 Task: Find connections with filter location Beveren with filter topic #Economywith filter profile language Spanish with filter current company Comviva with filter school IT Jobs For Women with filter industry Professional Training and Coaching with filter service category Virtual Assistance with filter keywords title Administrative Assistant
Action: Mouse moved to (627, 111)
Screenshot: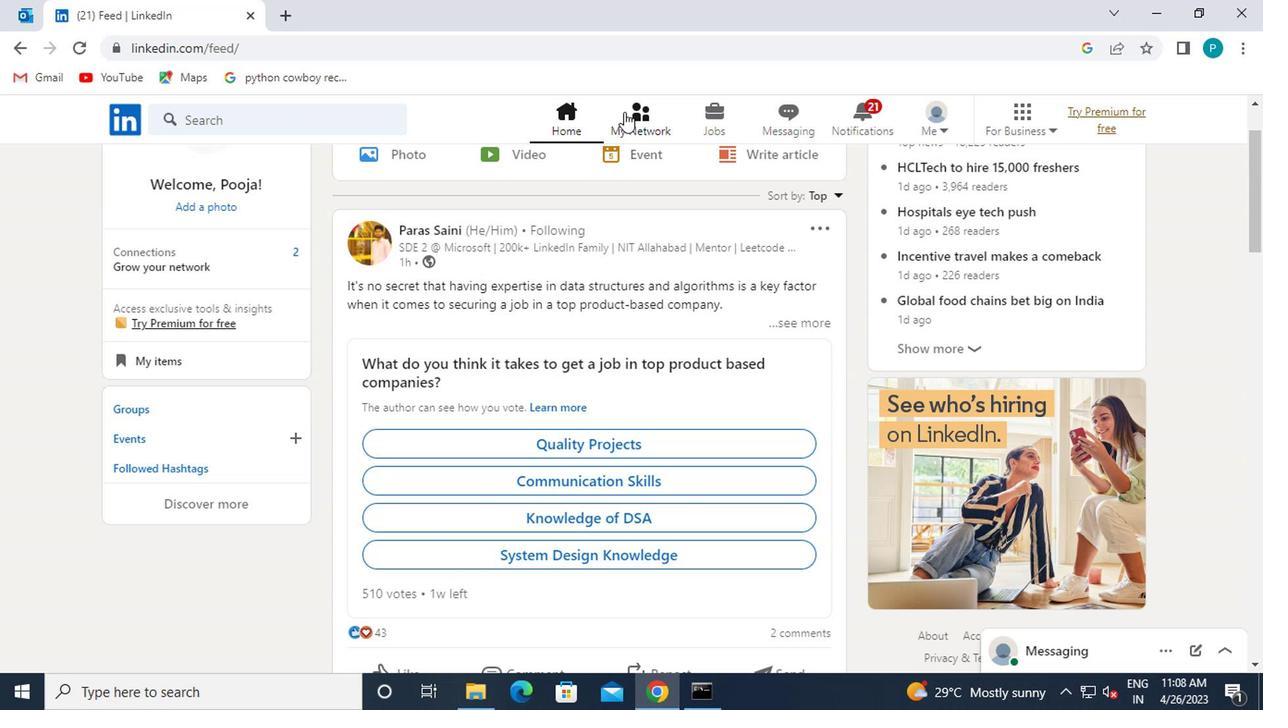 
Action: Mouse pressed left at (627, 111)
Screenshot: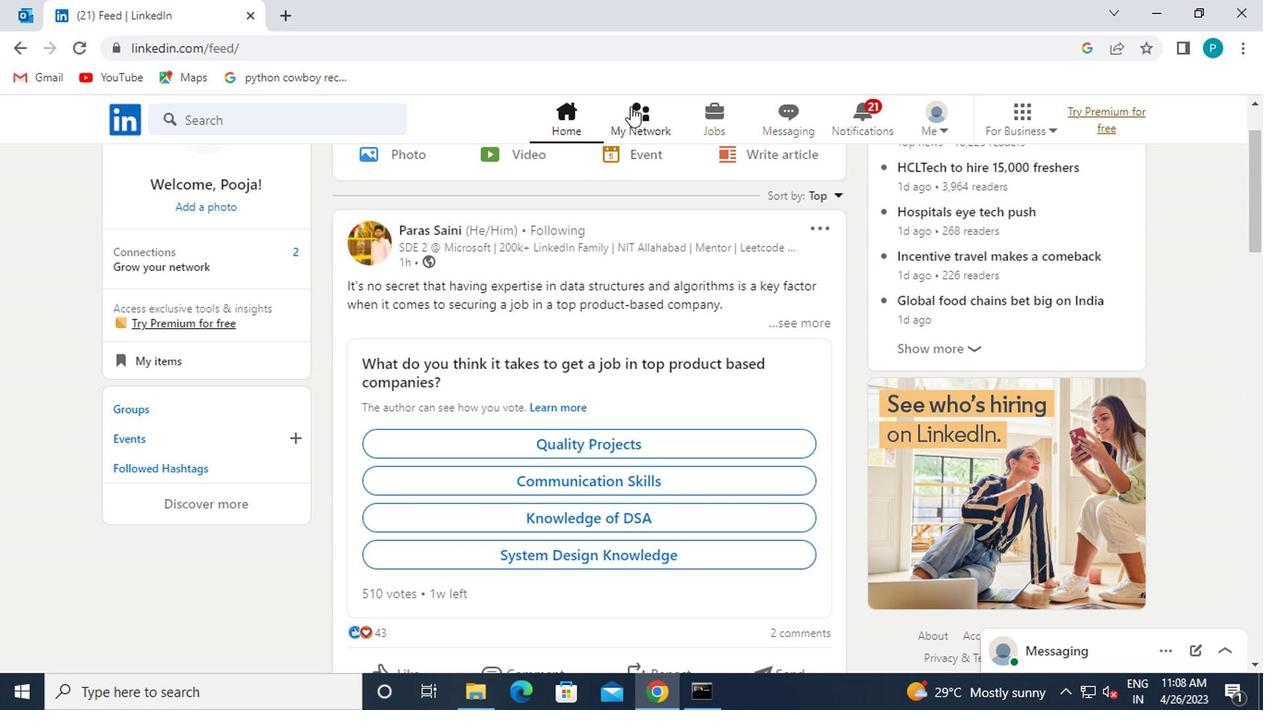 
Action: Mouse moved to (147, 236)
Screenshot: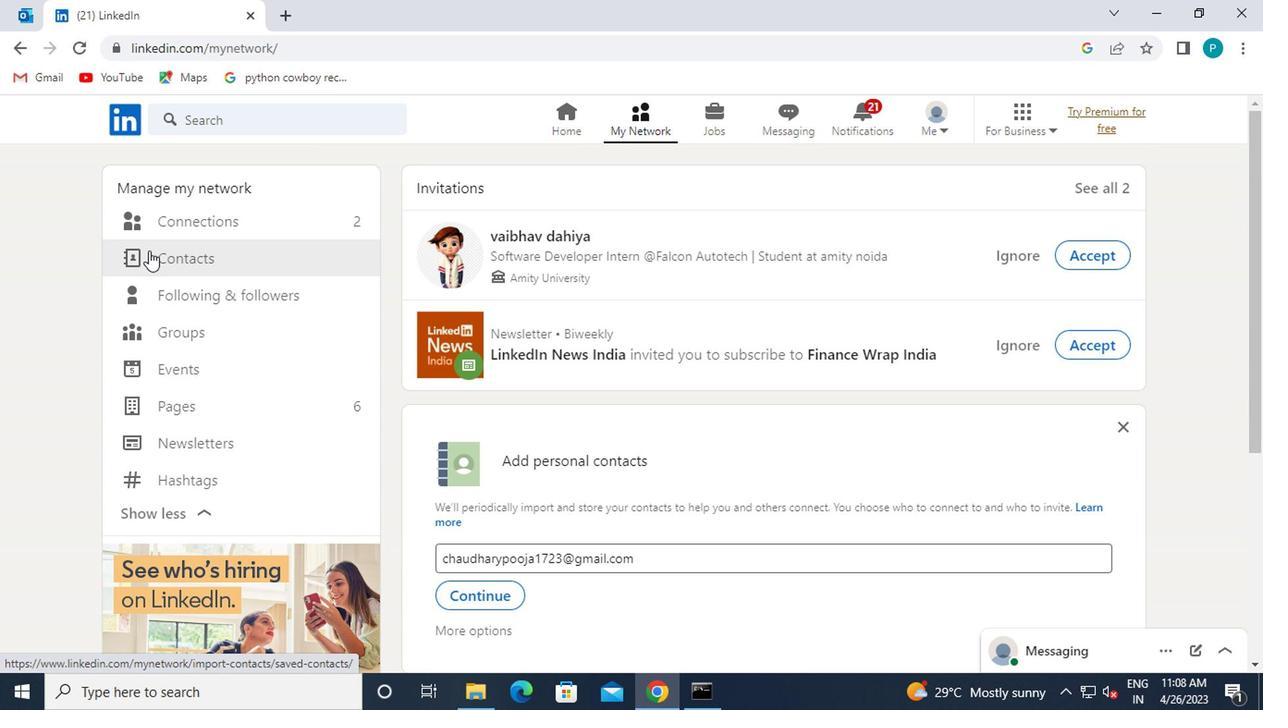 
Action: Mouse pressed left at (147, 236)
Screenshot: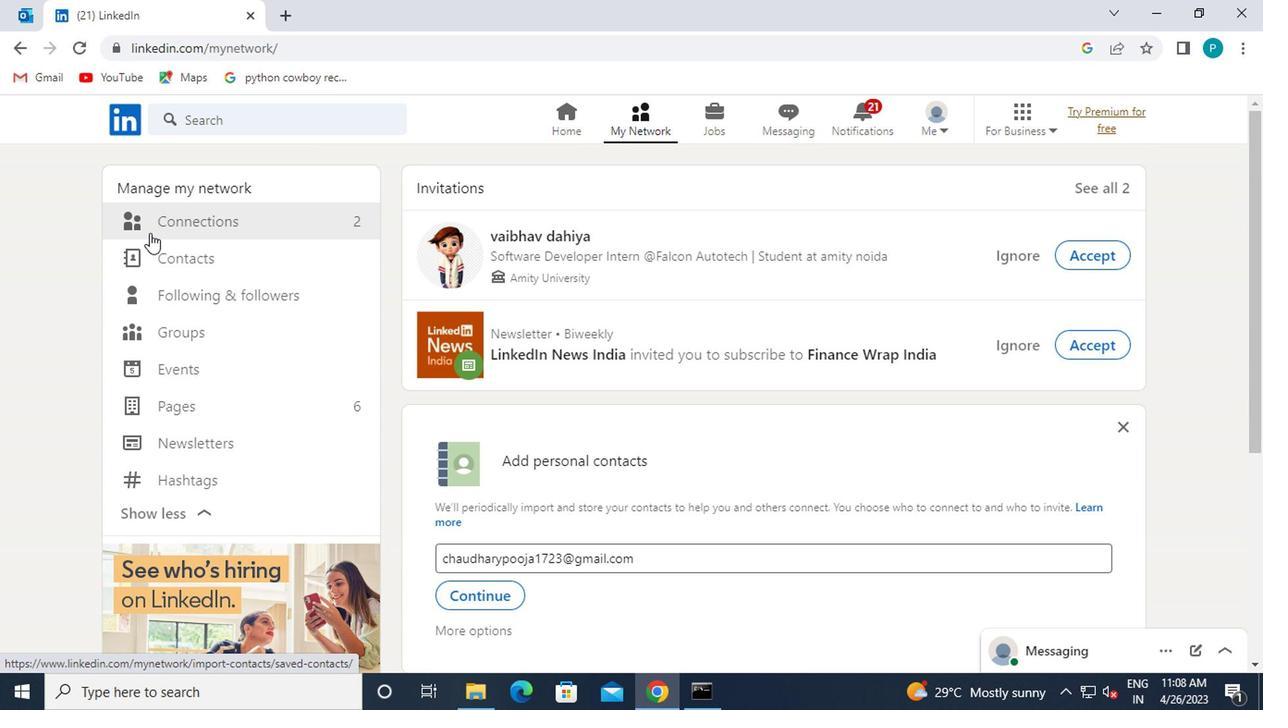 
Action: Mouse moved to (151, 234)
Screenshot: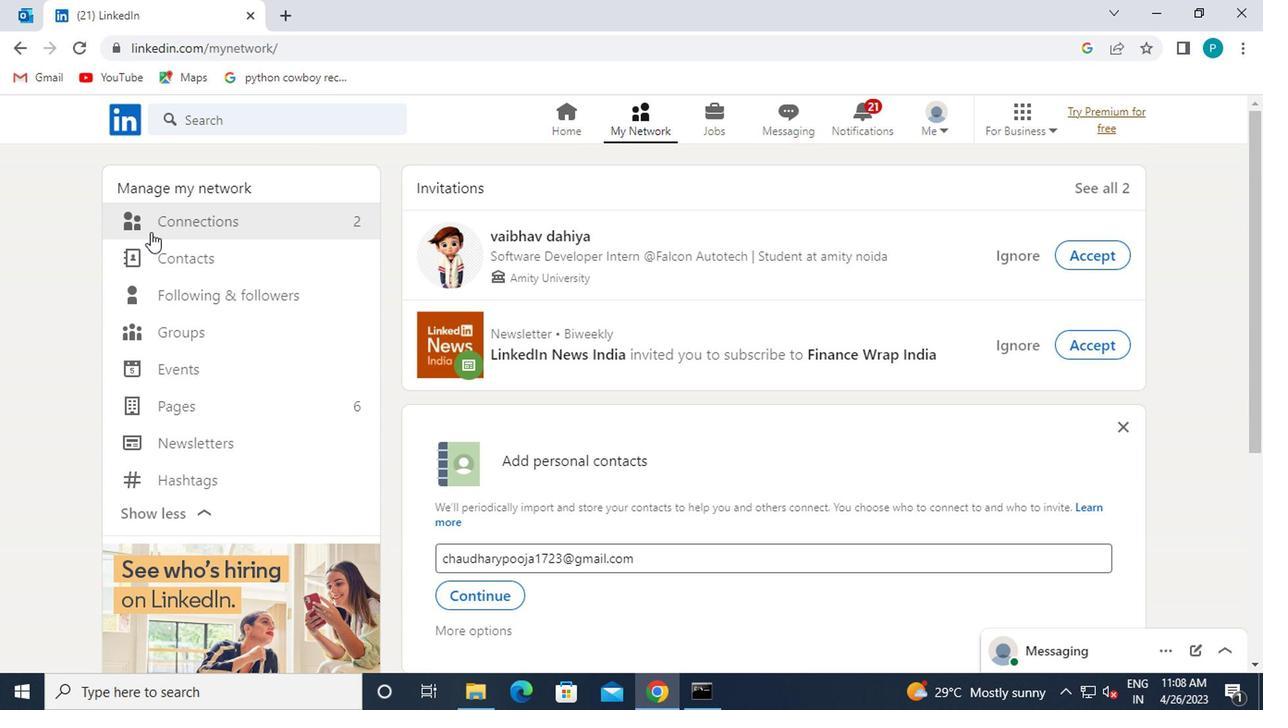 
Action: Mouse pressed left at (151, 234)
Screenshot: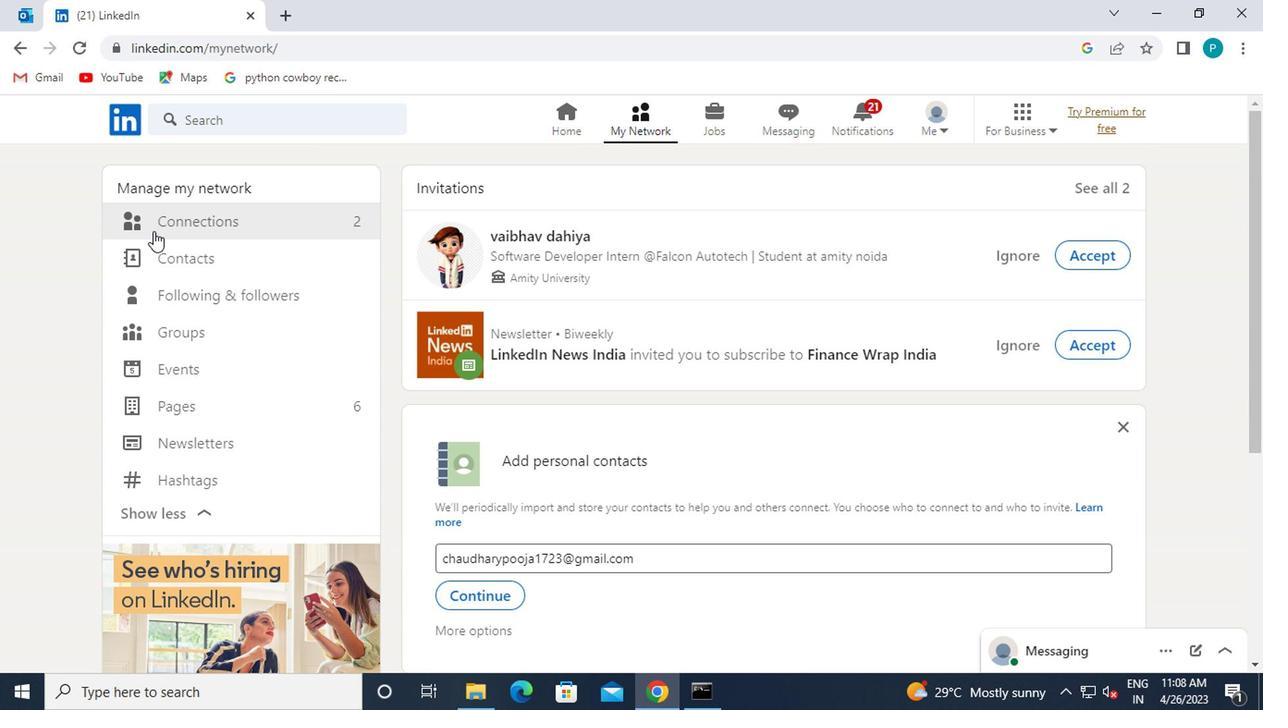
Action: Mouse moved to (770, 229)
Screenshot: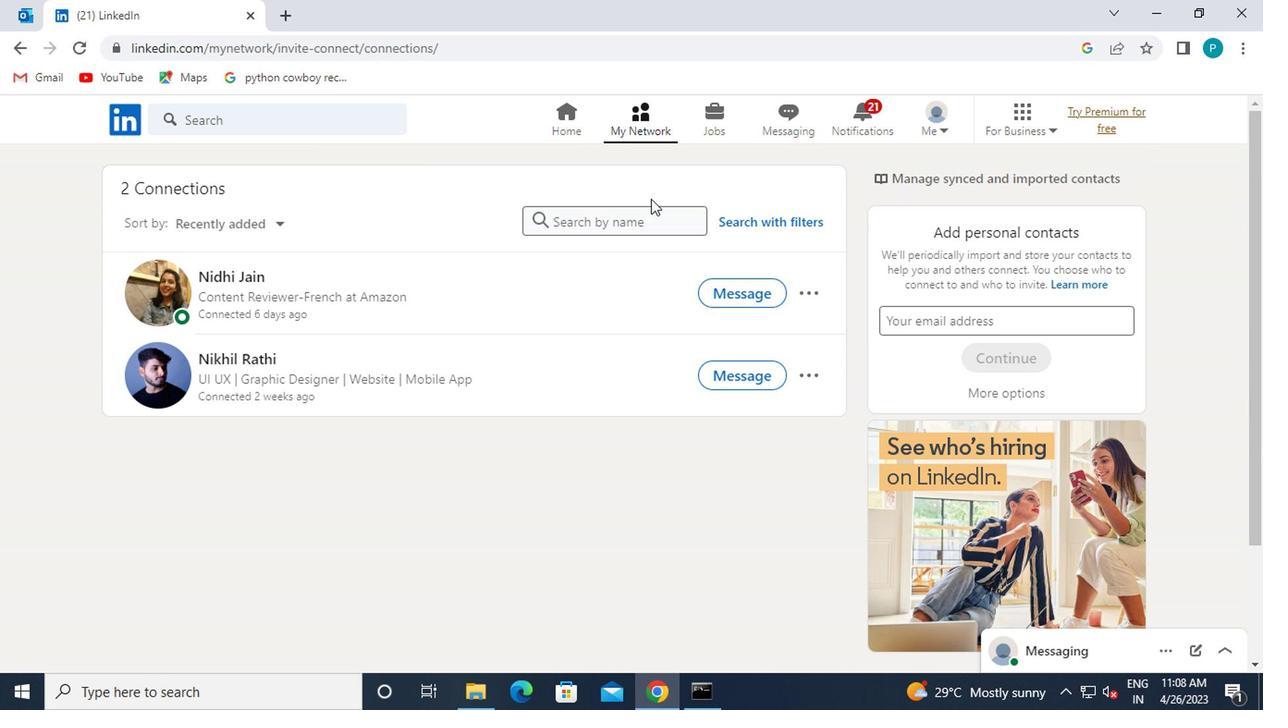 
Action: Mouse pressed left at (770, 229)
Screenshot: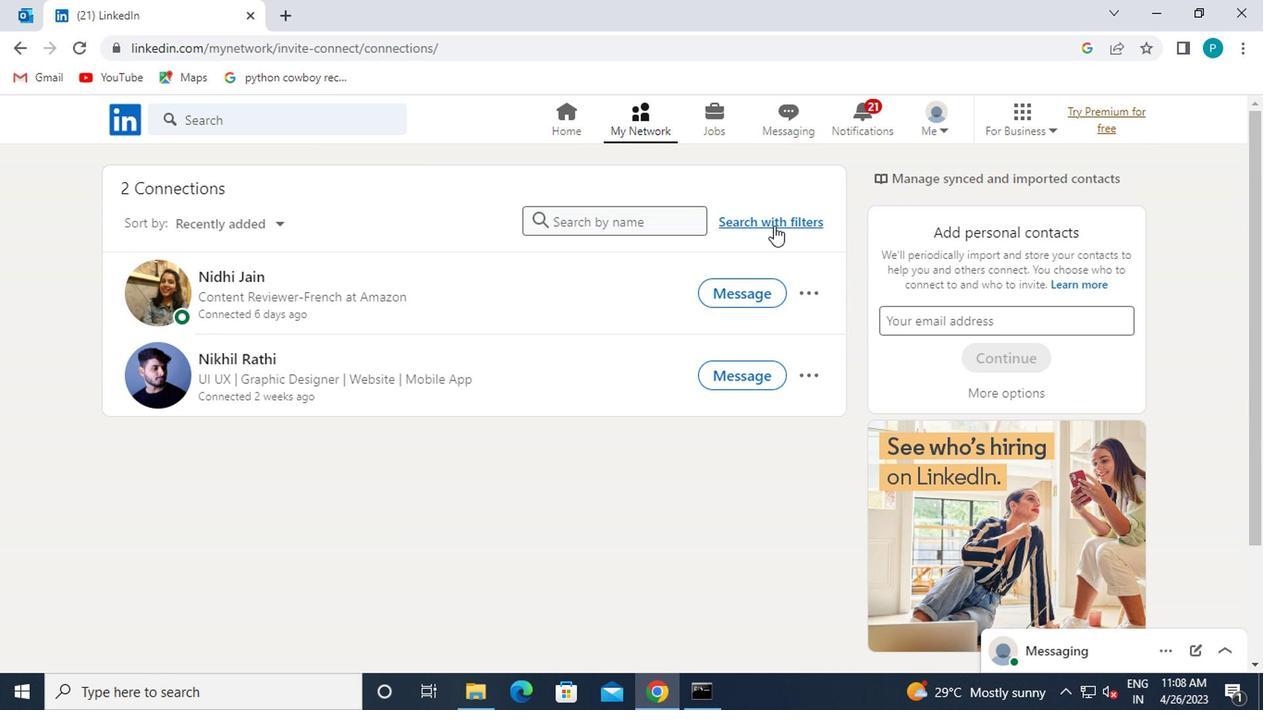 
Action: Mouse moved to (633, 168)
Screenshot: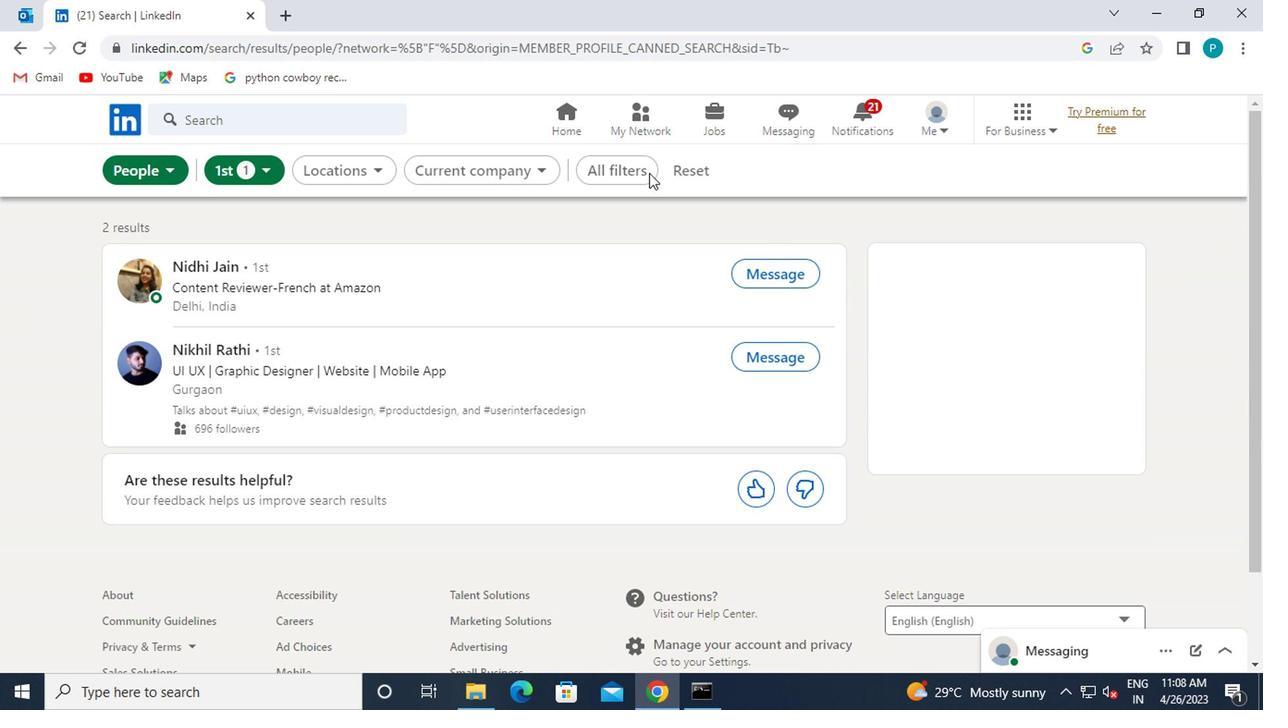 
Action: Mouse pressed left at (633, 168)
Screenshot: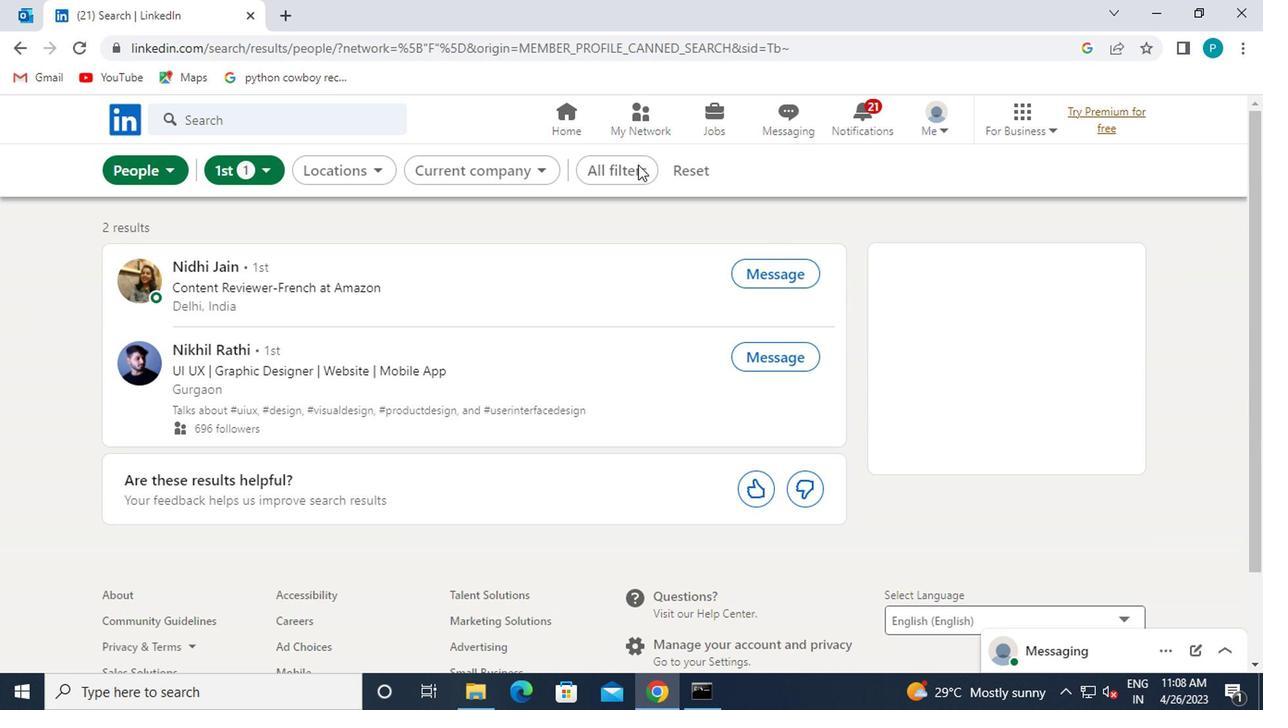 
Action: Mouse moved to (1029, 377)
Screenshot: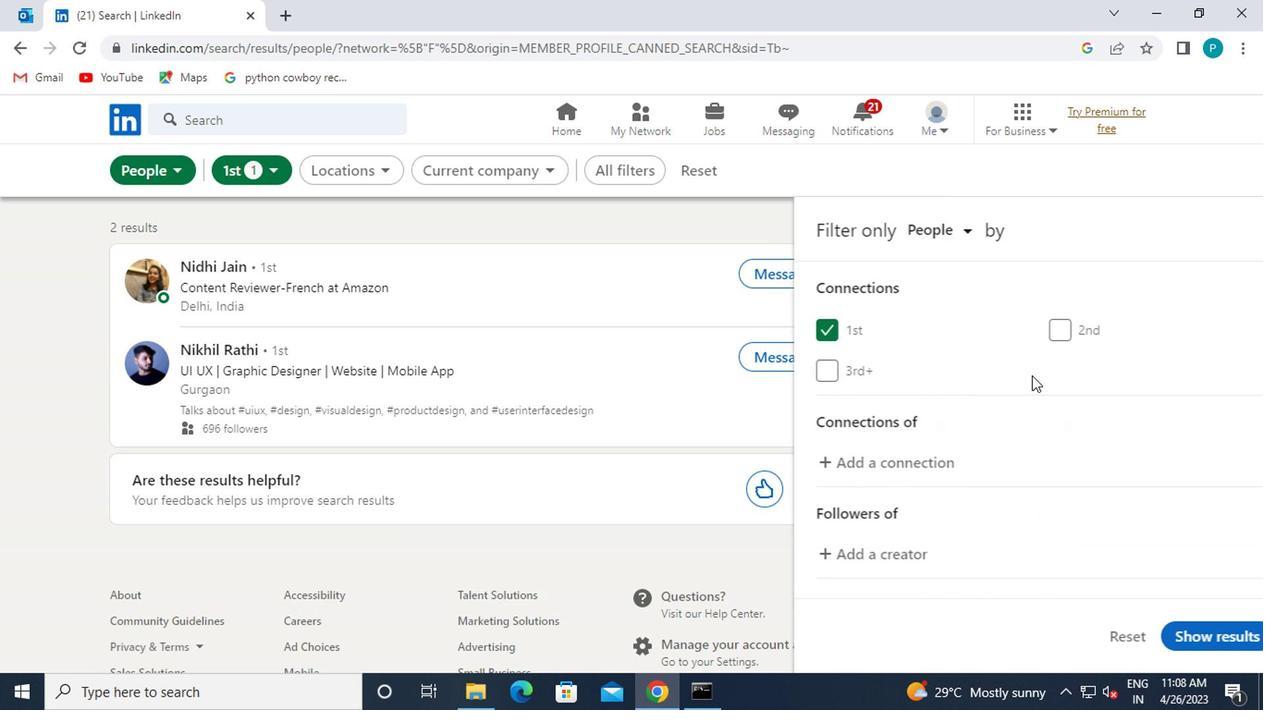 
Action: Mouse scrolled (1029, 376) with delta (0, 0)
Screenshot: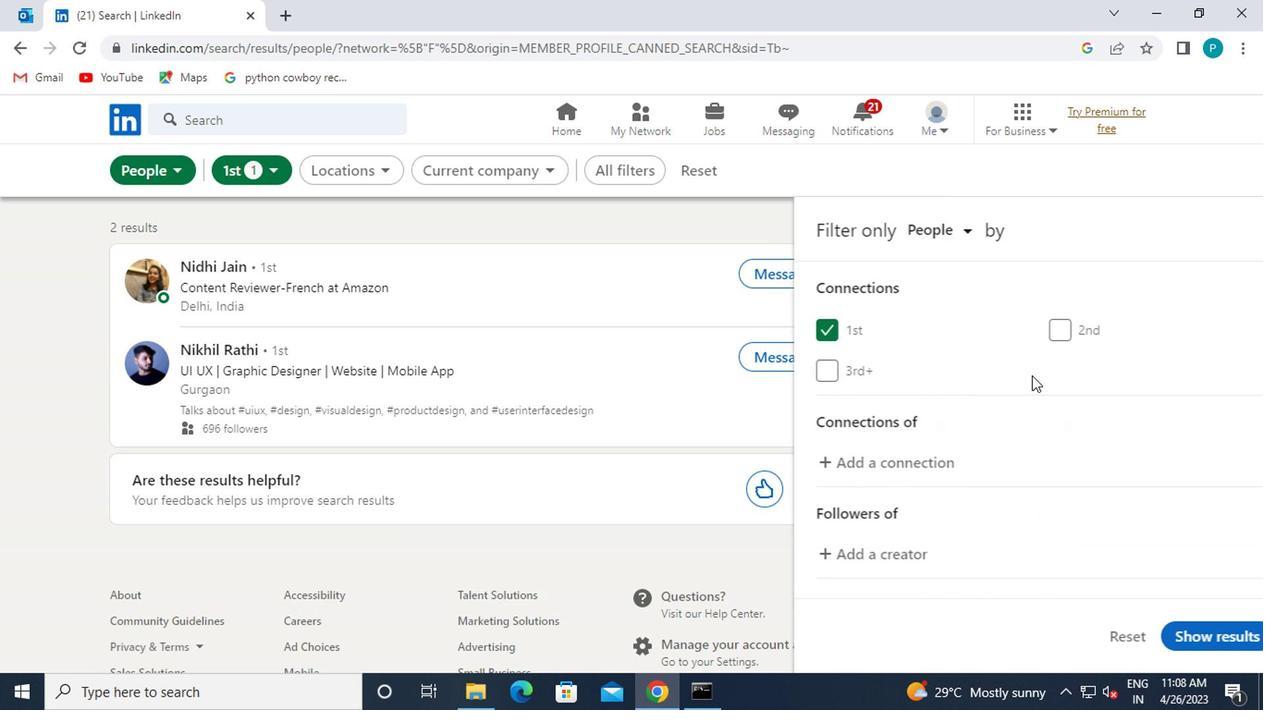 
Action: Mouse moved to (1029, 377)
Screenshot: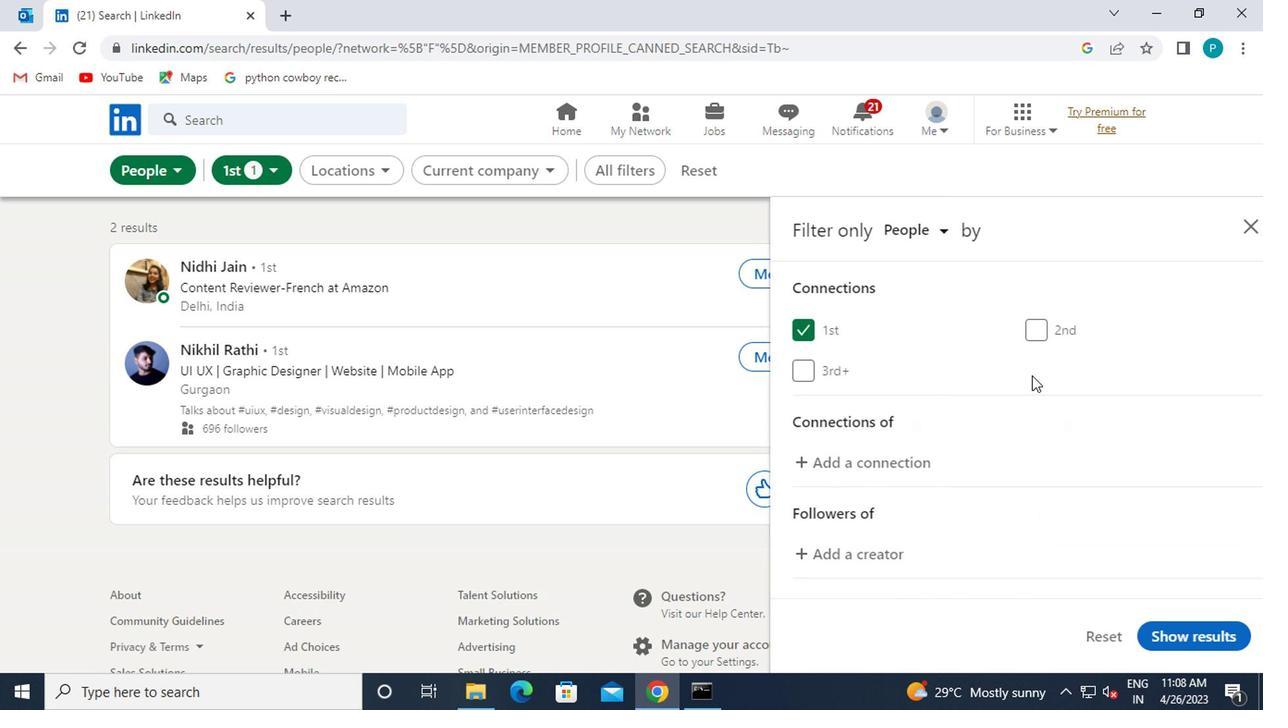 
Action: Mouse scrolled (1029, 376) with delta (0, 0)
Screenshot: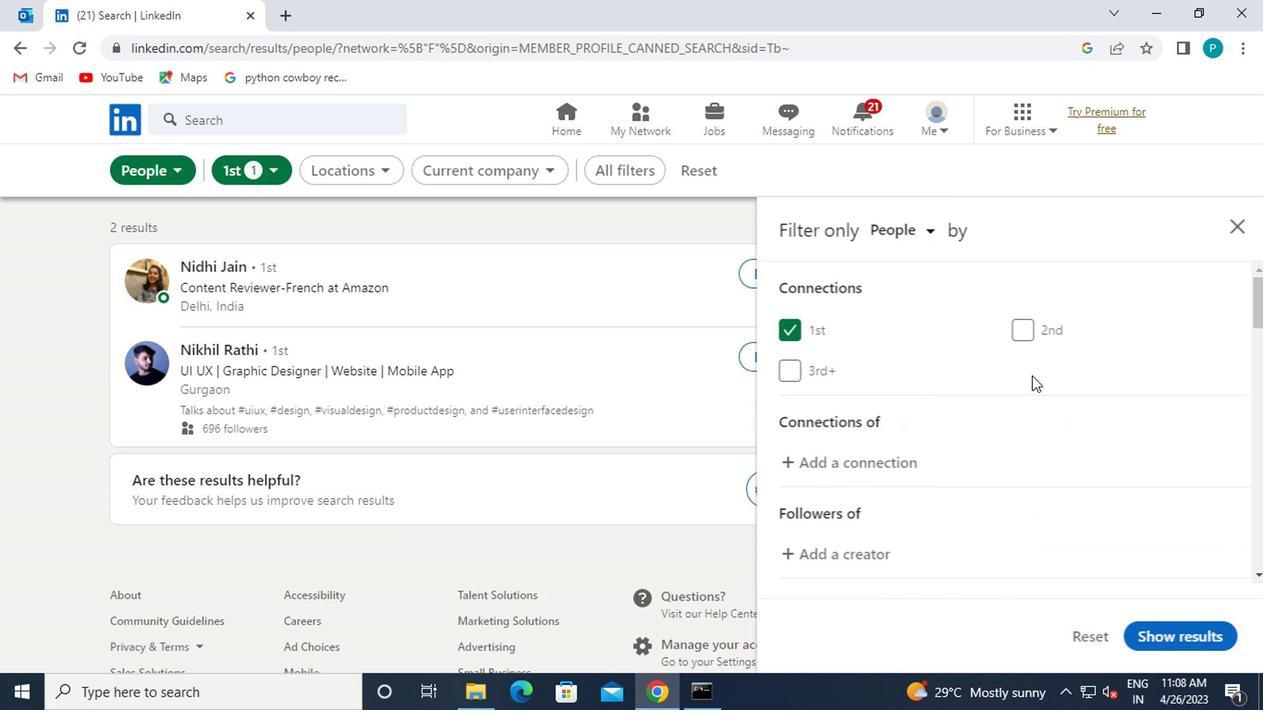 
Action: Mouse scrolled (1029, 376) with delta (0, 0)
Screenshot: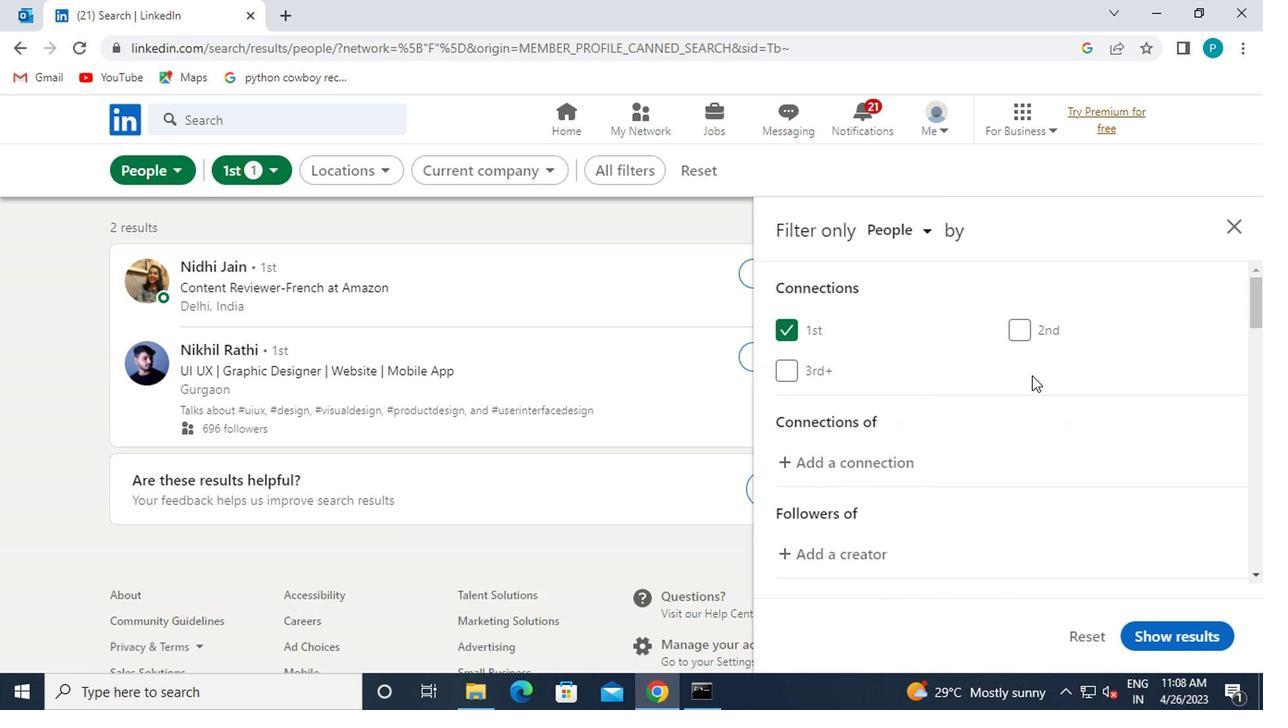 
Action: Mouse moved to (1032, 443)
Screenshot: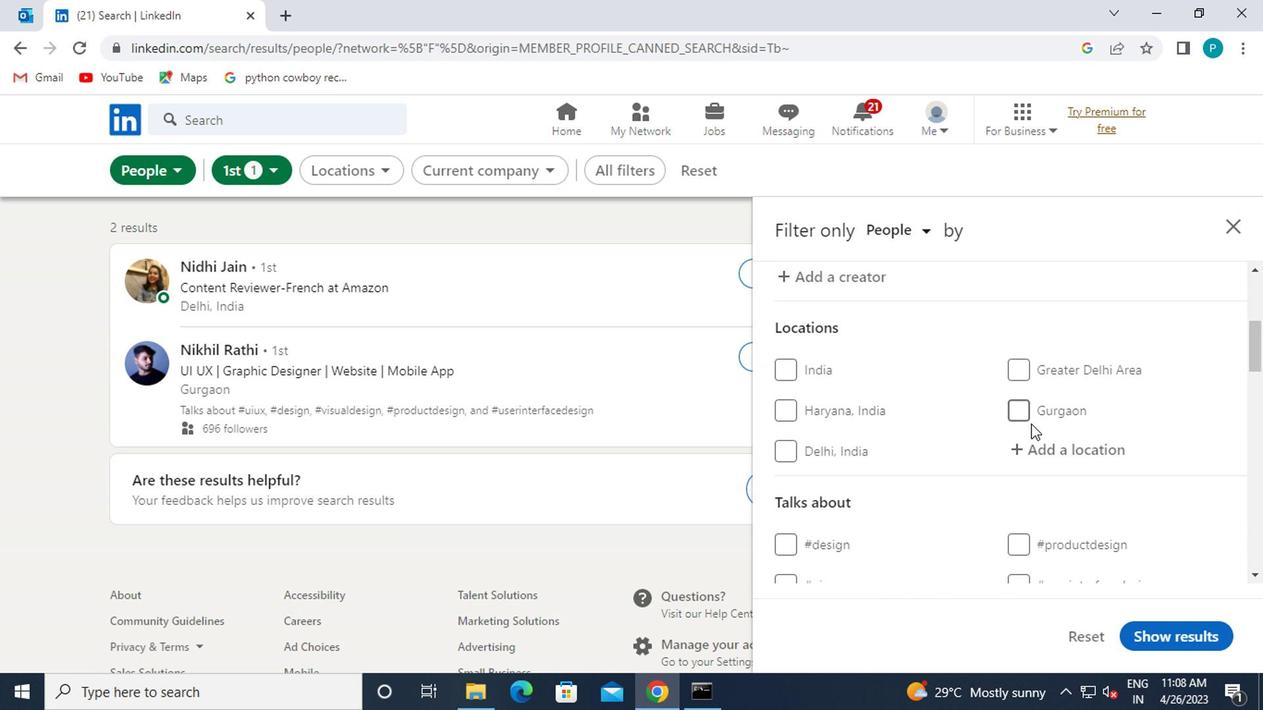 
Action: Mouse pressed left at (1032, 443)
Screenshot: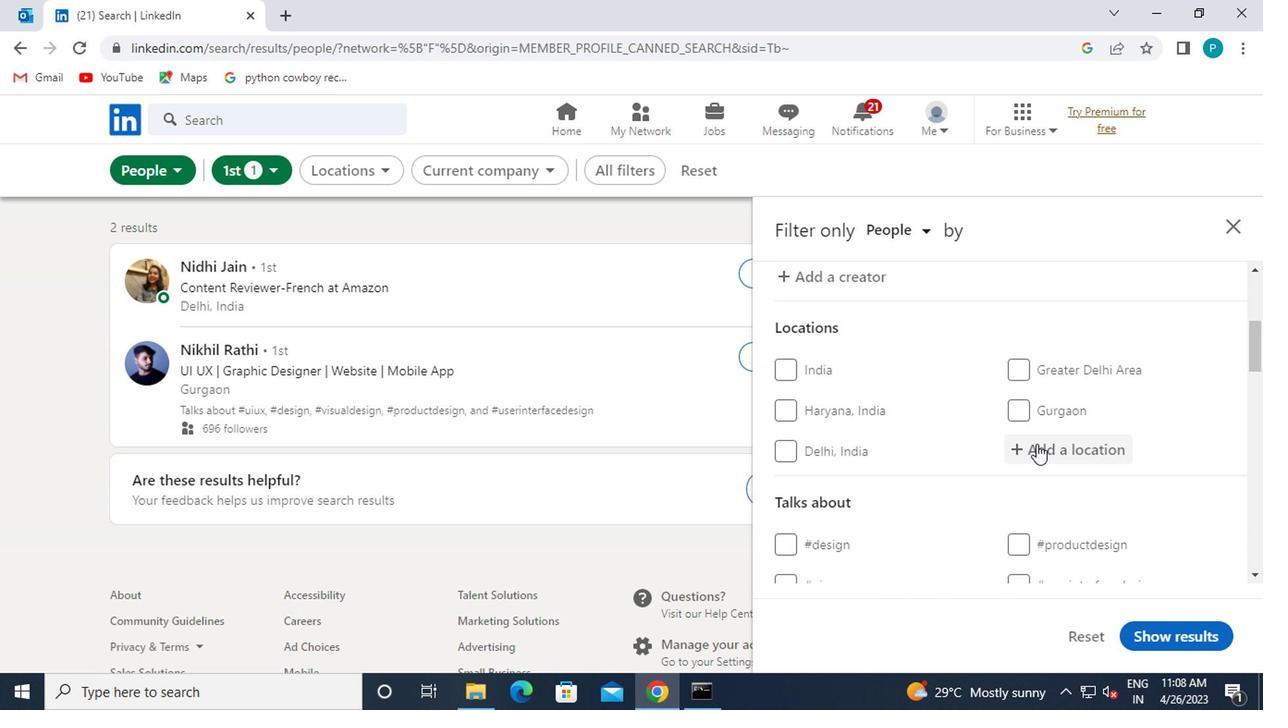 
Action: Mouse moved to (964, 377)
Screenshot: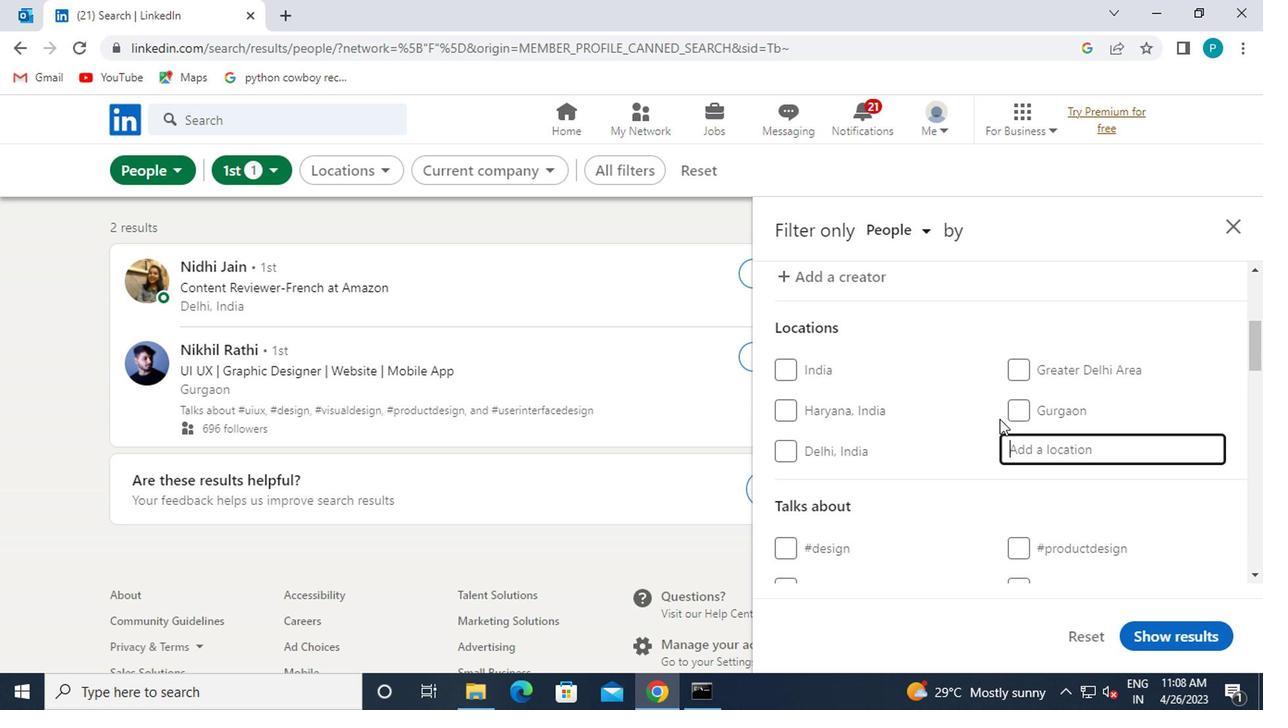 
Action: Key pressed <Key.caps_lock>b<Key.caps_lock>everen
Screenshot: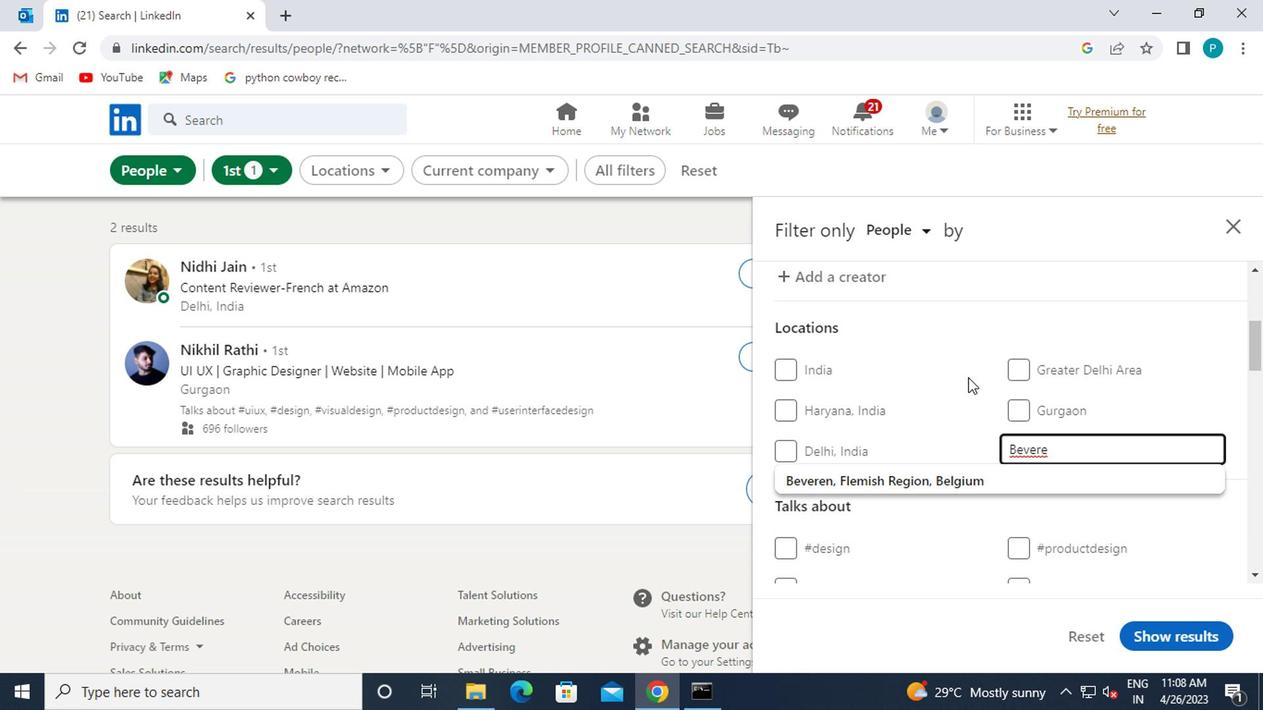 
Action: Mouse moved to (969, 467)
Screenshot: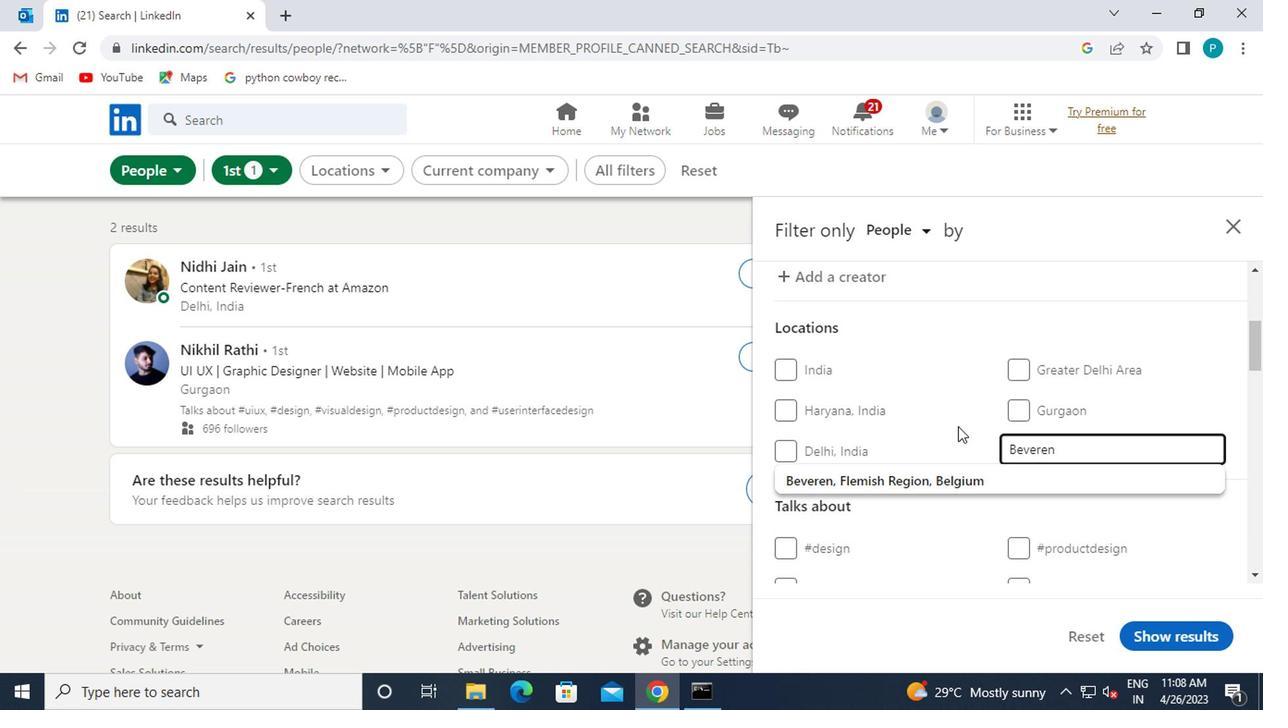 
Action: Mouse pressed left at (969, 467)
Screenshot: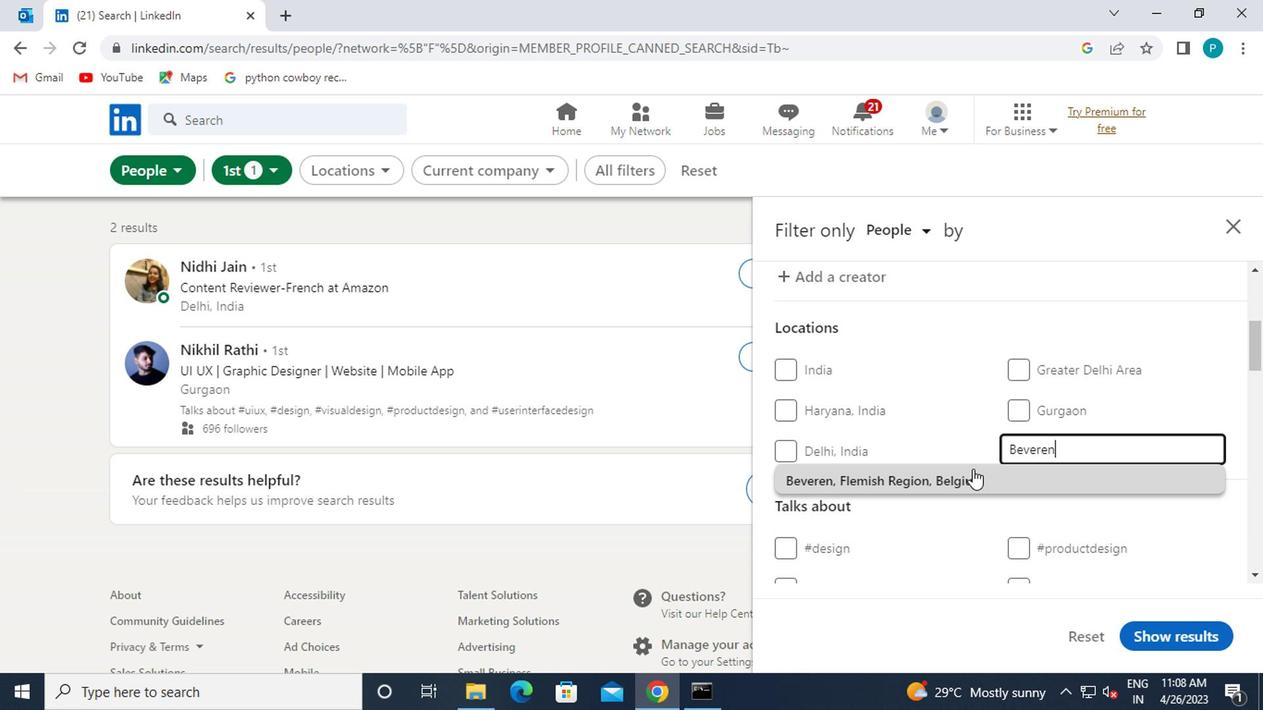 
Action: Mouse moved to (919, 458)
Screenshot: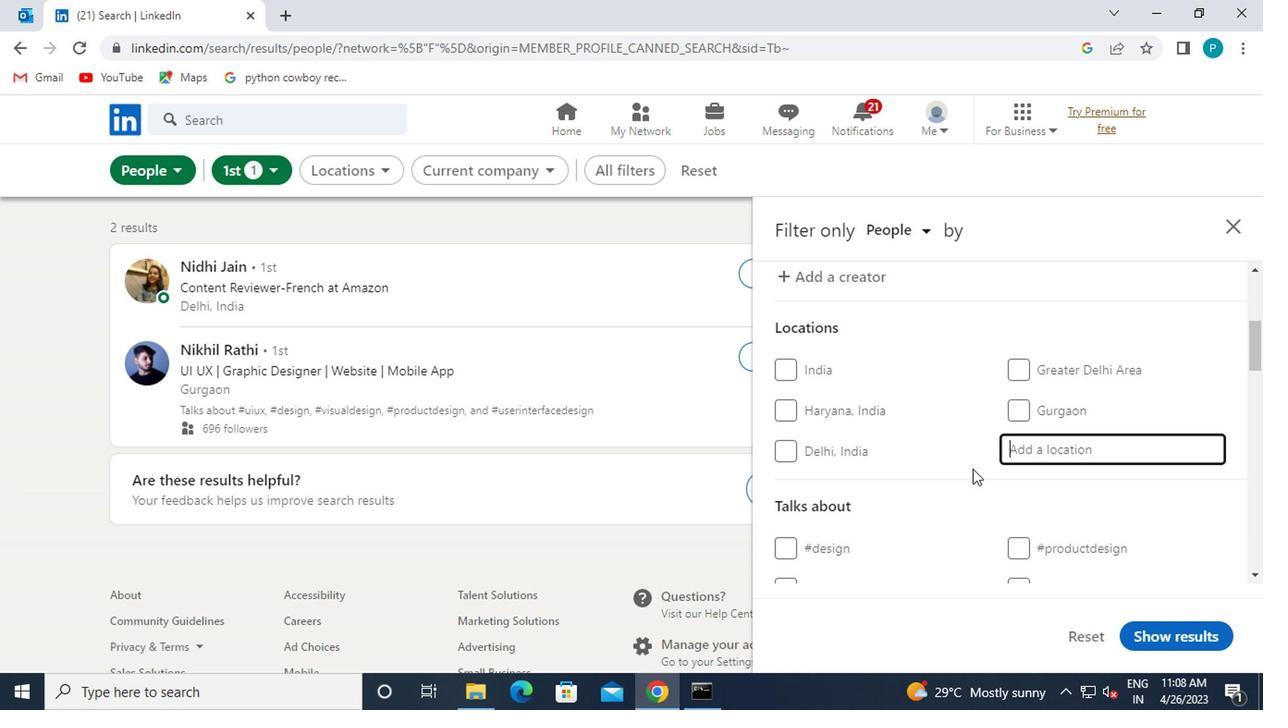
Action: Mouse scrolled (919, 458) with delta (0, 0)
Screenshot: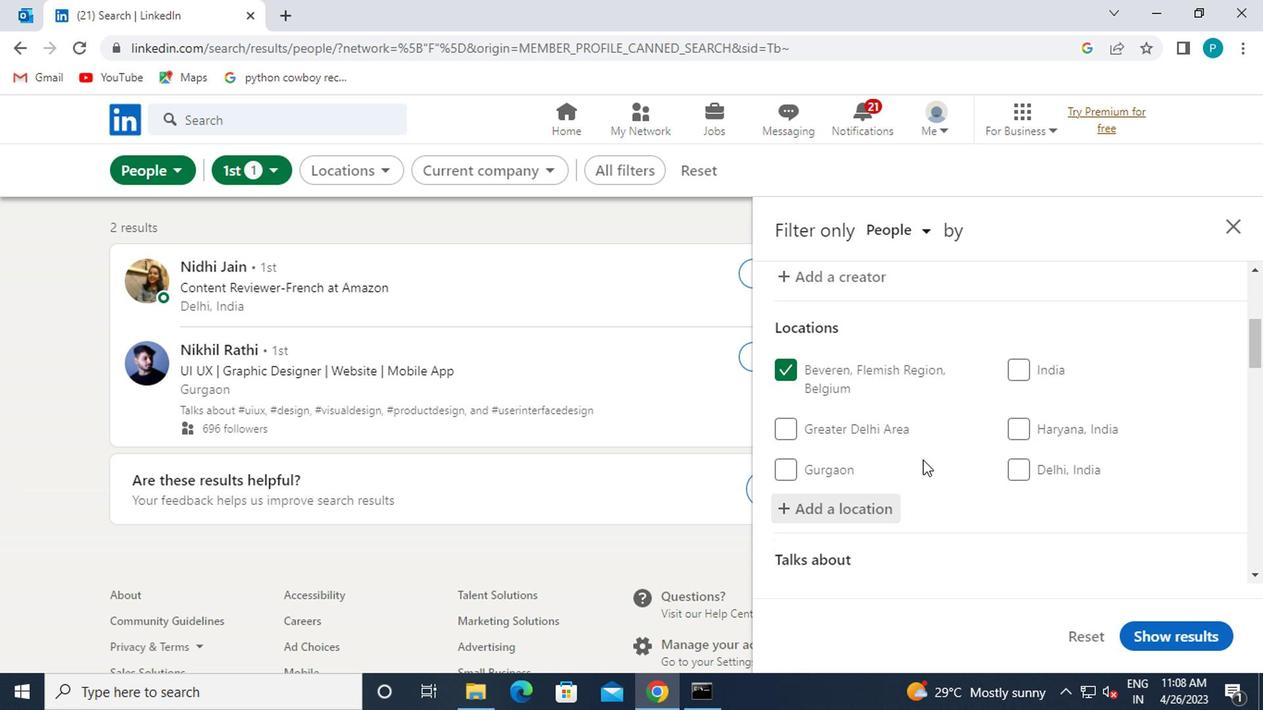 
Action: Mouse moved to (986, 461)
Screenshot: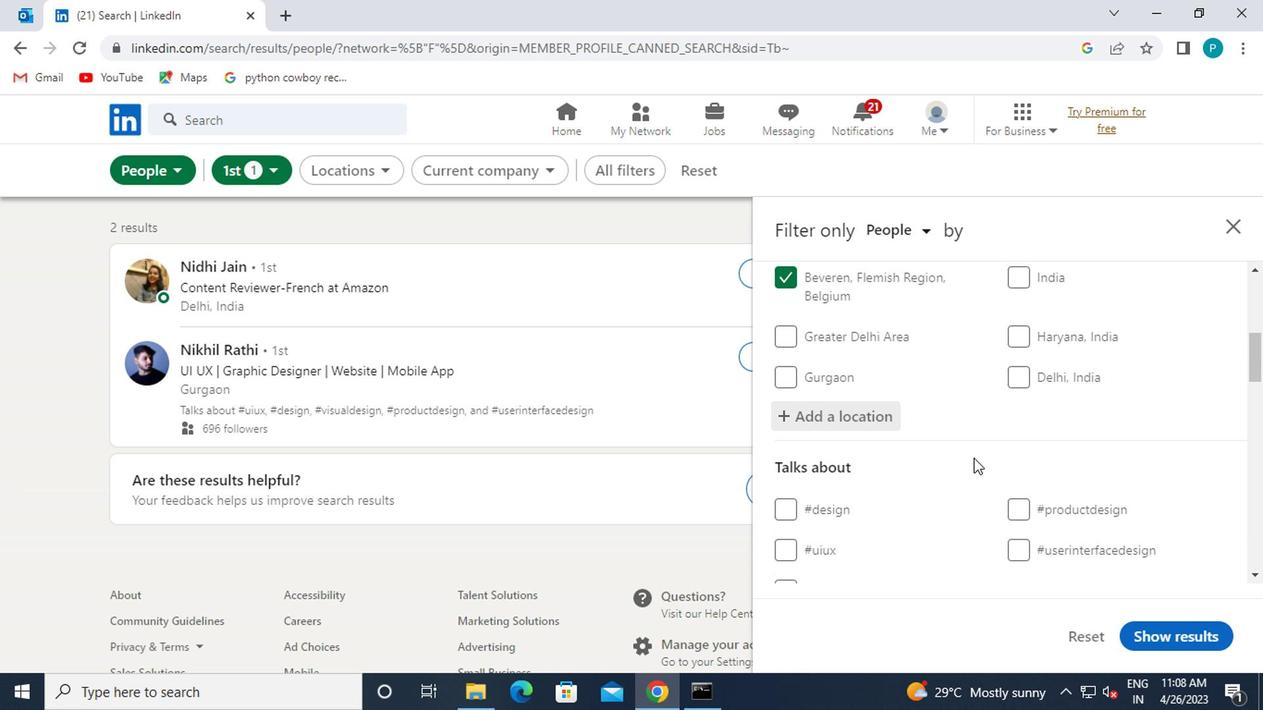 
Action: Mouse scrolled (986, 460) with delta (0, 0)
Screenshot: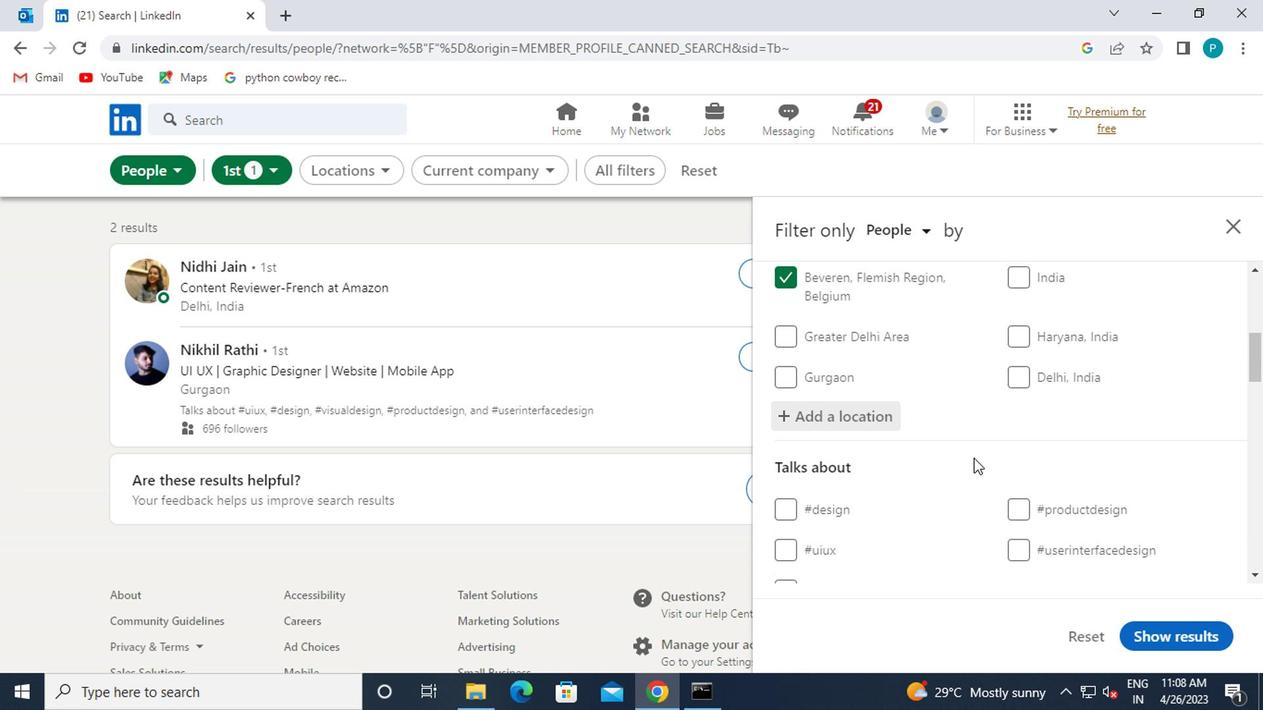 
Action: Mouse moved to (1064, 503)
Screenshot: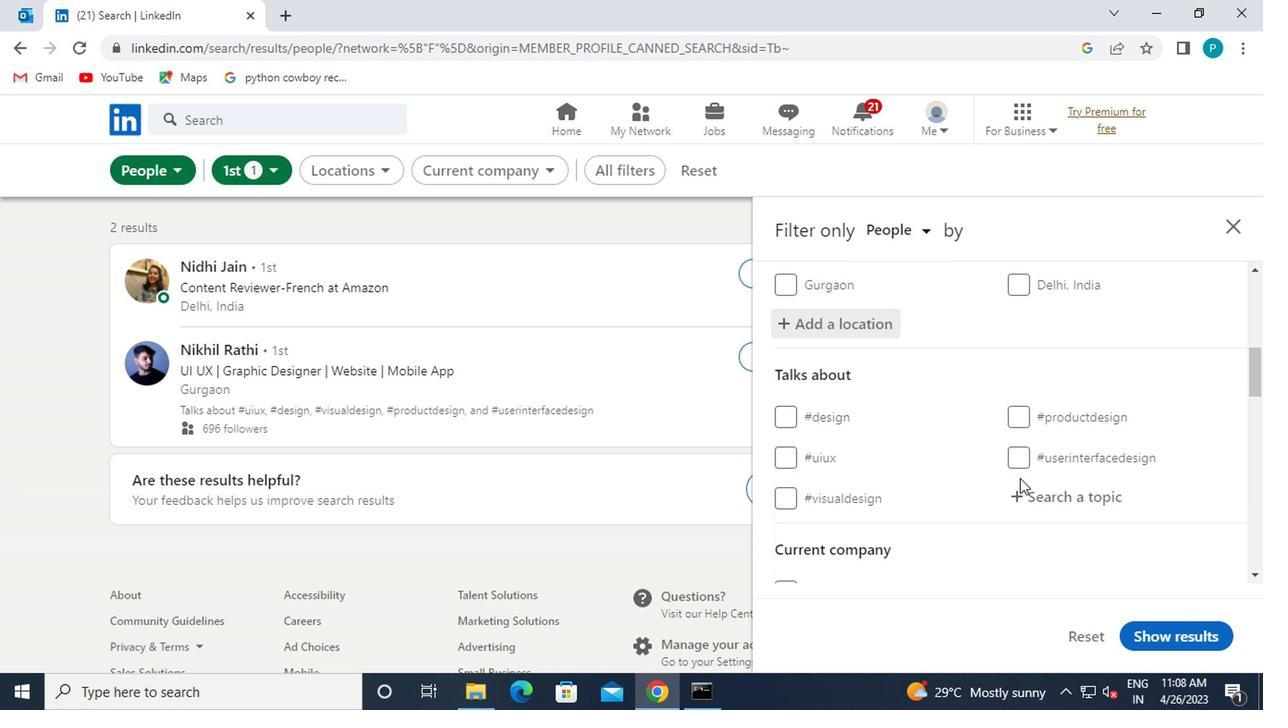 
Action: Mouse pressed left at (1064, 503)
Screenshot: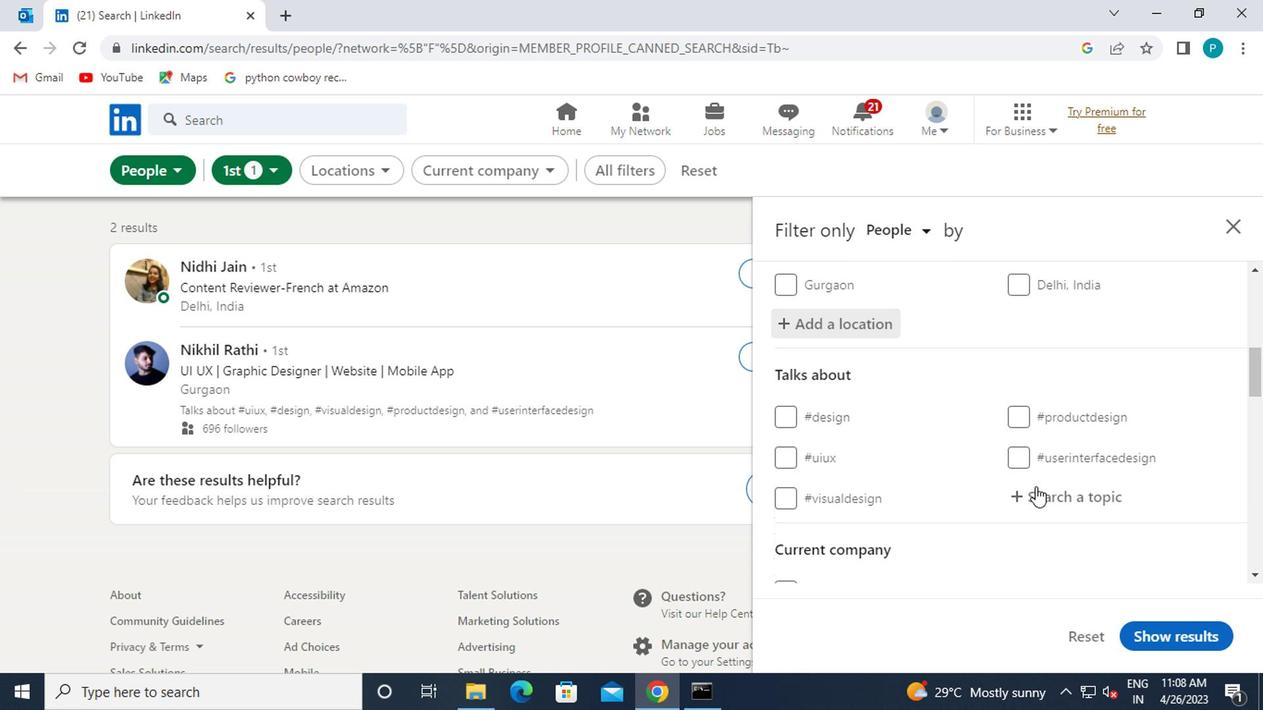 
Action: Mouse moved to (1071, 475)
Screenshot: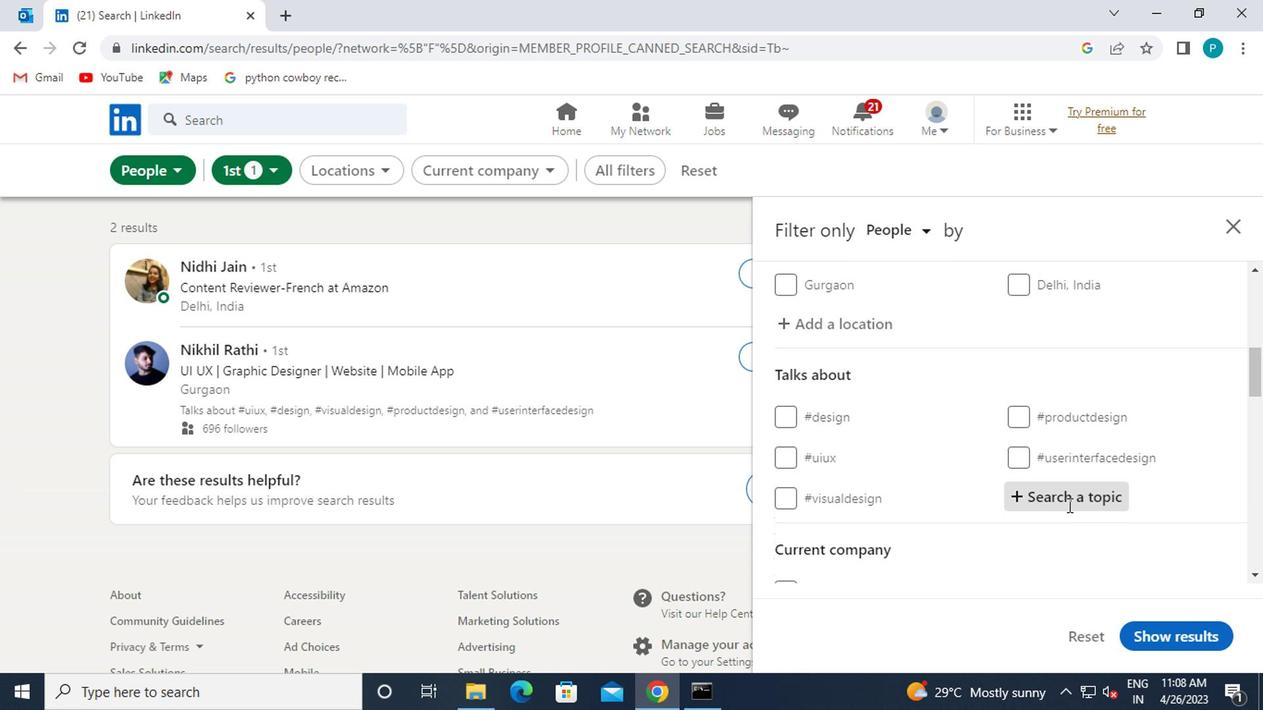 
Action: Key pressed <Key.shift><Key.shift><Key.shift><Key.shift>#
Screenshot: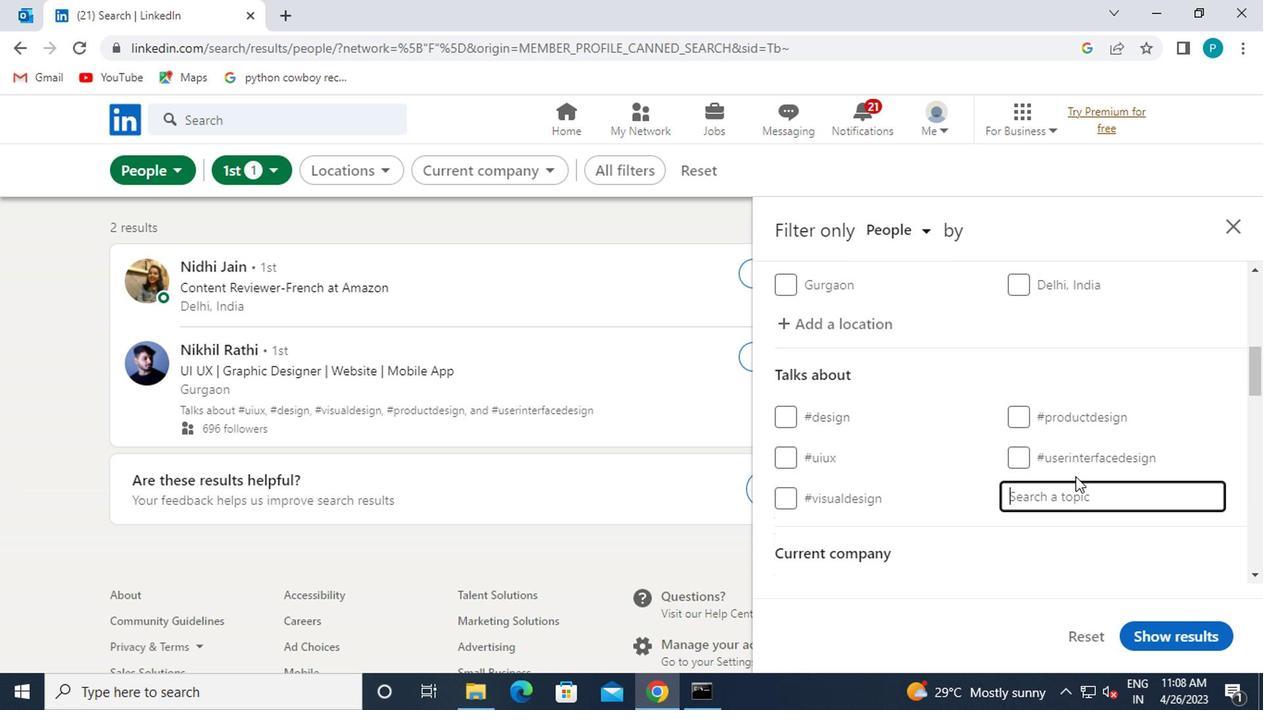 
Action: Mouse moved to (703, 104)
Screenshot: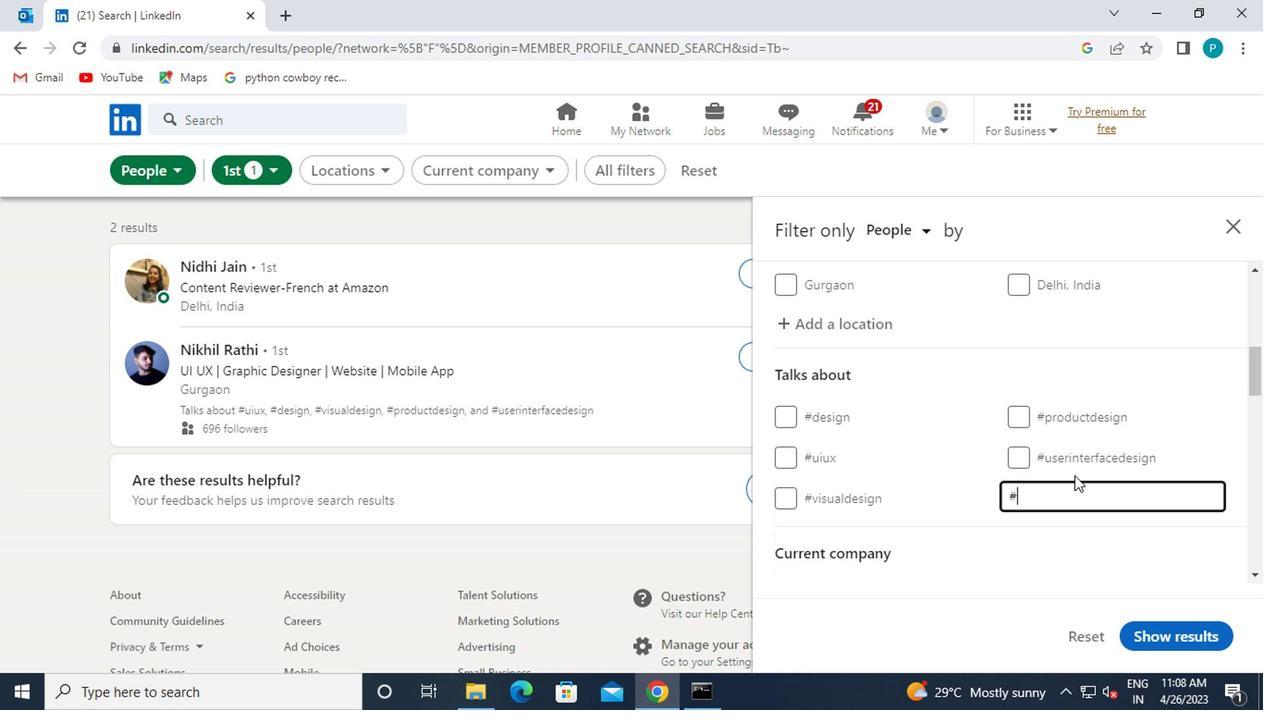 
Action: Key pressed <Key.caps_lock>E<Key.caps_lock>CONOMY
Screenshot: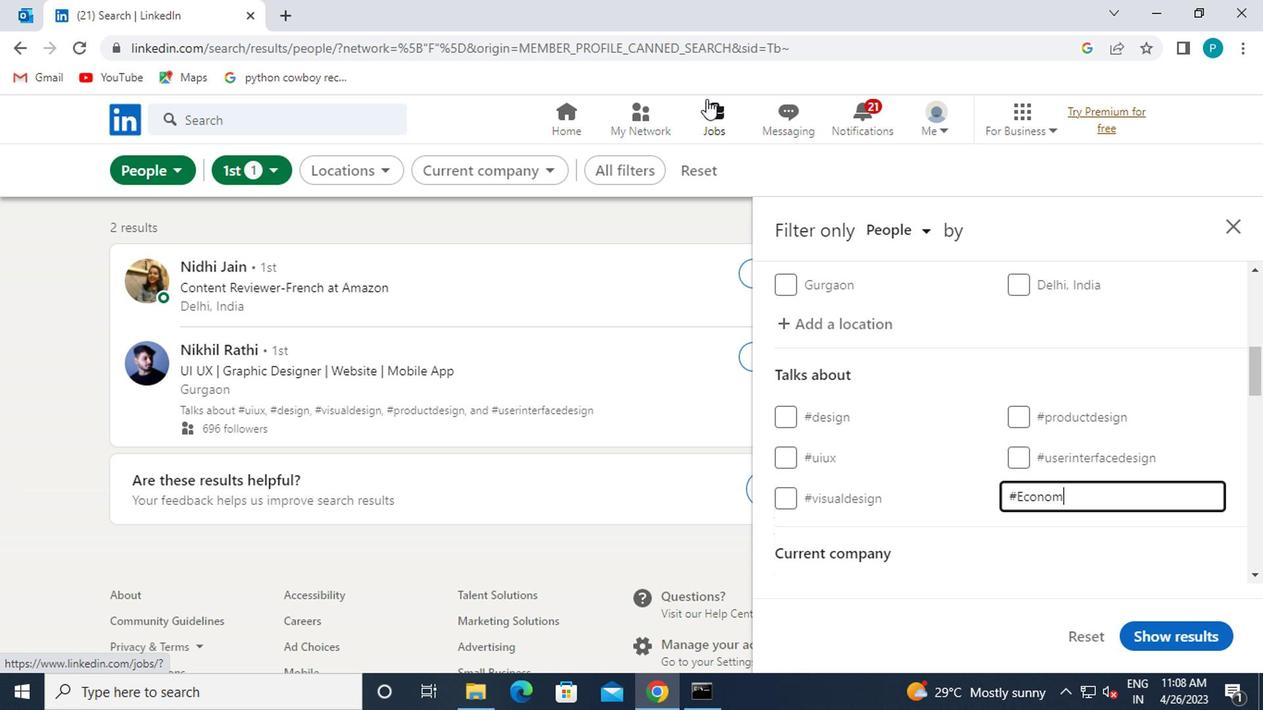 
Action: Mouse moved to (660, 145)
Screenshot: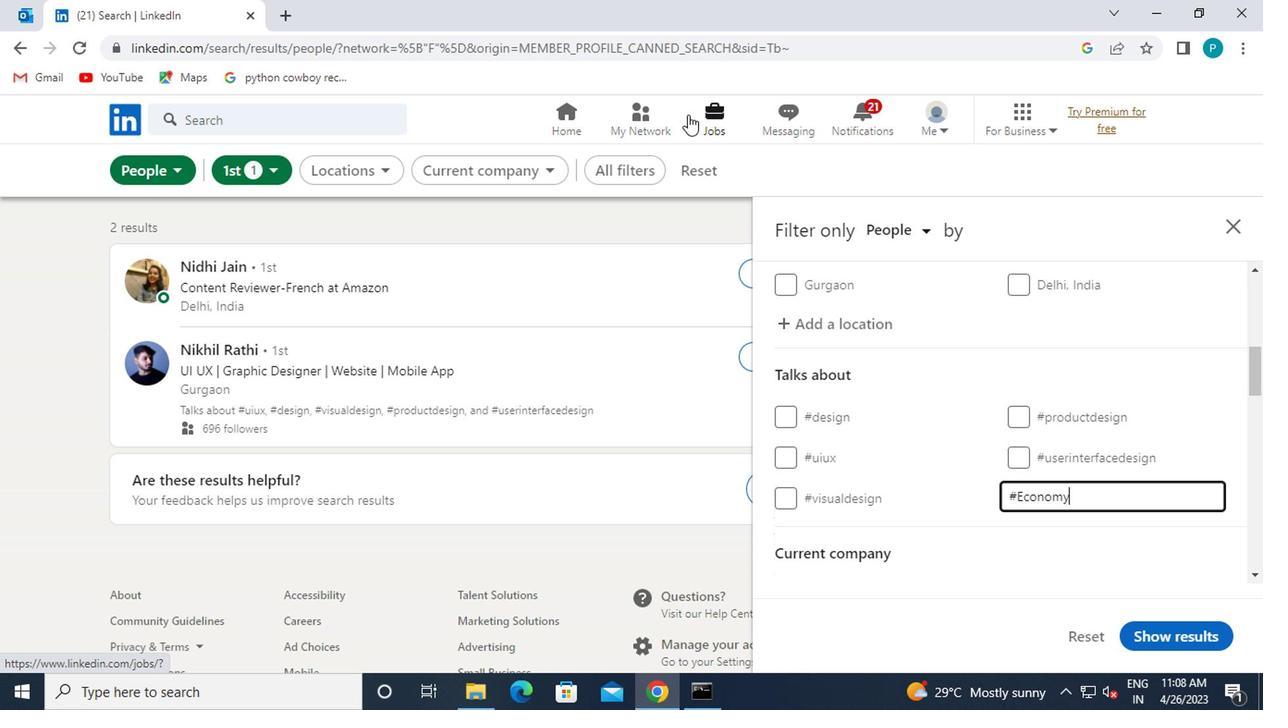 
Action: Mouse scrolled (660, 144) with delta (0, 0)
Screenshot: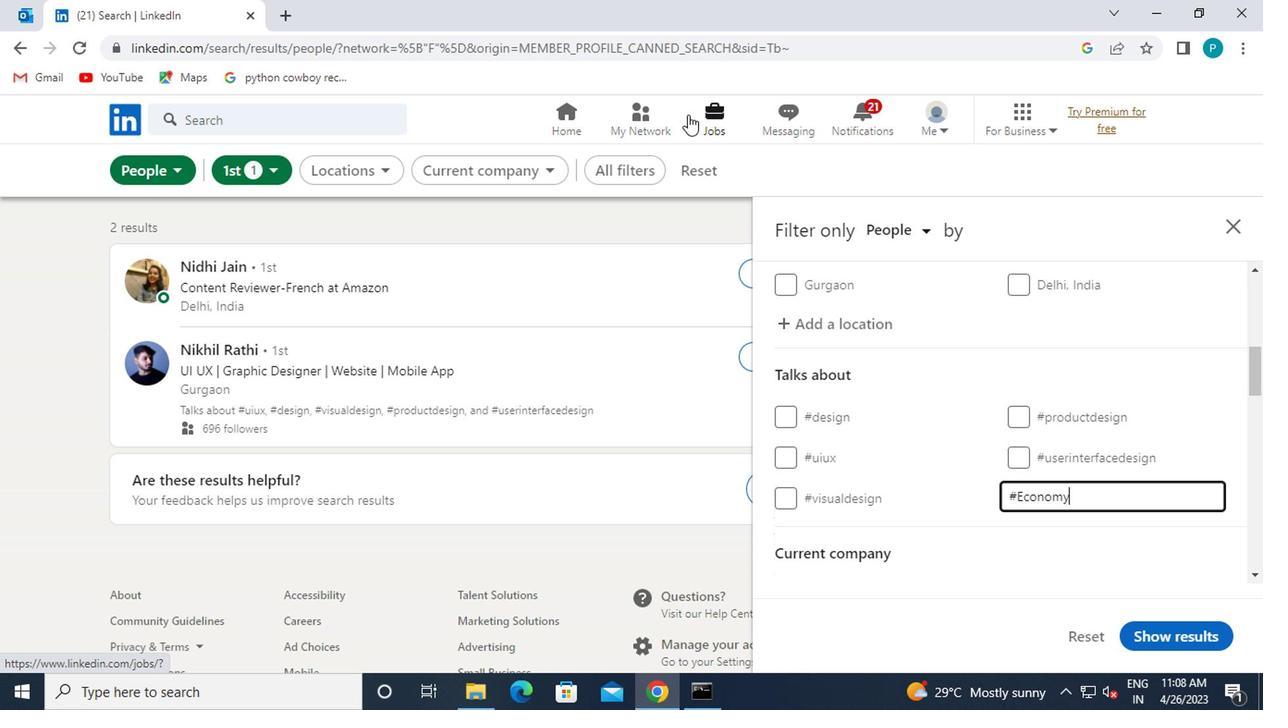 
Action: Mouse moved to (687, 164)
Screenshot: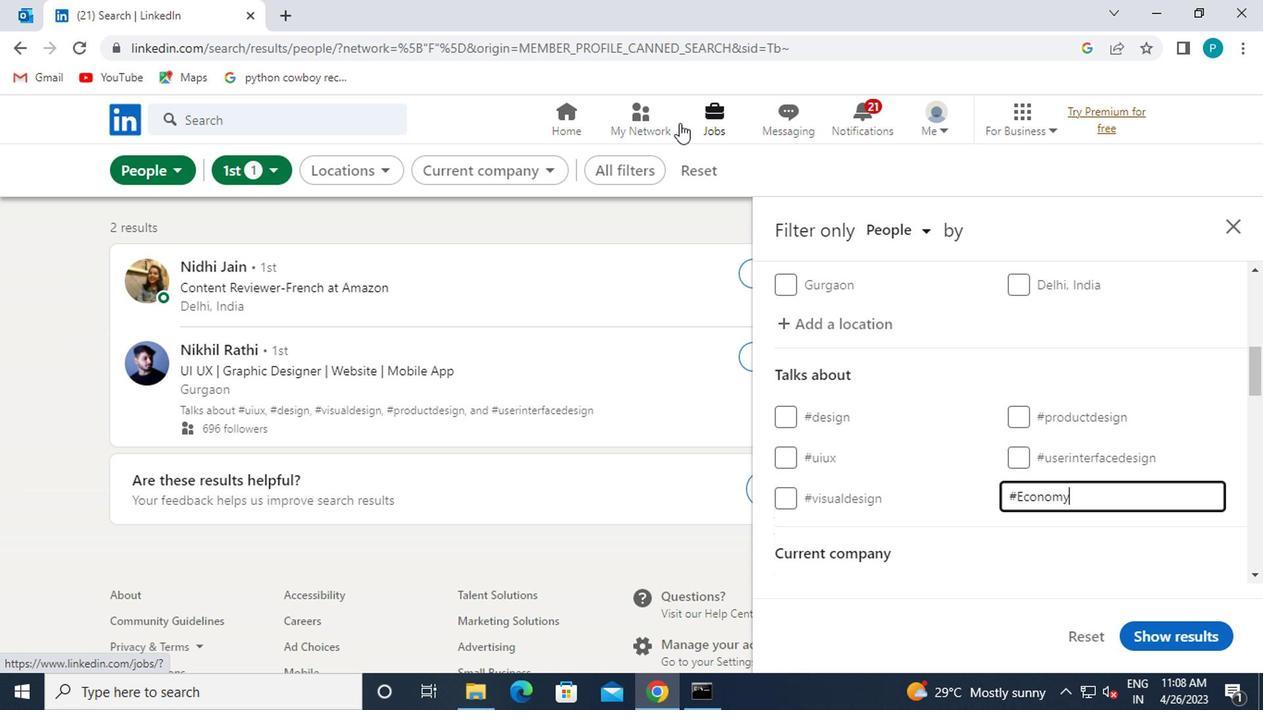 
Action: Mouse scrolled (687, 163) with delta (0, 0)
Screenshot: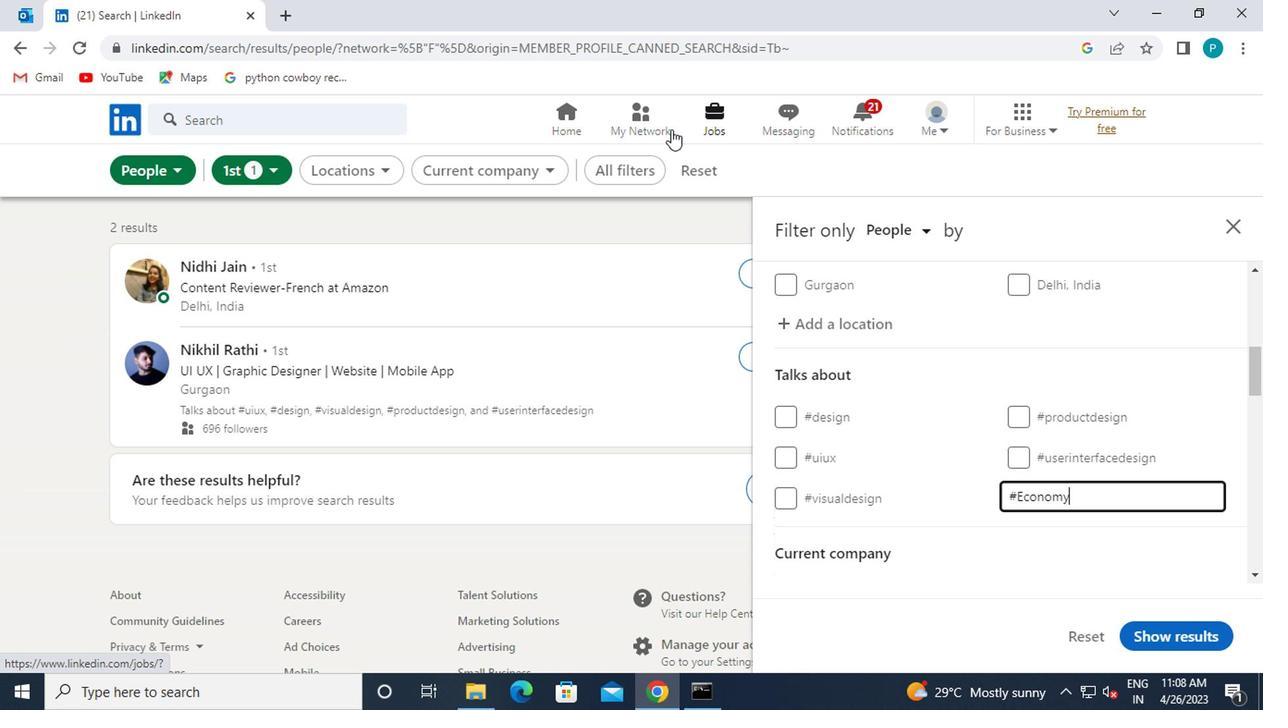 
Action: Mouse moved to (852, 360)
Screenshot: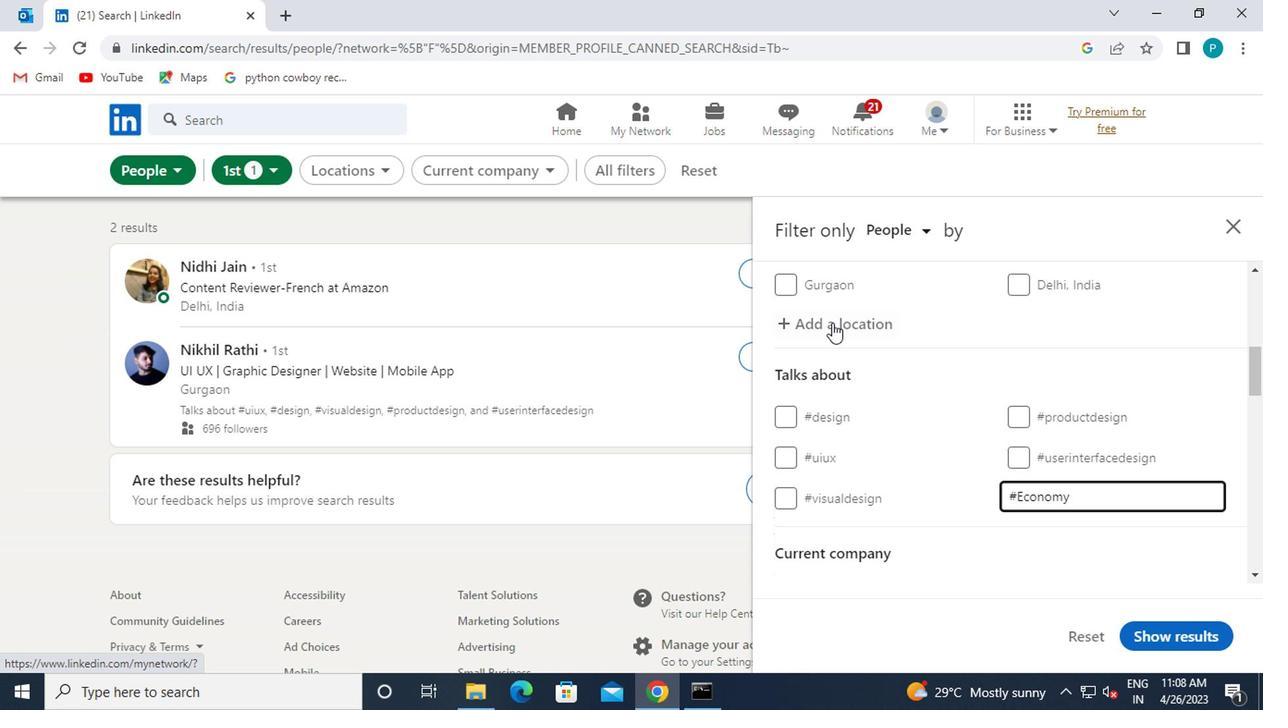 
Action: Mouse scrolled (852, 360) with delta (0, 0)
Screenshot: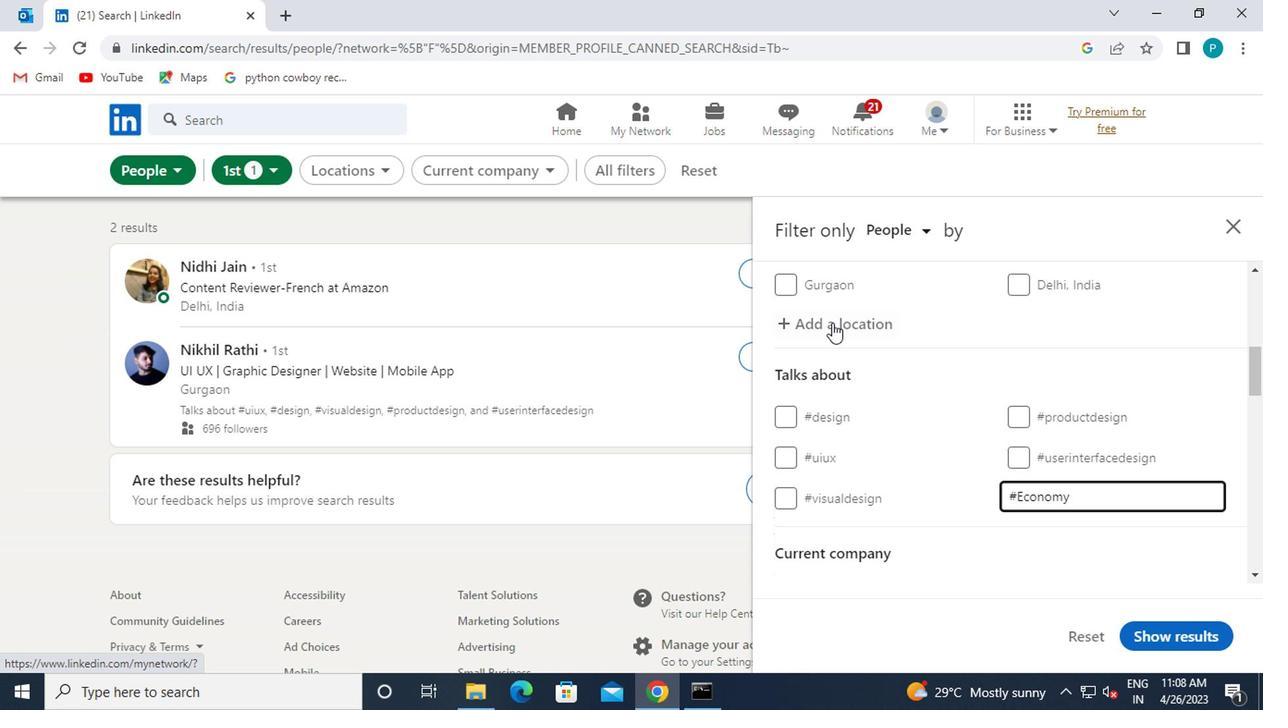 
Action: Mouse moved to (856, 364)
Screenshot: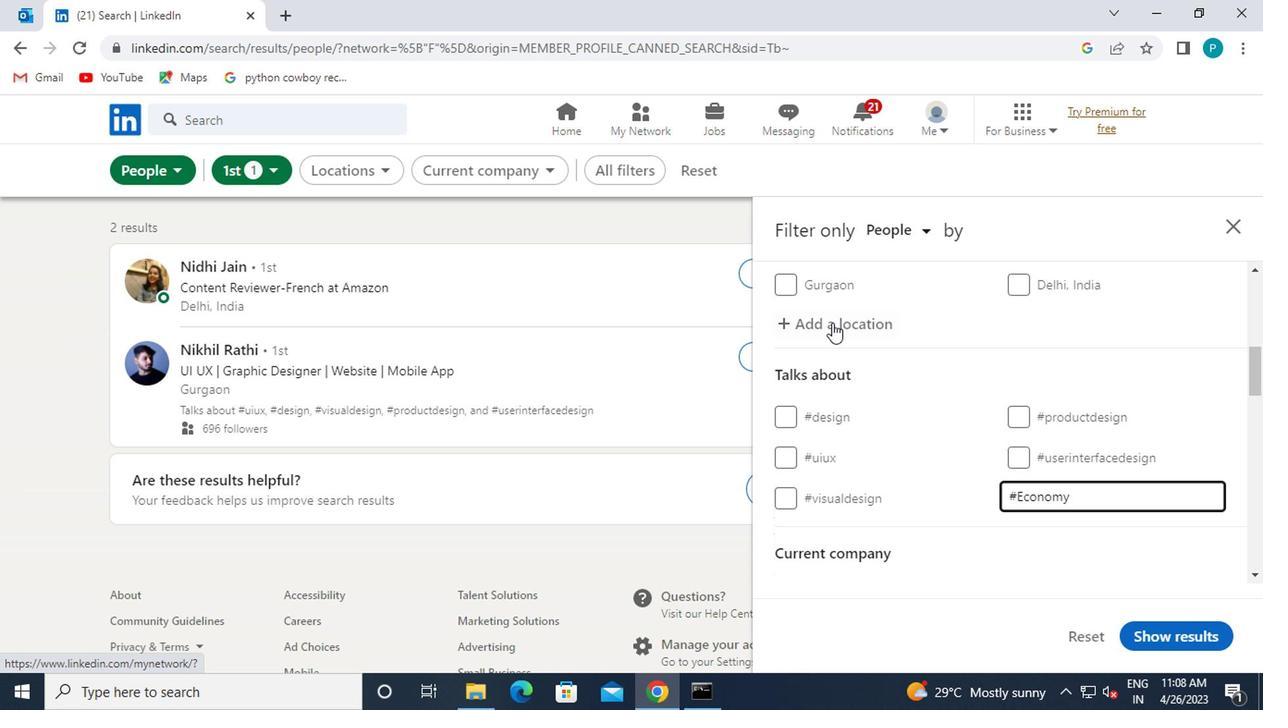 
Action: Mouse scrolled (856, 363) with delta (0, -1)
Screenshot: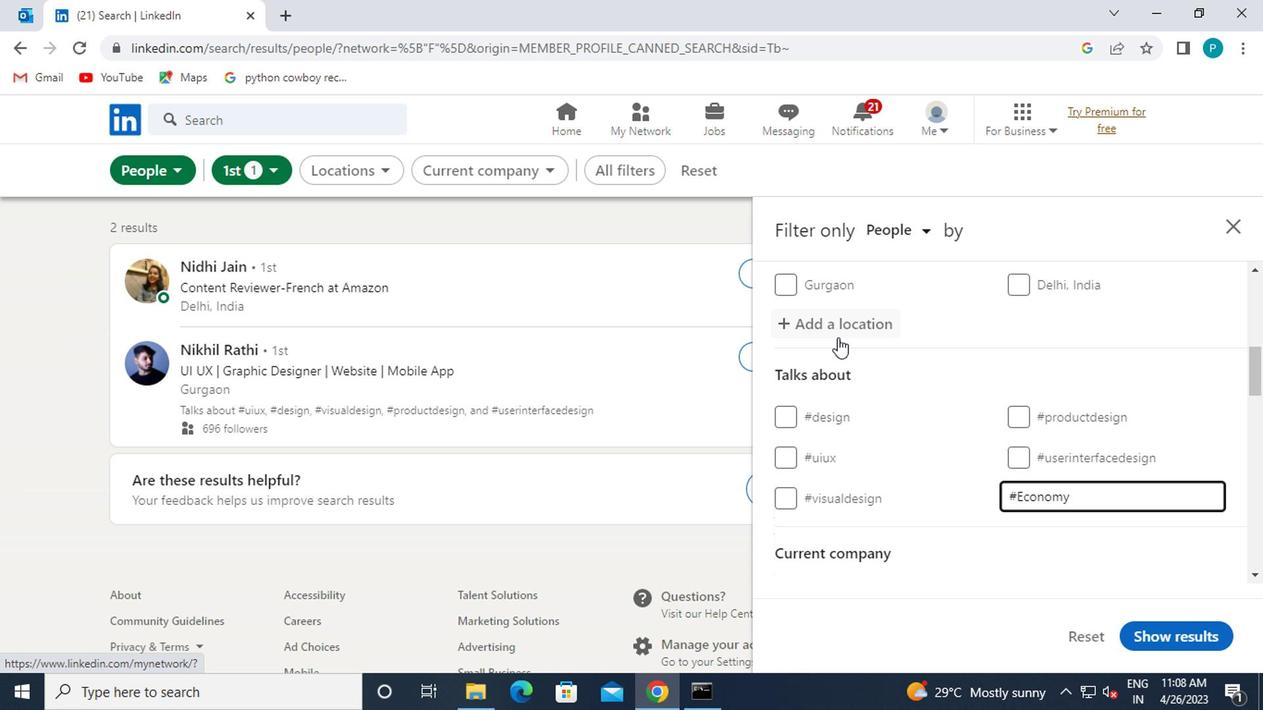 
Action: Mouse moved to (860, 369)
Screenshot: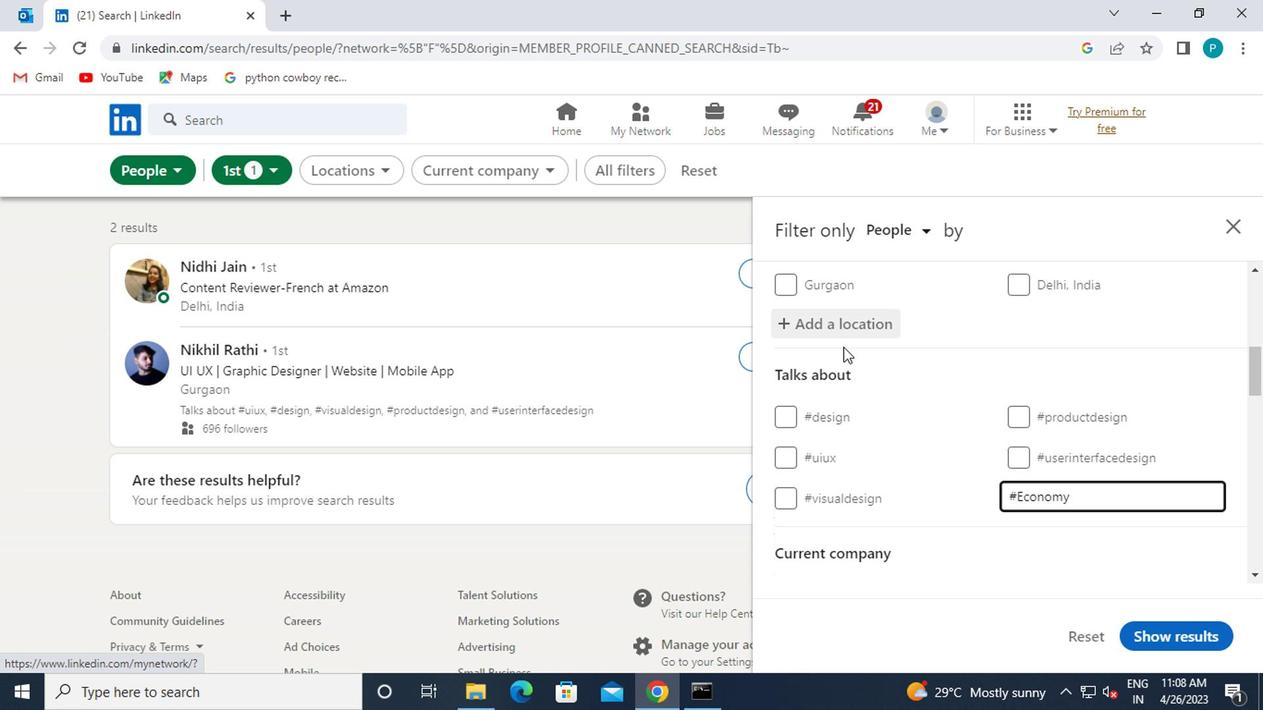 
Action: Mouse scrolled (860, 369) with delta (0, 0)
Screenshot: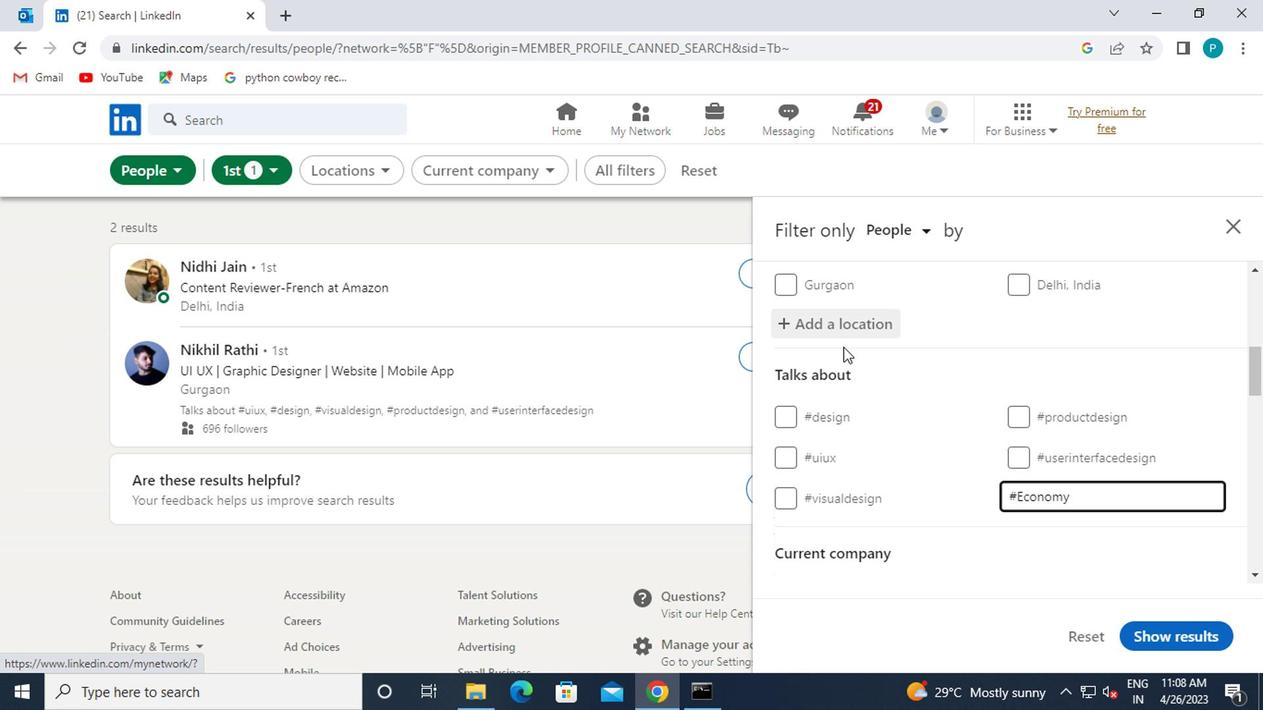 
Action: Mouse moved to (1036, 326)
Screenshot: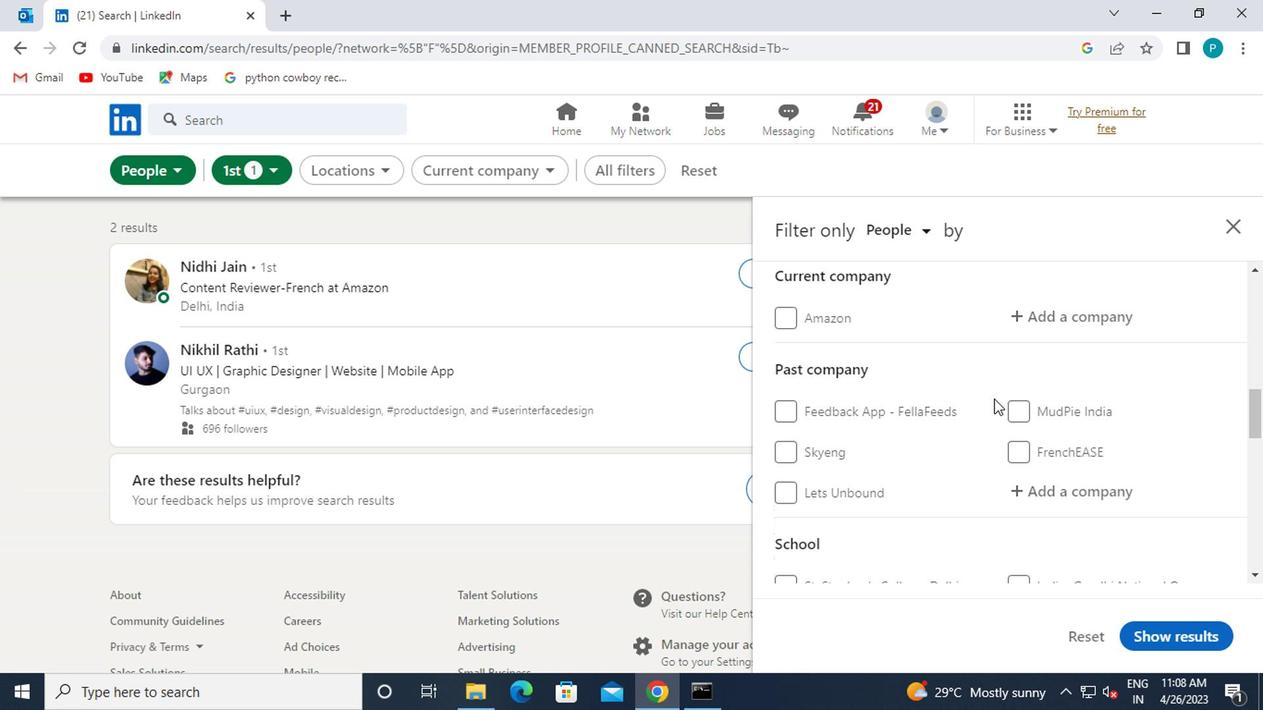 
Action: Mouse pressed left at (1036, 326)
Screenshot: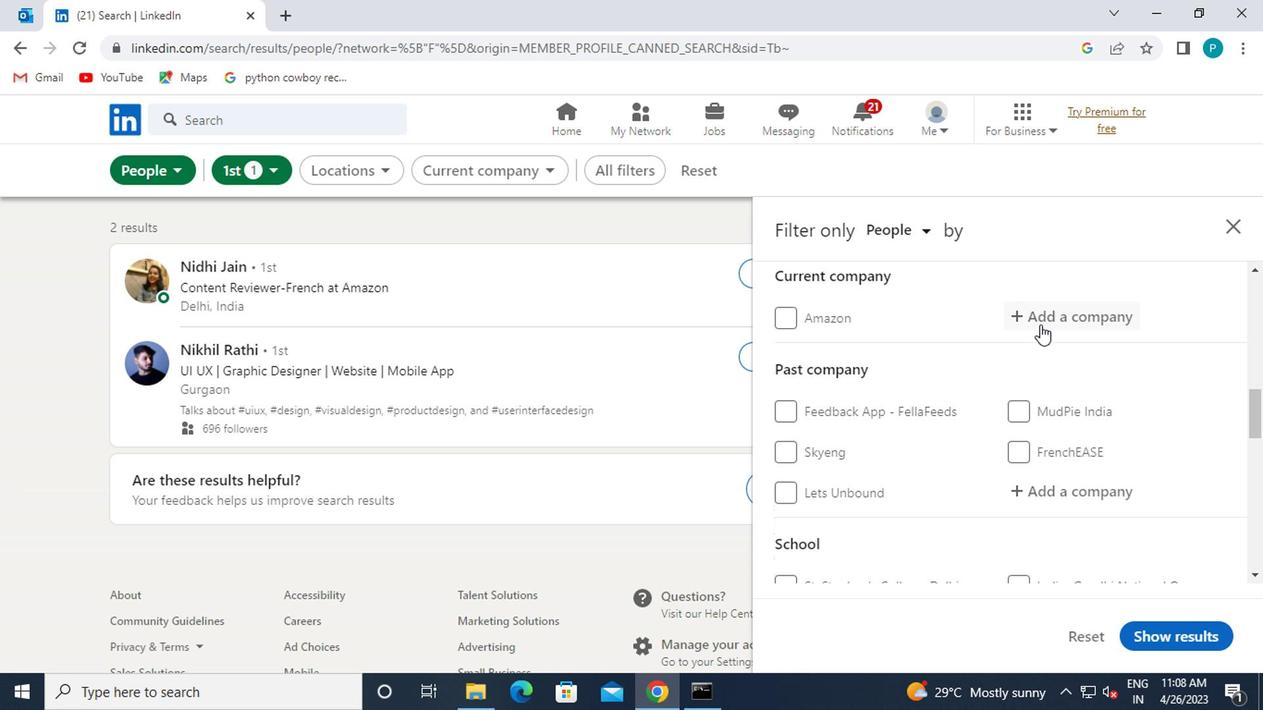 
Action: Mouse moved to (1107, 281)
Screenshot: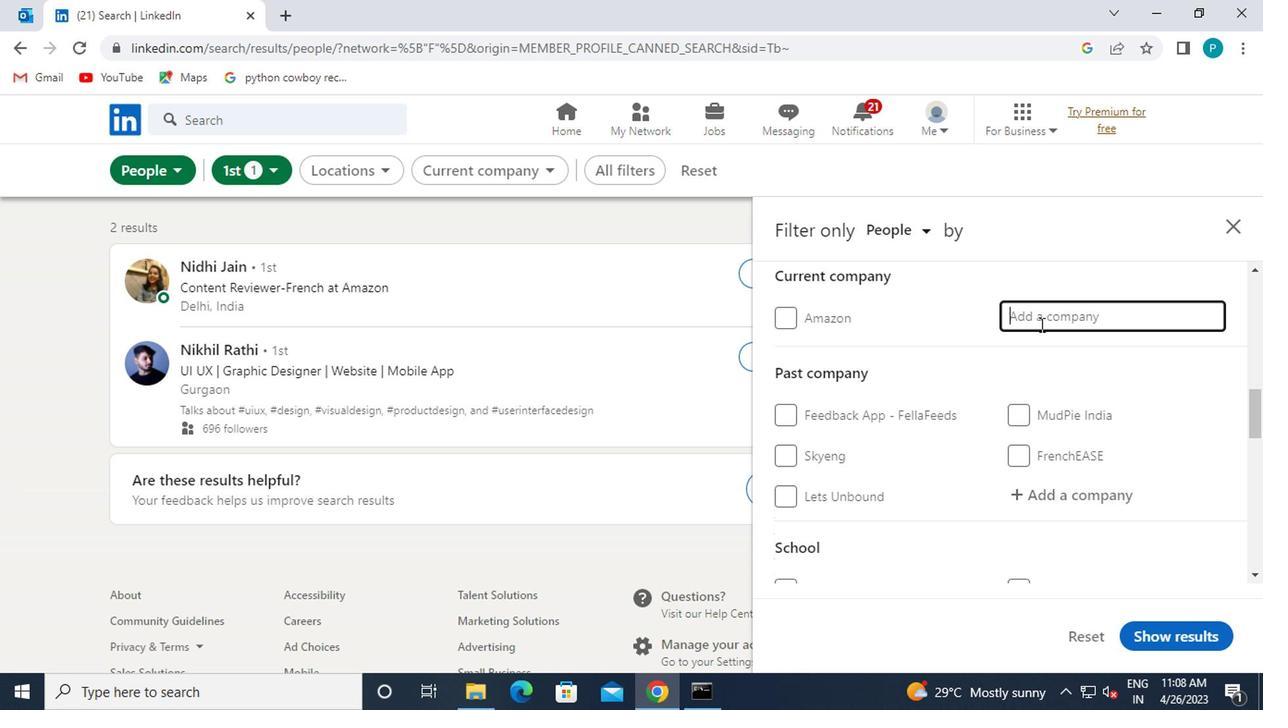 
Action: Key pressed COMVIV
Screenshot: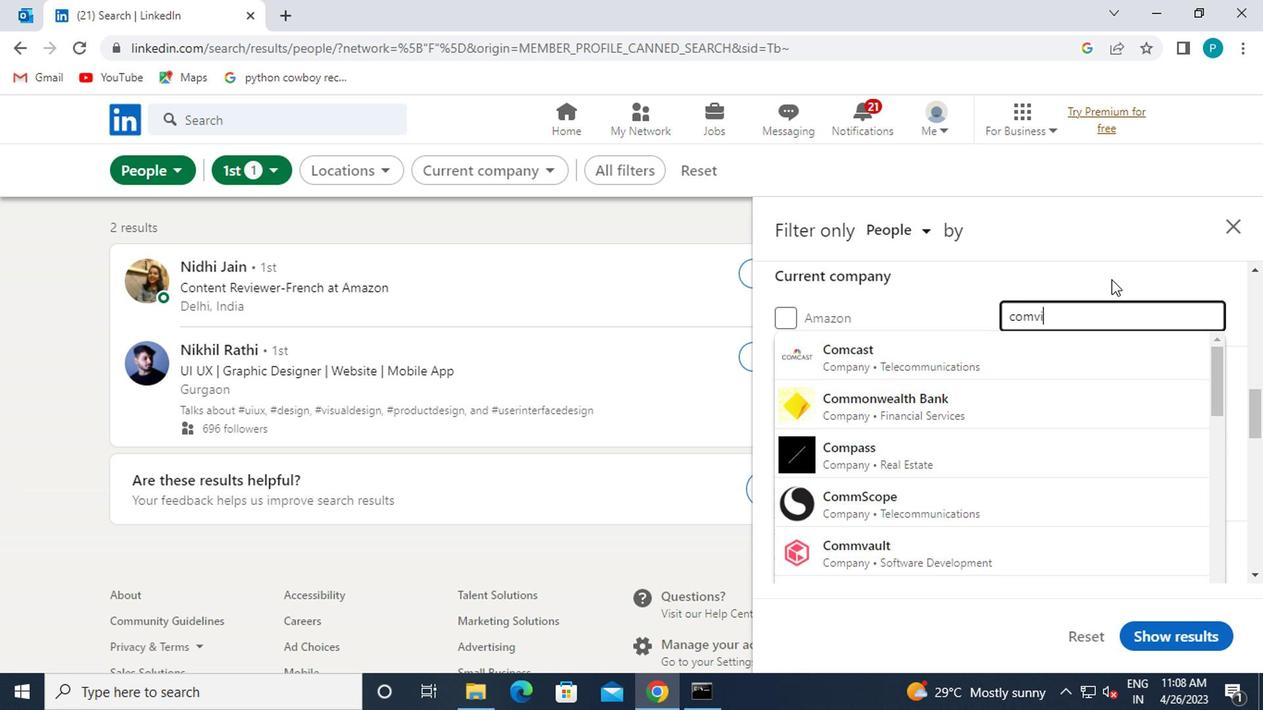 
Action: Mouse moved to (859, 223)
Screenshot: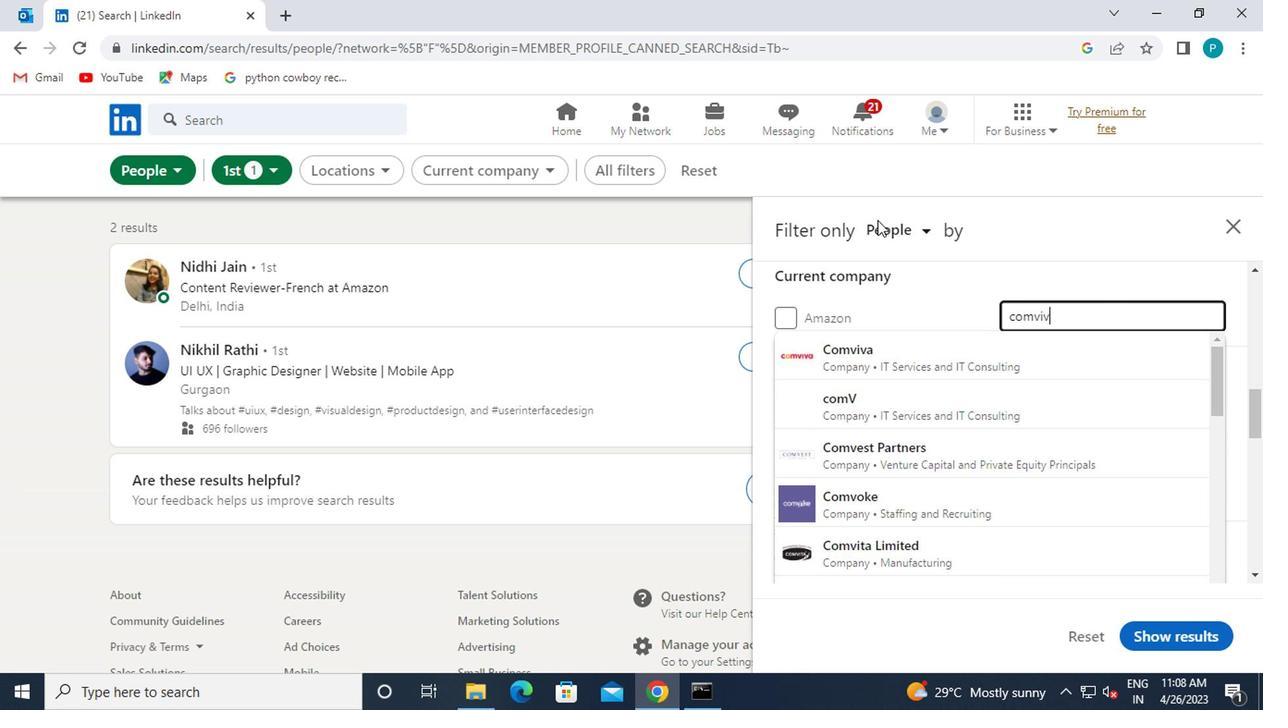 
Action: Key pressed A
Screenshot: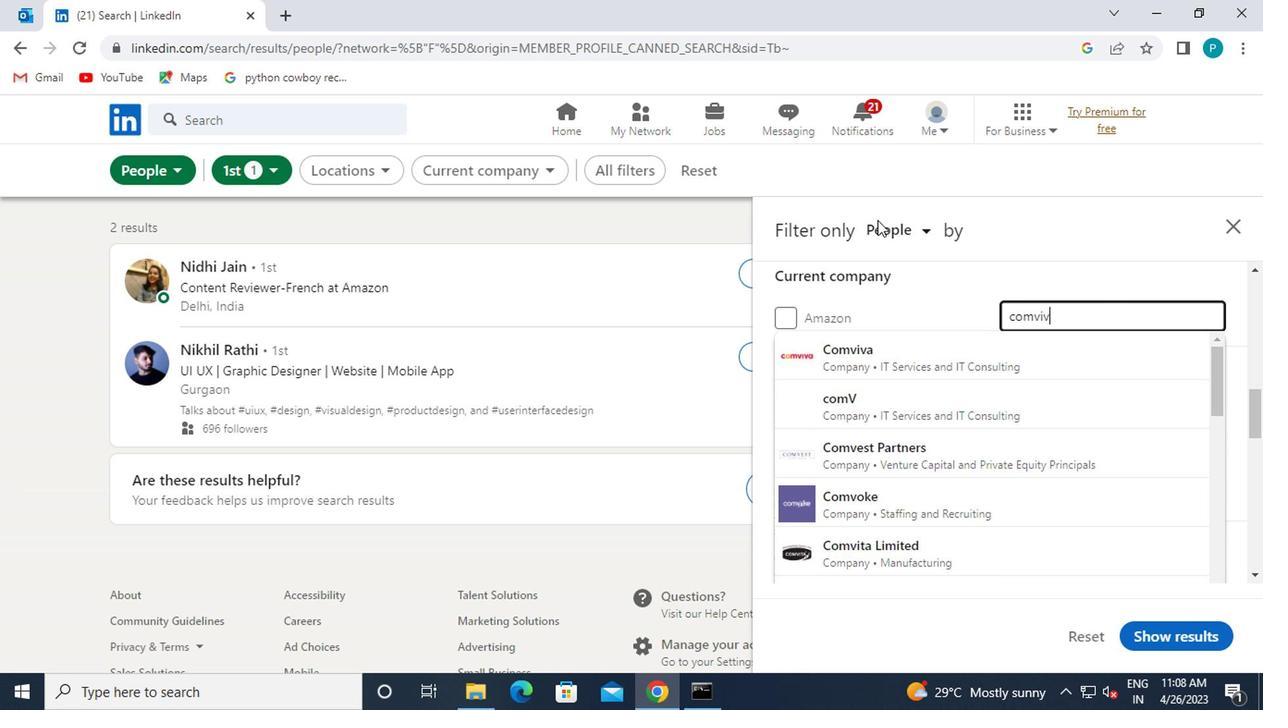 
Action: Mouse moved to (851, 351)
Screenshot: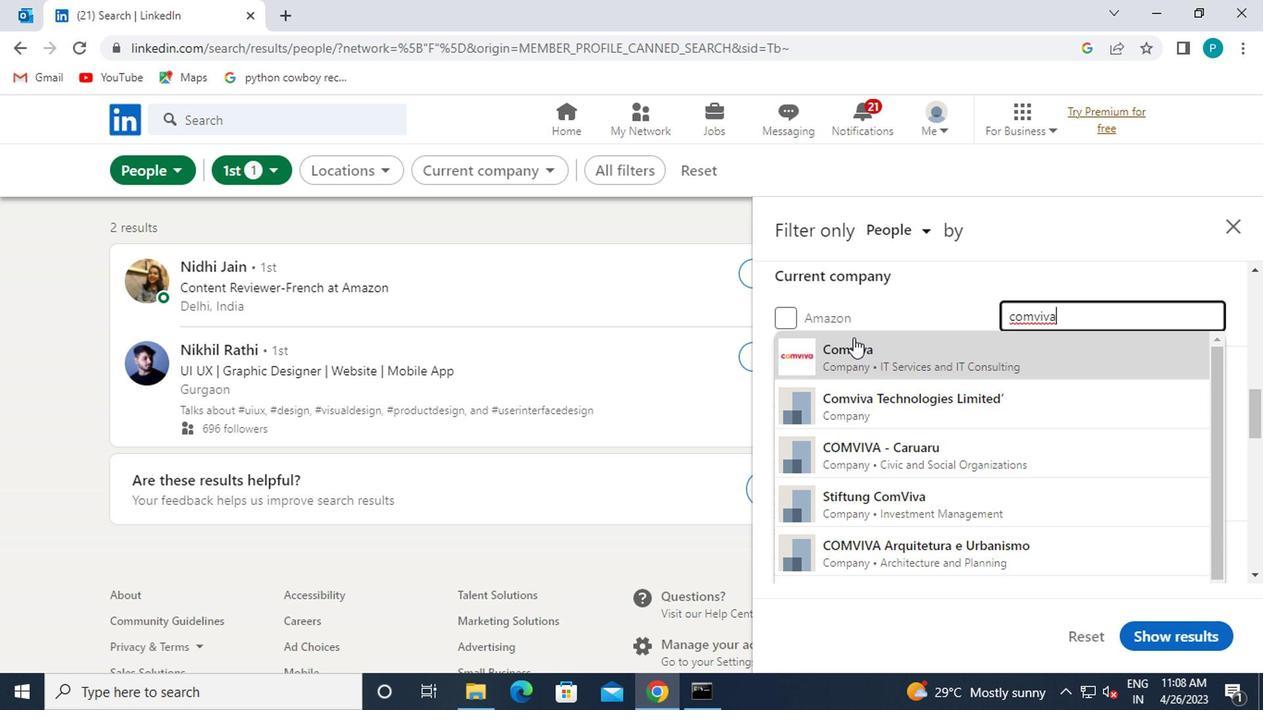 
Action: Mouse pressed left at (851, 351)
Screenshot: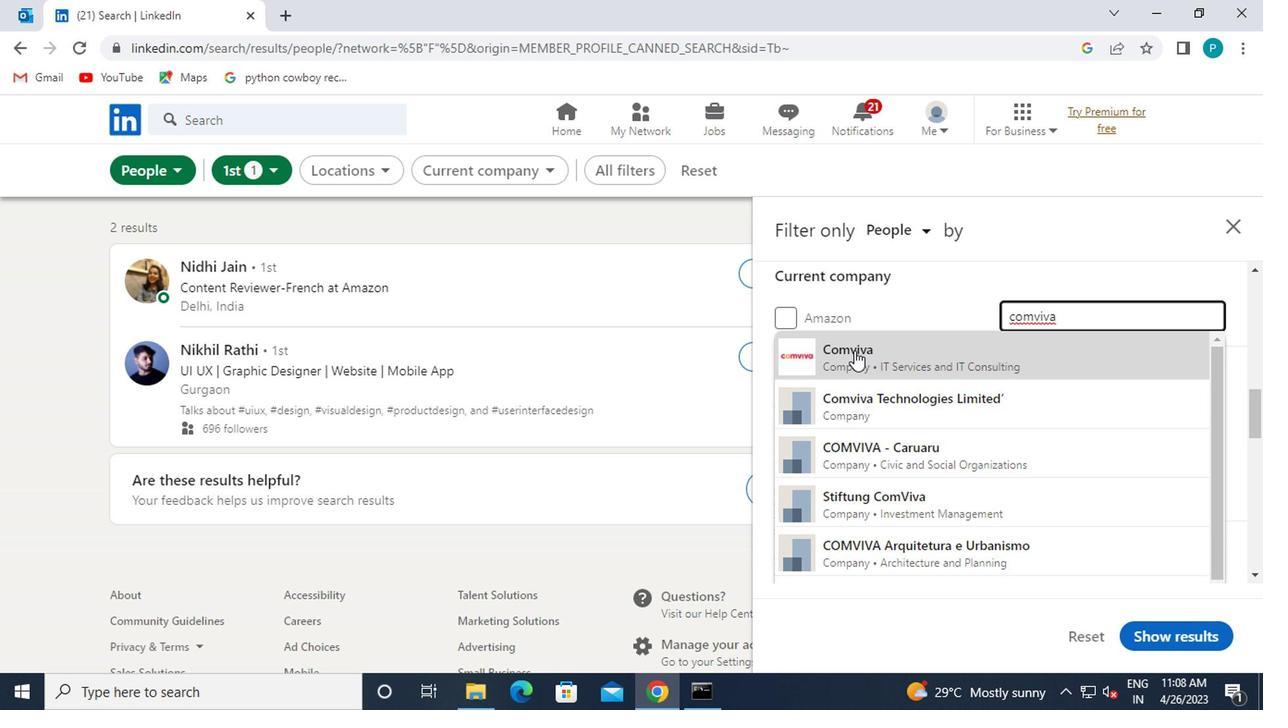 
Action: Mouse scrolled (851, 350) with delta (0, 0)
Screenshot: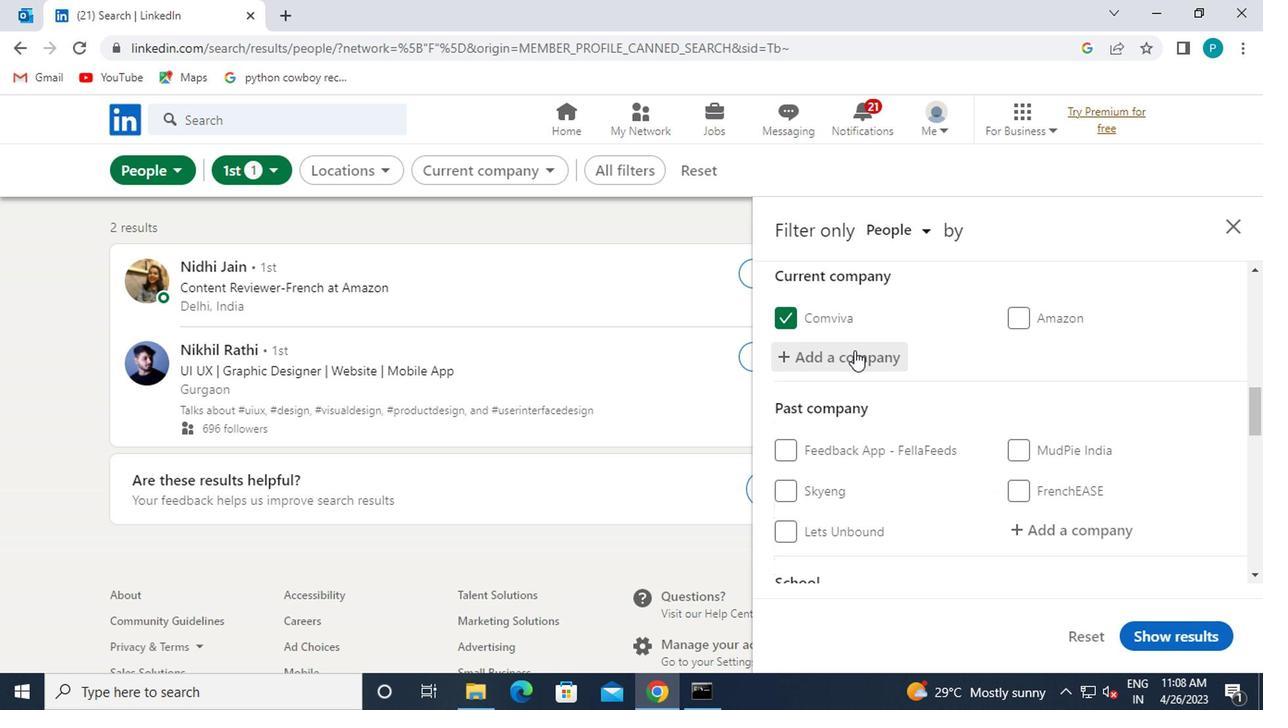 
Action: Mouse moved to (851, 351)
Screenshot: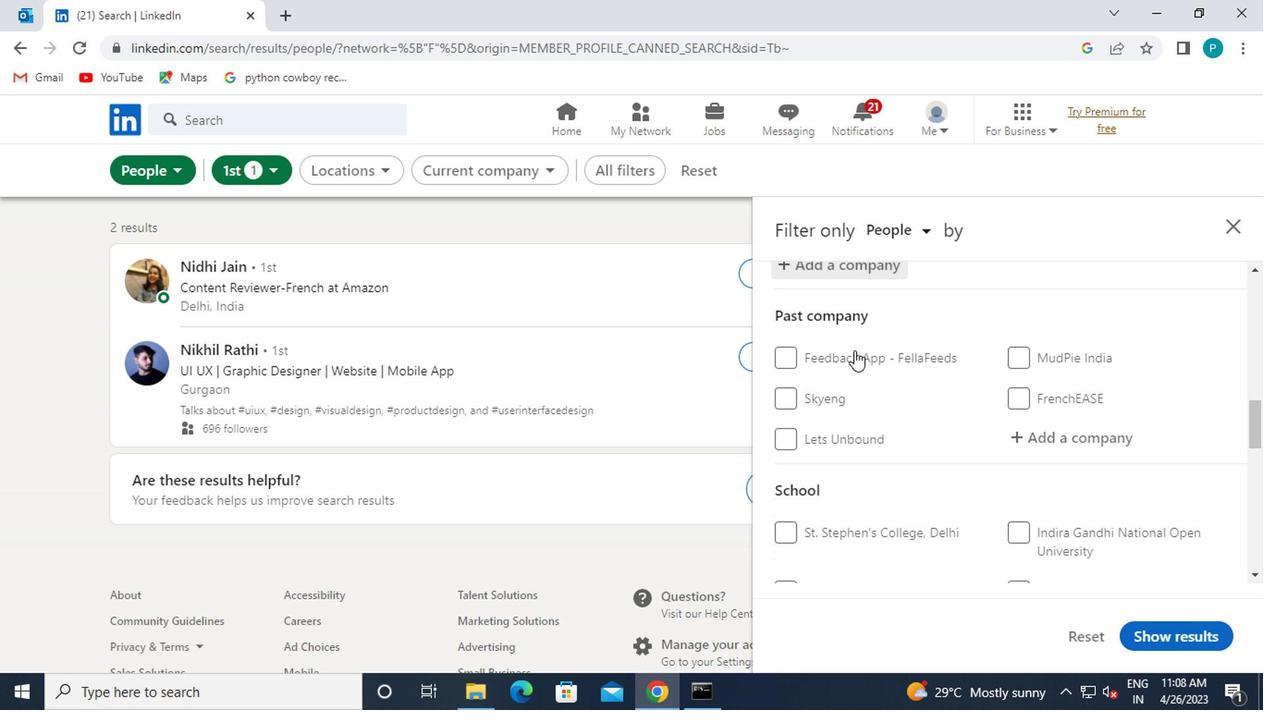 
Action: Mouse scrolled (851, 350) with delta (0, 0)
Screenshot: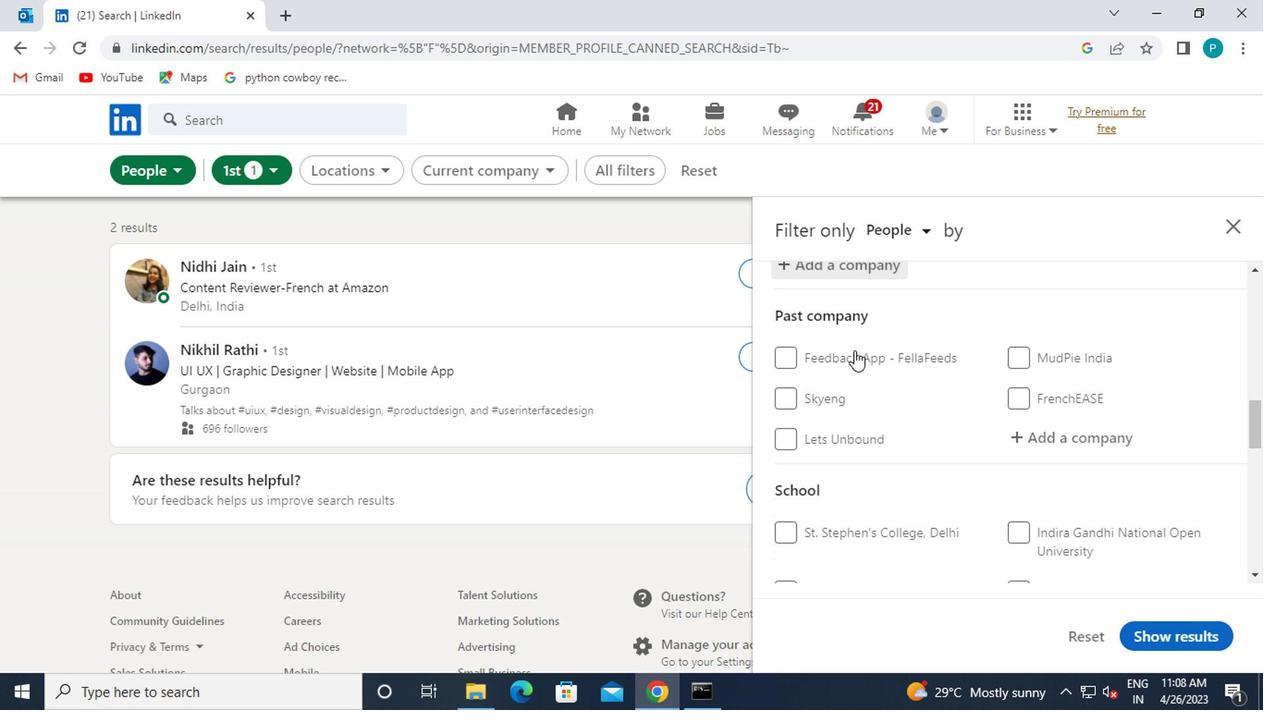
Action: Mouse moved to (1047, 504)
Screenshot: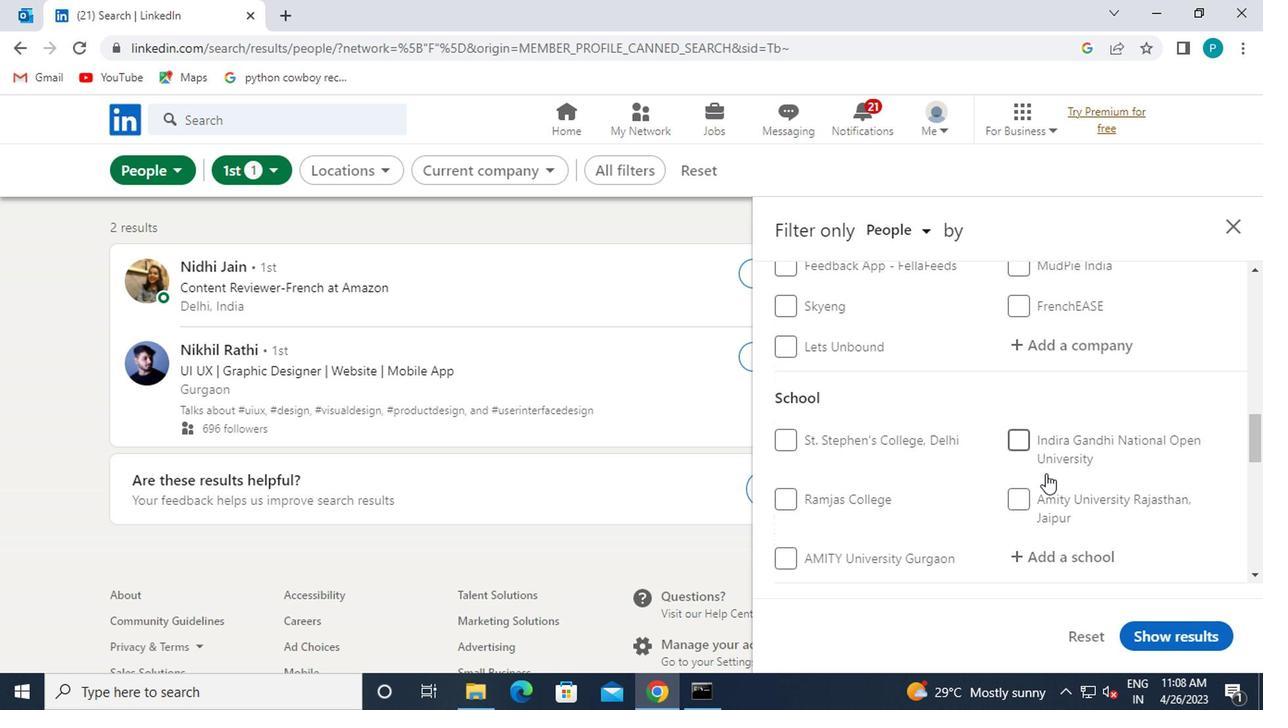 
Action: Mouse scrolled (1047, 503) with delta (0, 0)
Screenshot: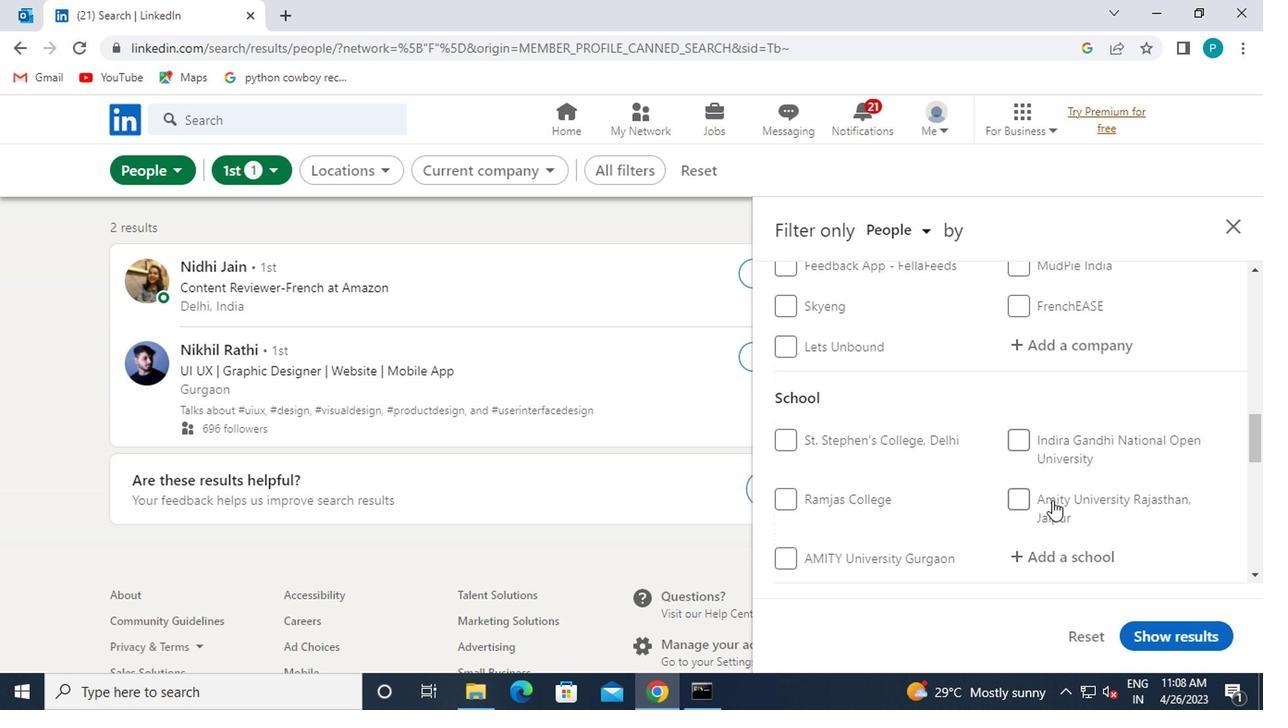 
Action: Mouse scrolled (1047, 503) with delta (0, 0)
Screenshot: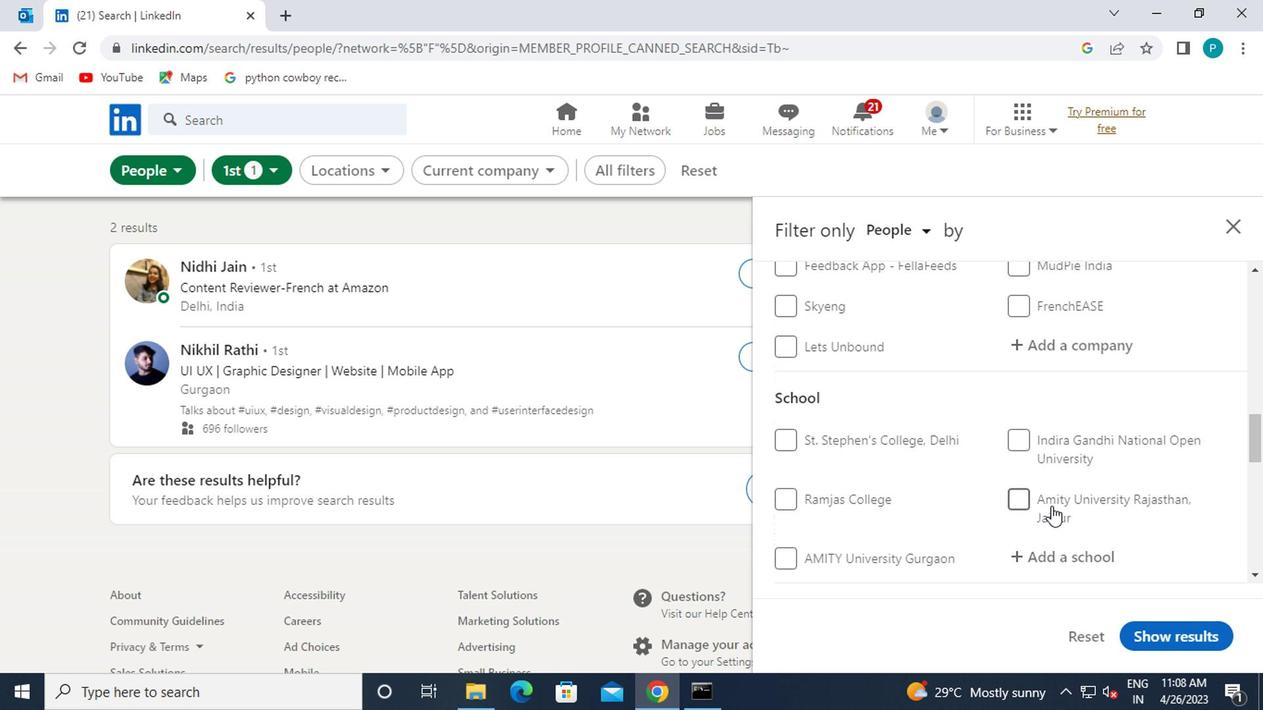 
Action: Mouse moved to (1008, 372)
Screenshot: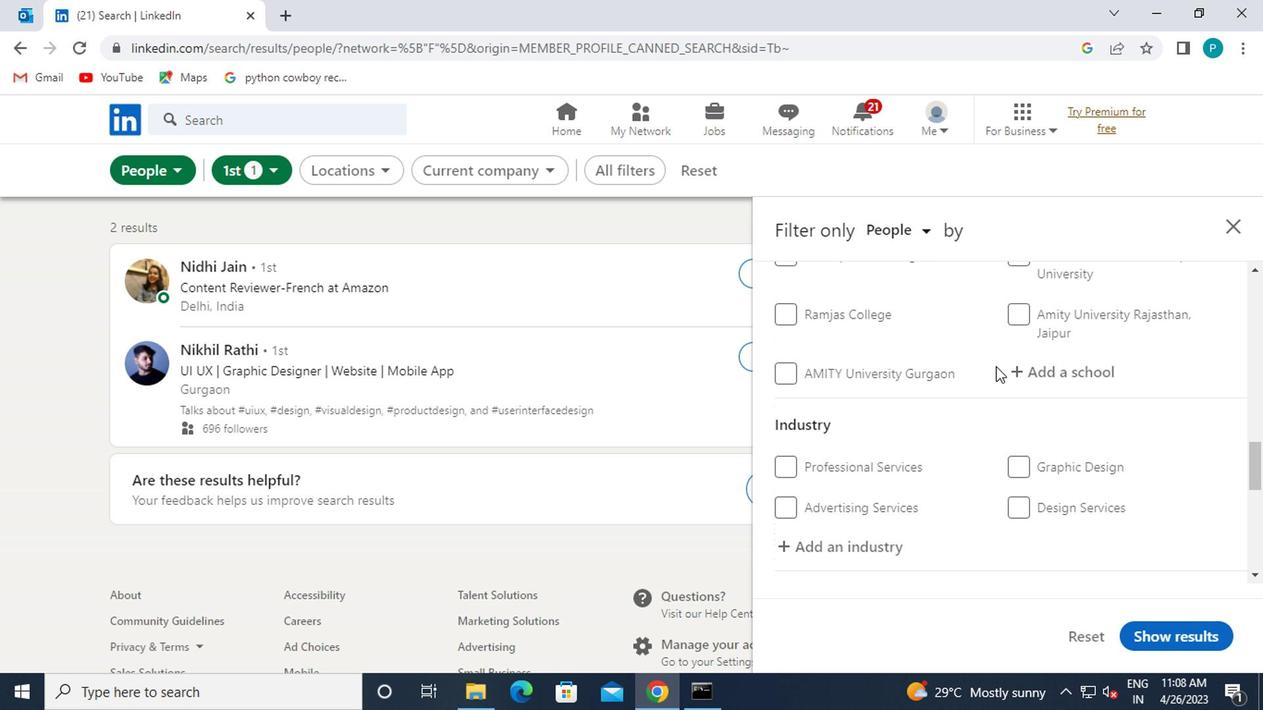 
Action: Mouse pressed left at (1008, 372)
Screenshot: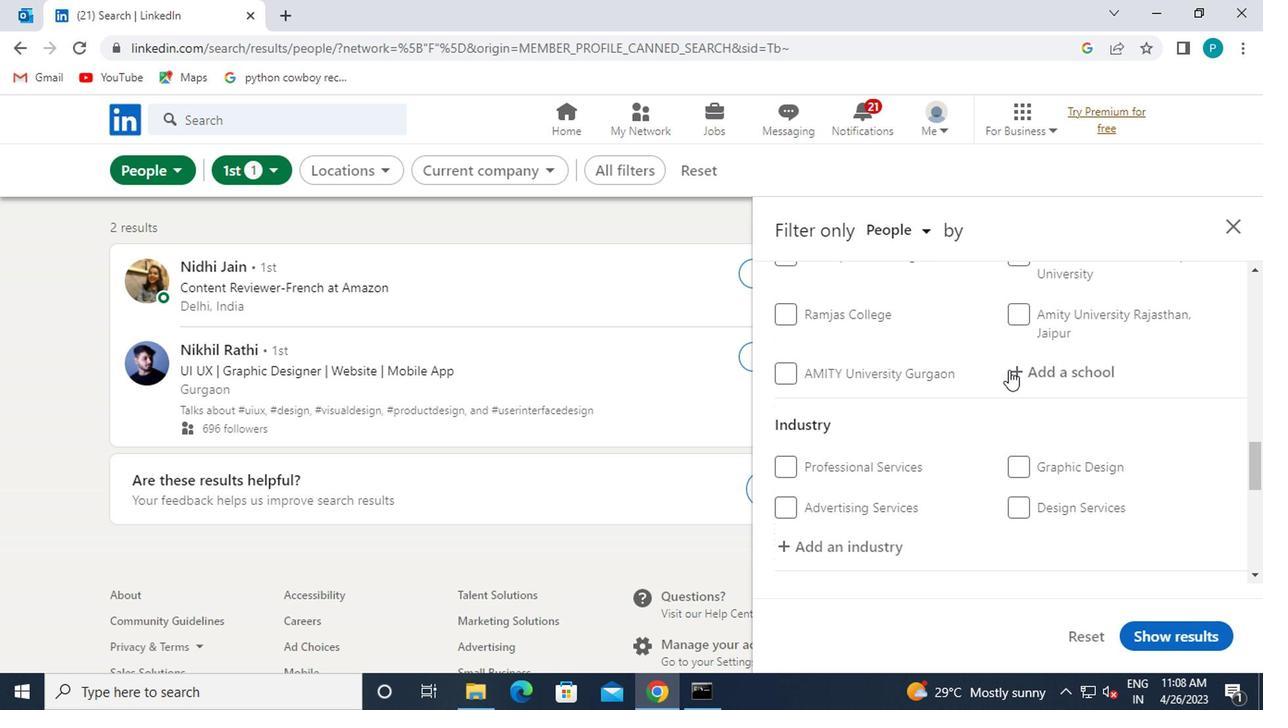 
Action: Mouse moved to (1022, 367)
Screenshot: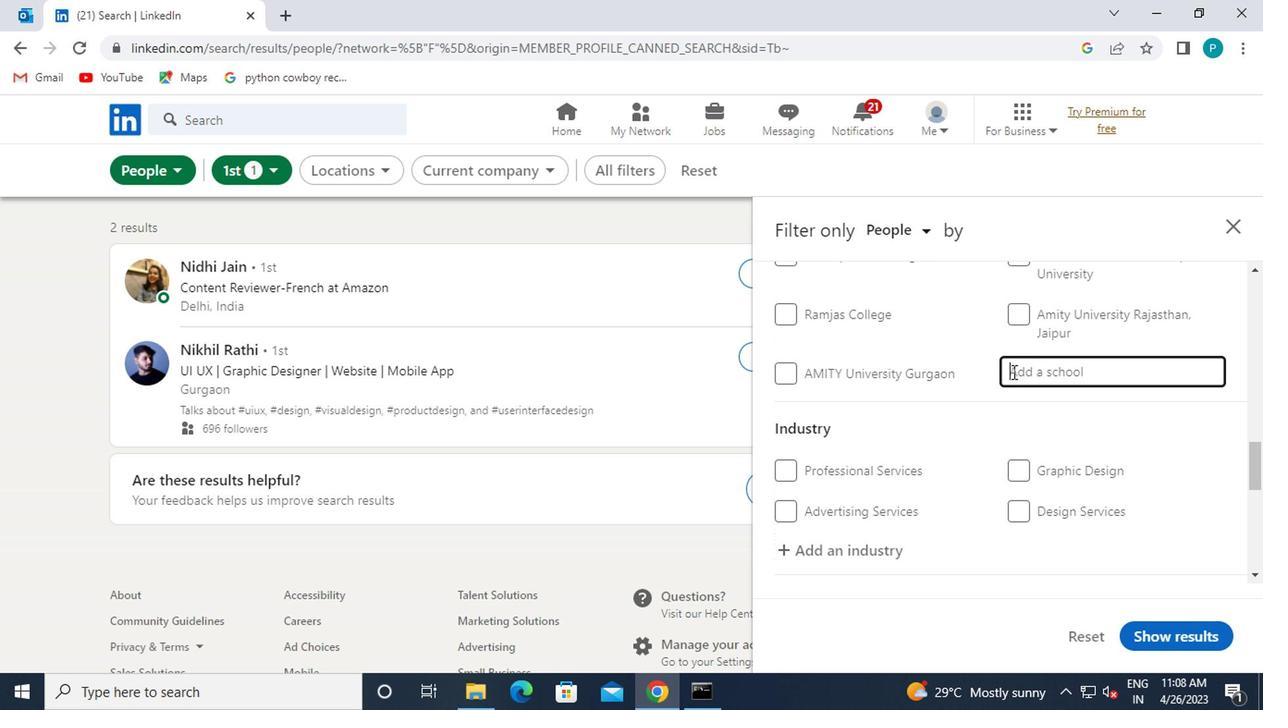
Action: Key pressed <Key.caps_lock>
Screenshot: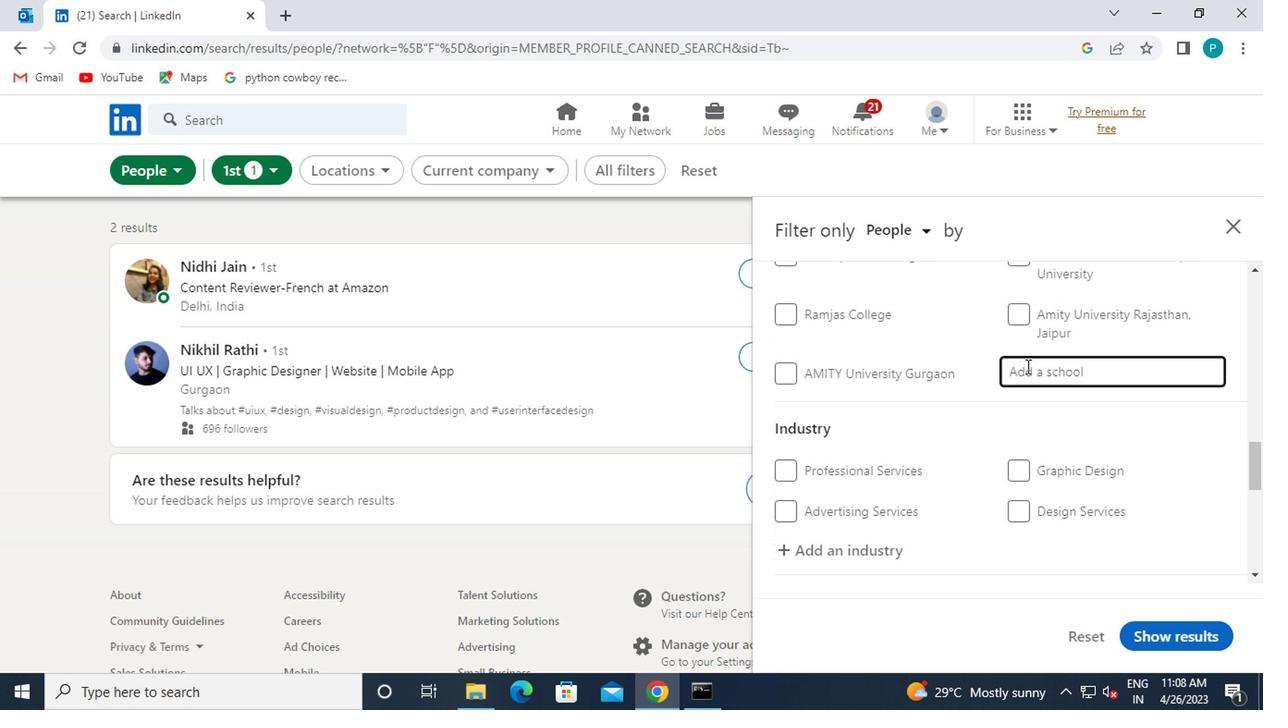 
Action: Mouse moved to (1062, 327)
Screenshot: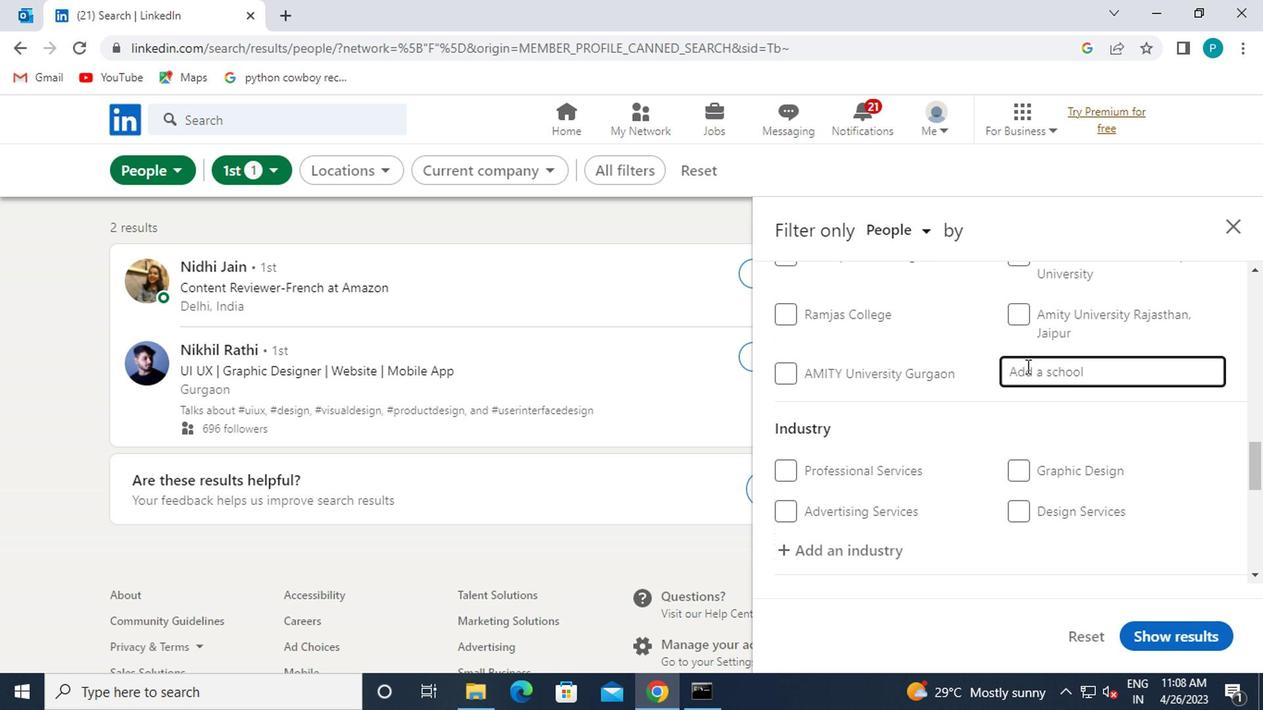 
Action: Key pressed IT
Screenshot: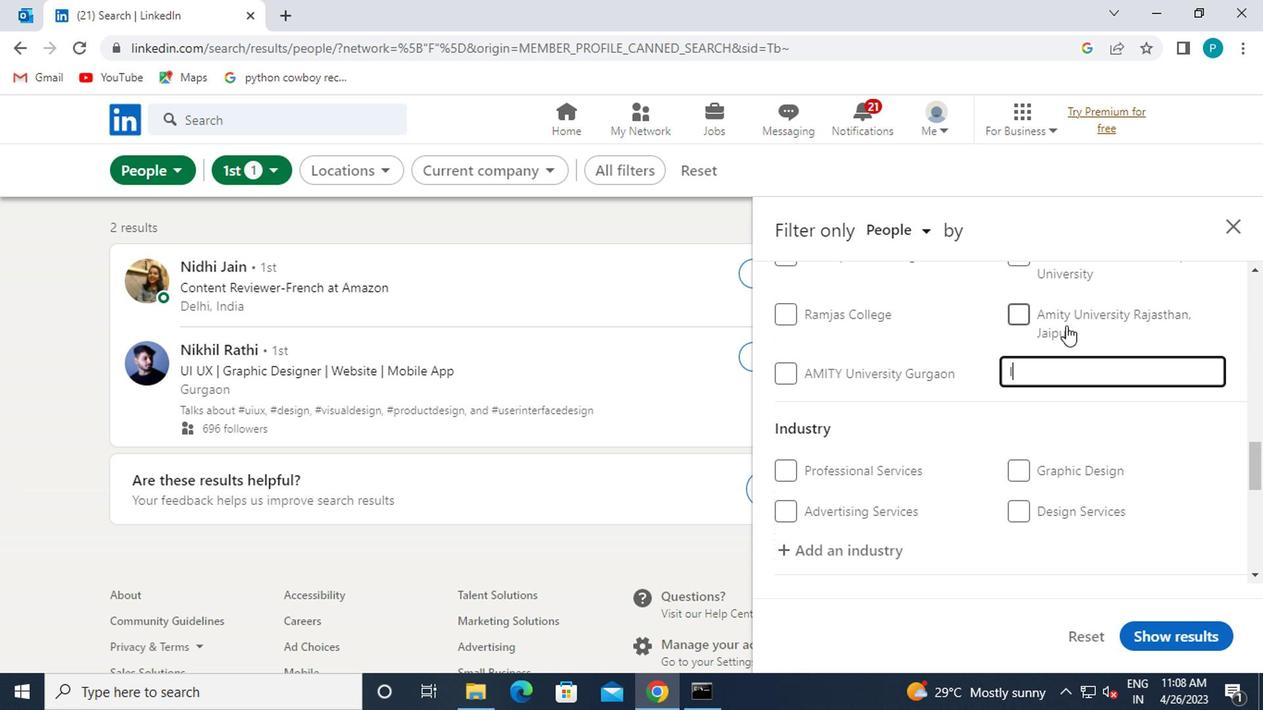 
Action: Mouse moved to (1066, 350)
Screenshot: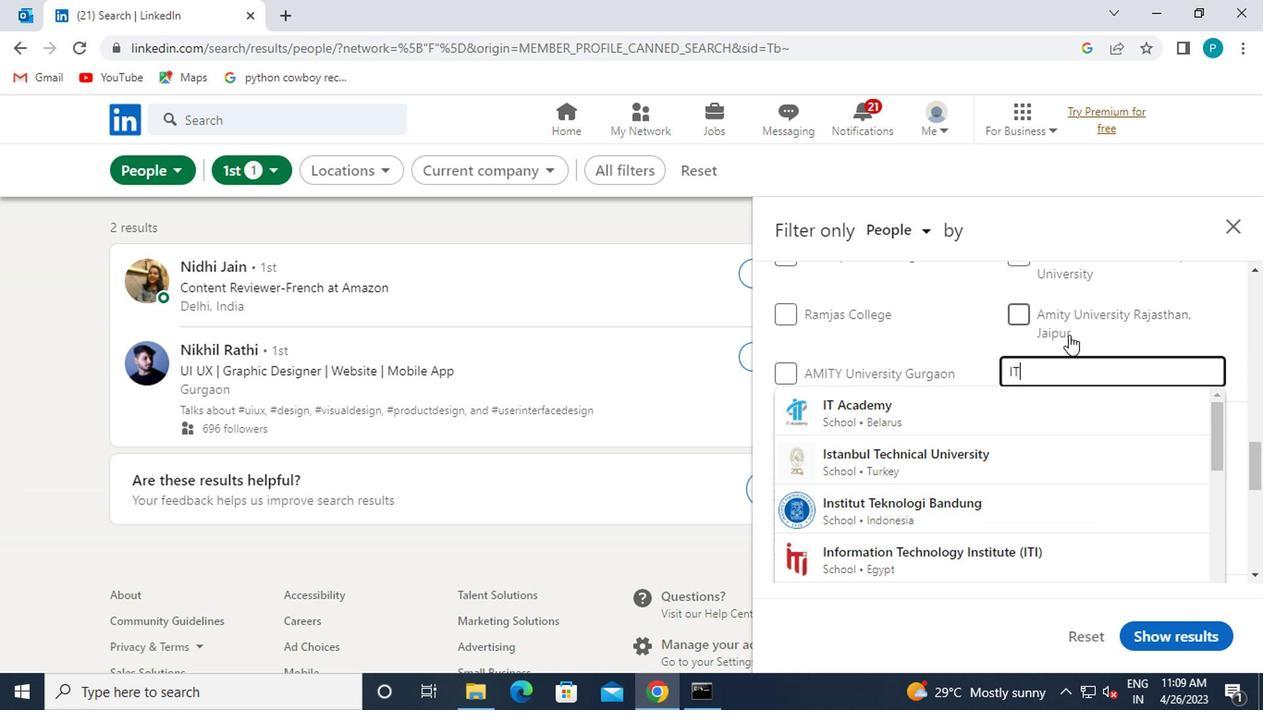 
Action: Key pressed <Key.space><Key.caps_lock>JOBS
Screenshot: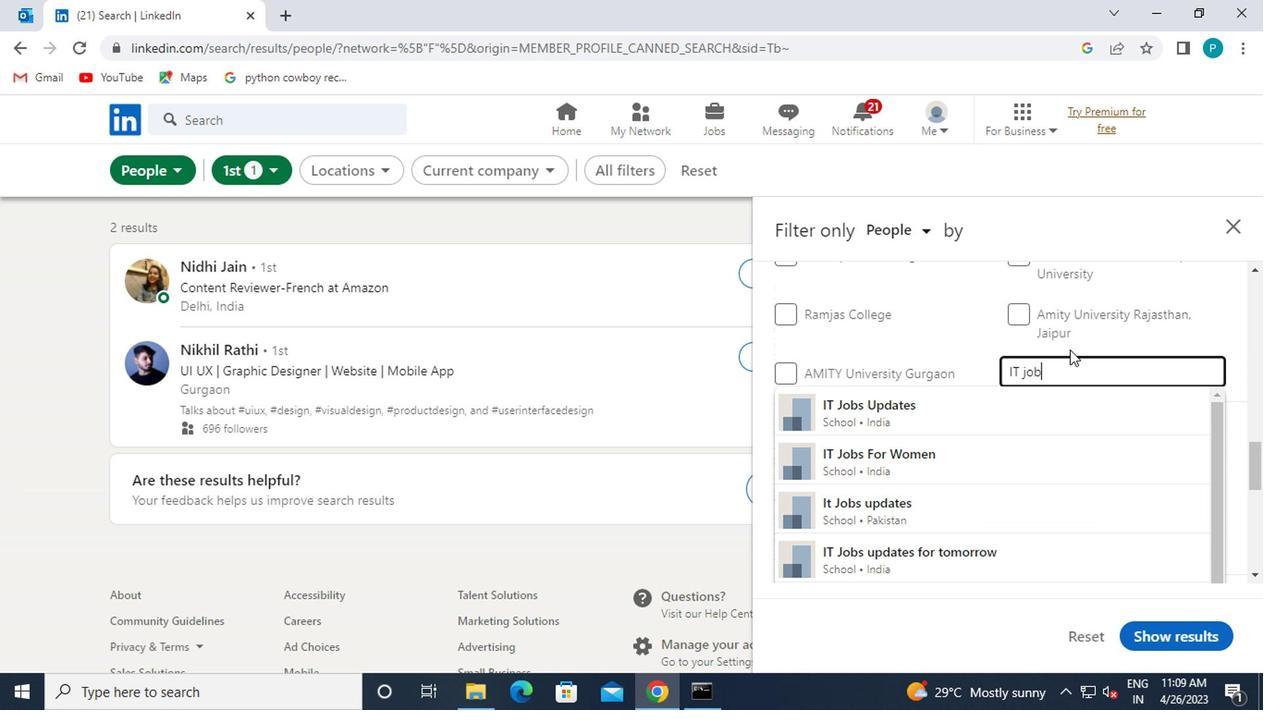 
Action: Mouse moved to (1000, 450)
Screenshot: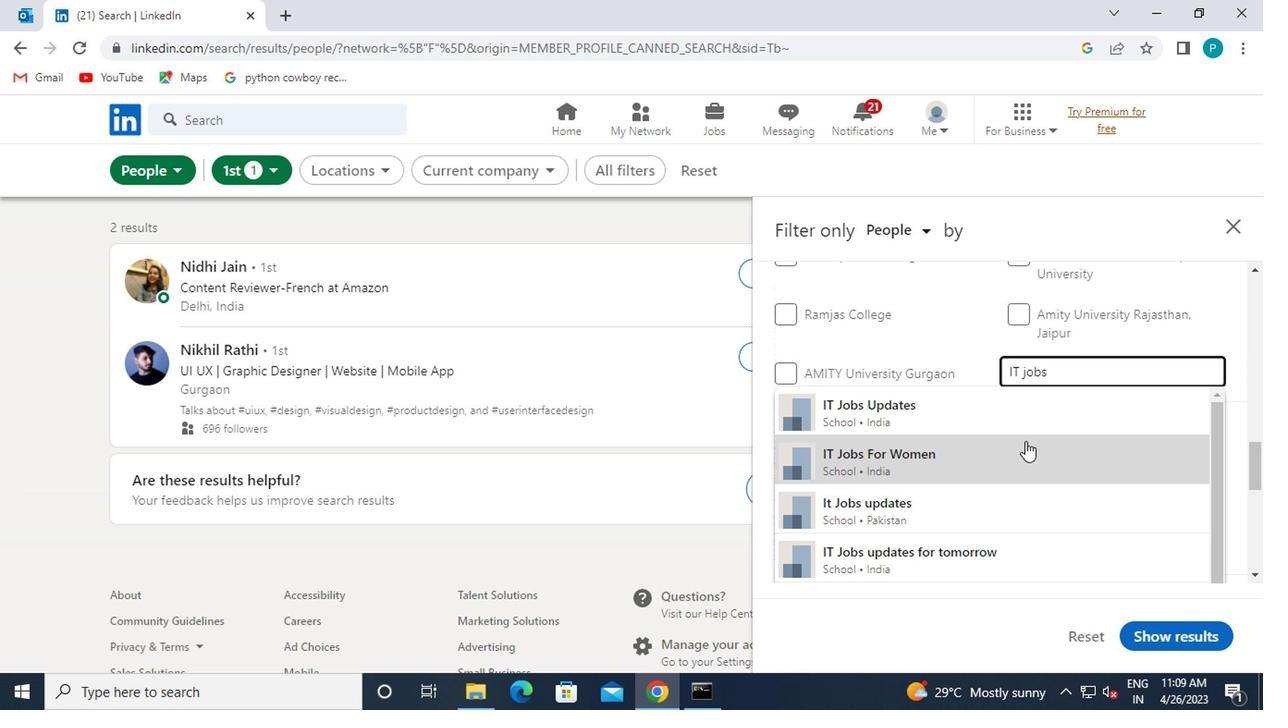
Action: Mouse pressed left at (1000, 450)
Screenshot: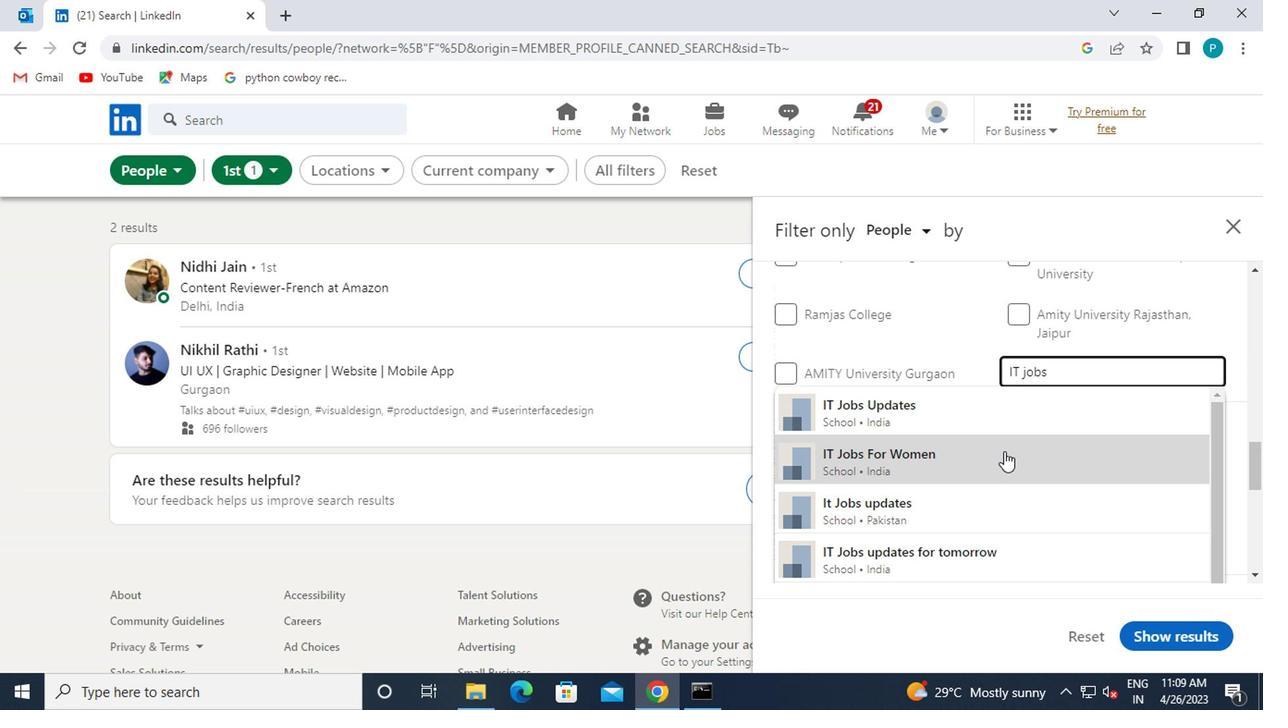 
Action: Mouse scrolled (1000, 449) with delta (0, -1)
Screenshot: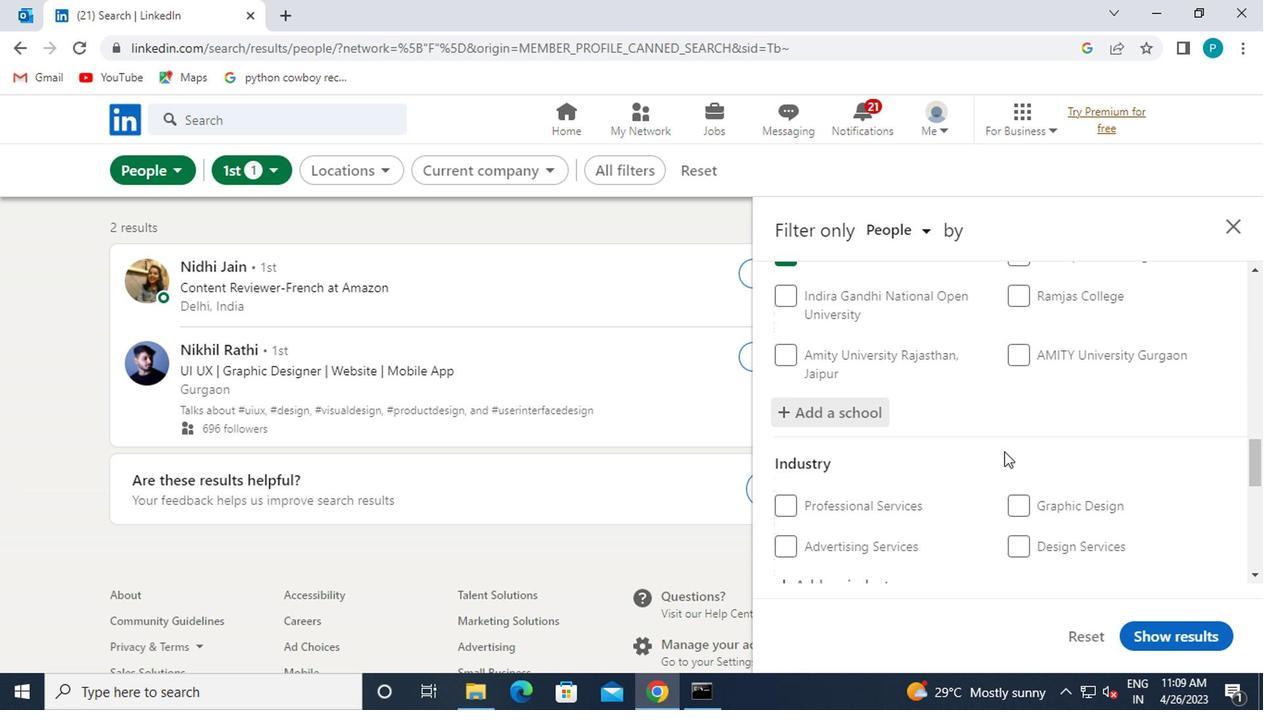 
Action: Mouse scrolled (1000, 449) with delta (0, -1)
Screenshot: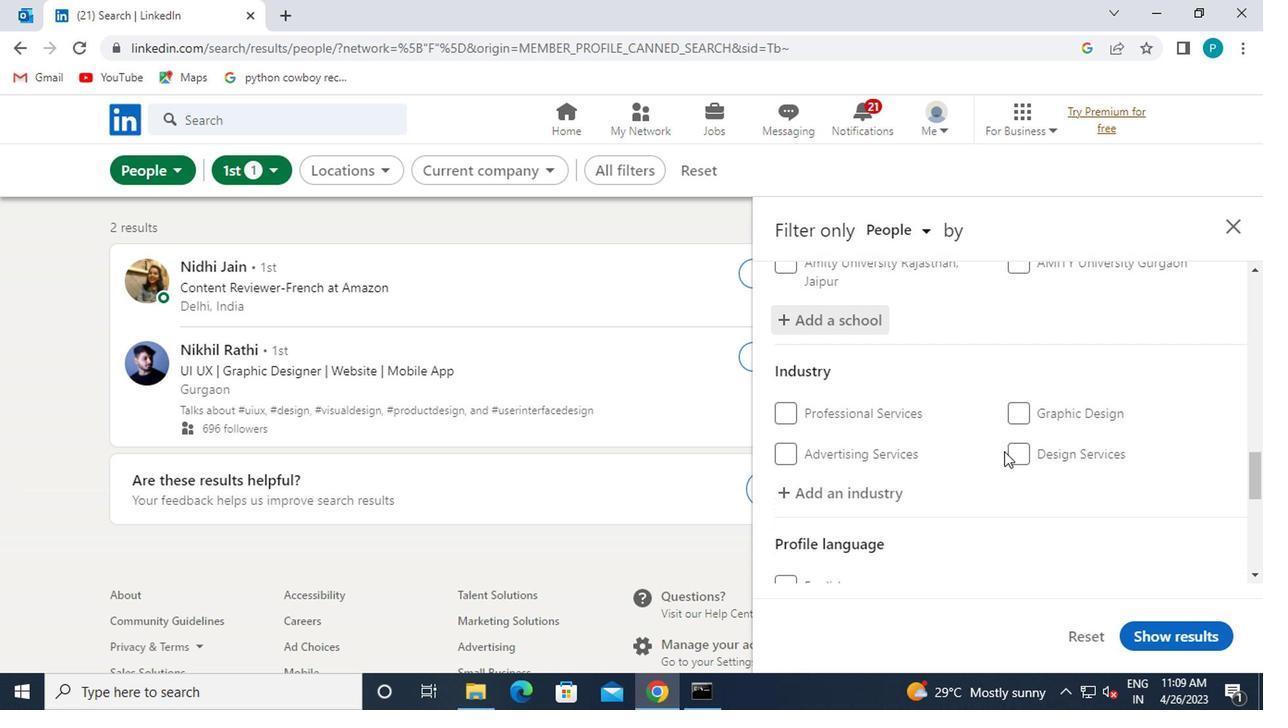 
Action: Mouse moved to (852, 405)
Screenshot: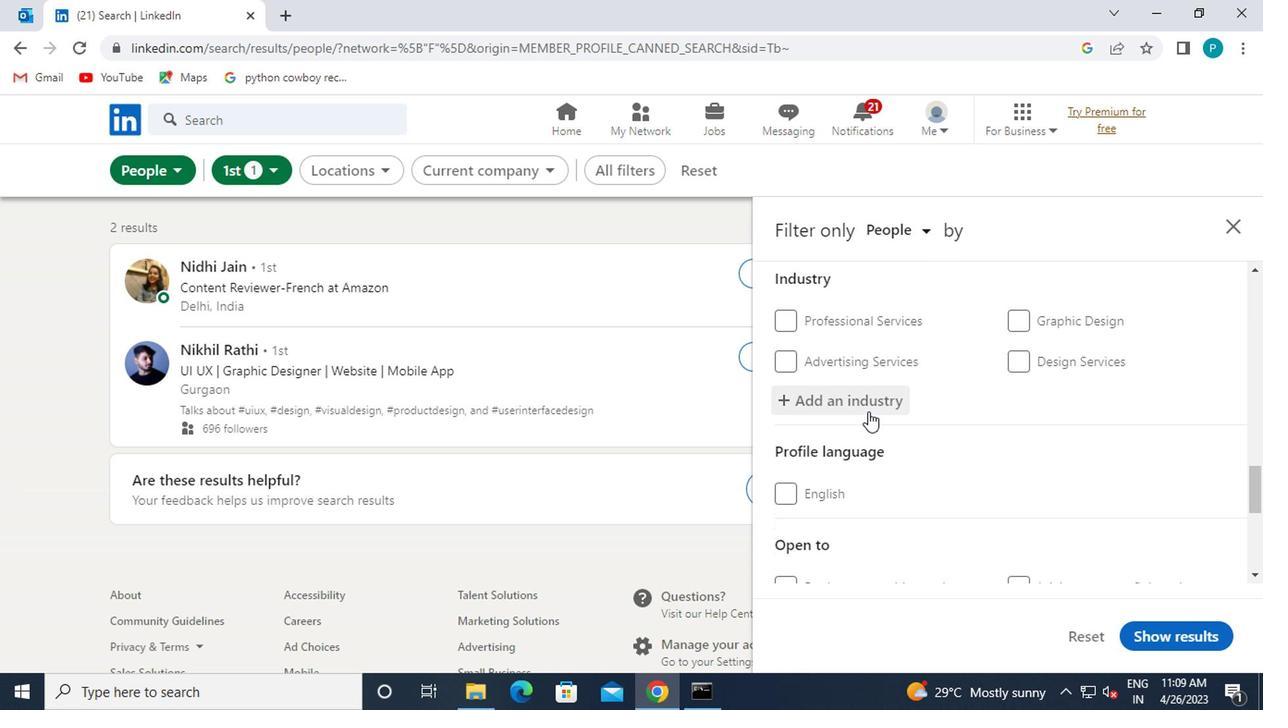 
Action: Mouse pressed left at (852, 405)
Screenshot: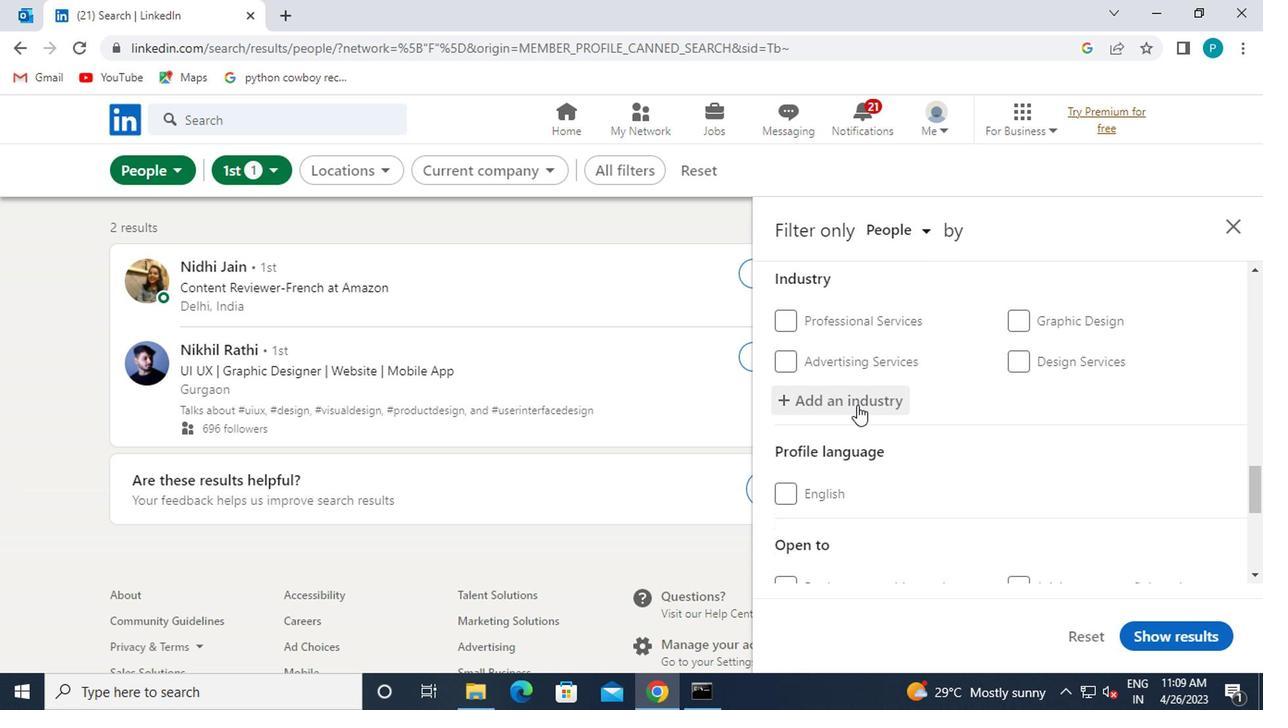
Action: Mouse moved to (837, 405)
Screenshot: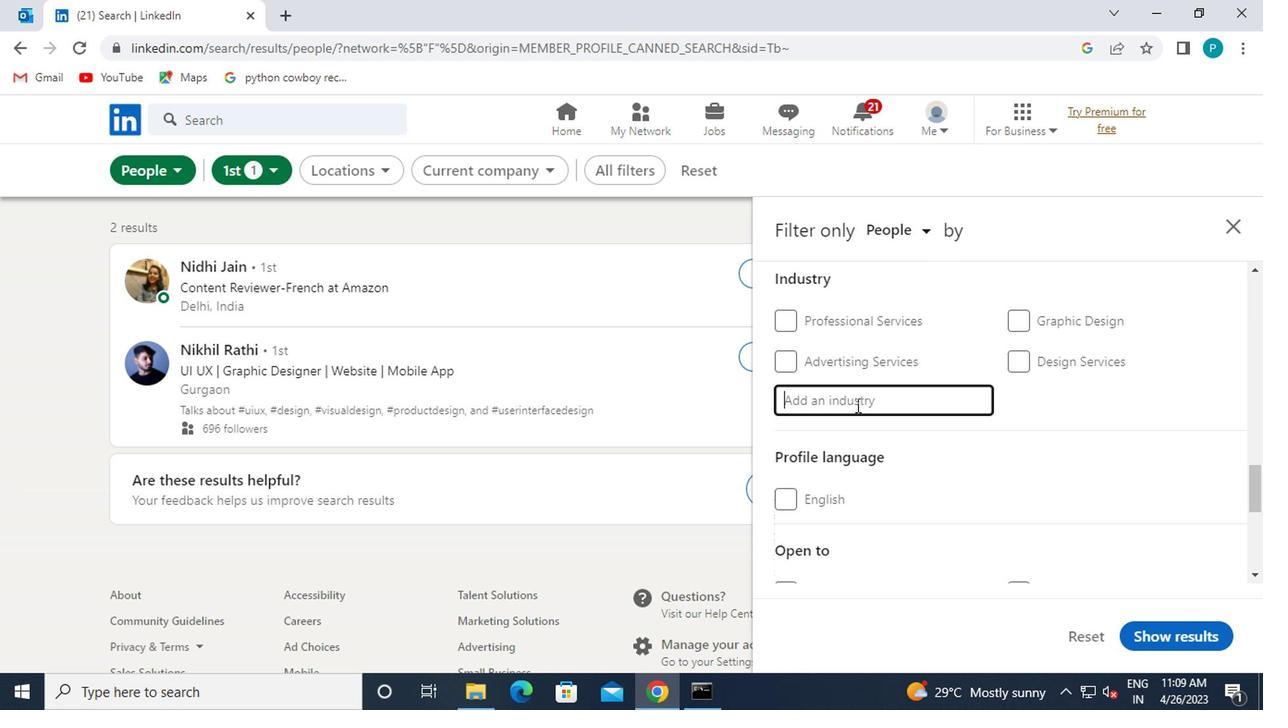 
Action: Key pressed PROFF
Screenshot: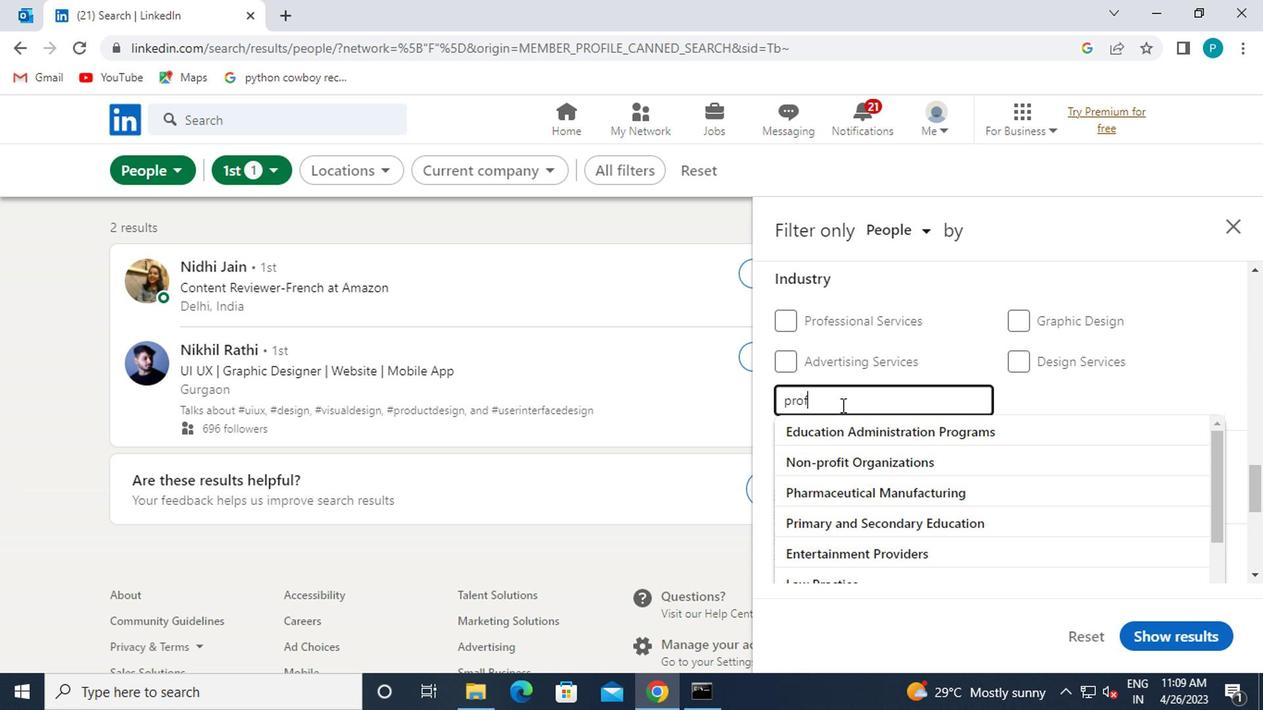 
Action: Mouse moved to (807, 408)
Screenshot: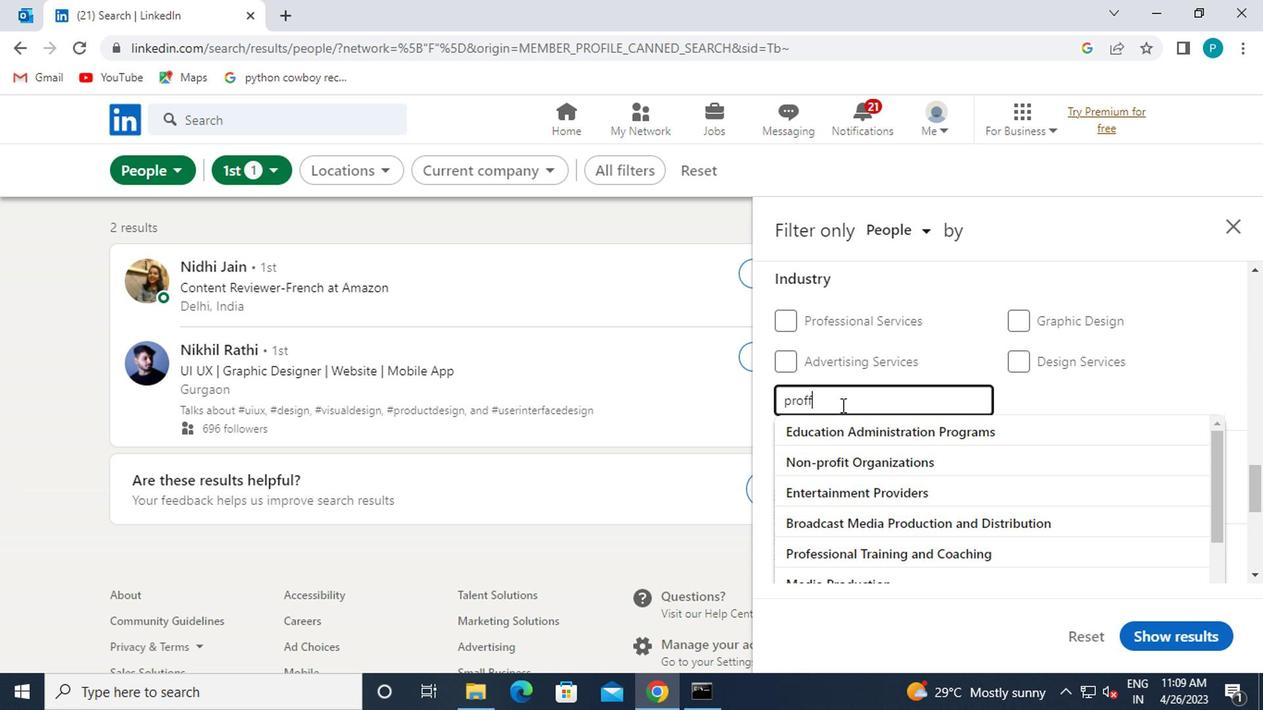 
Action: Key pressed E<Key.backspace><Key.backspace>ESS
Screenshot: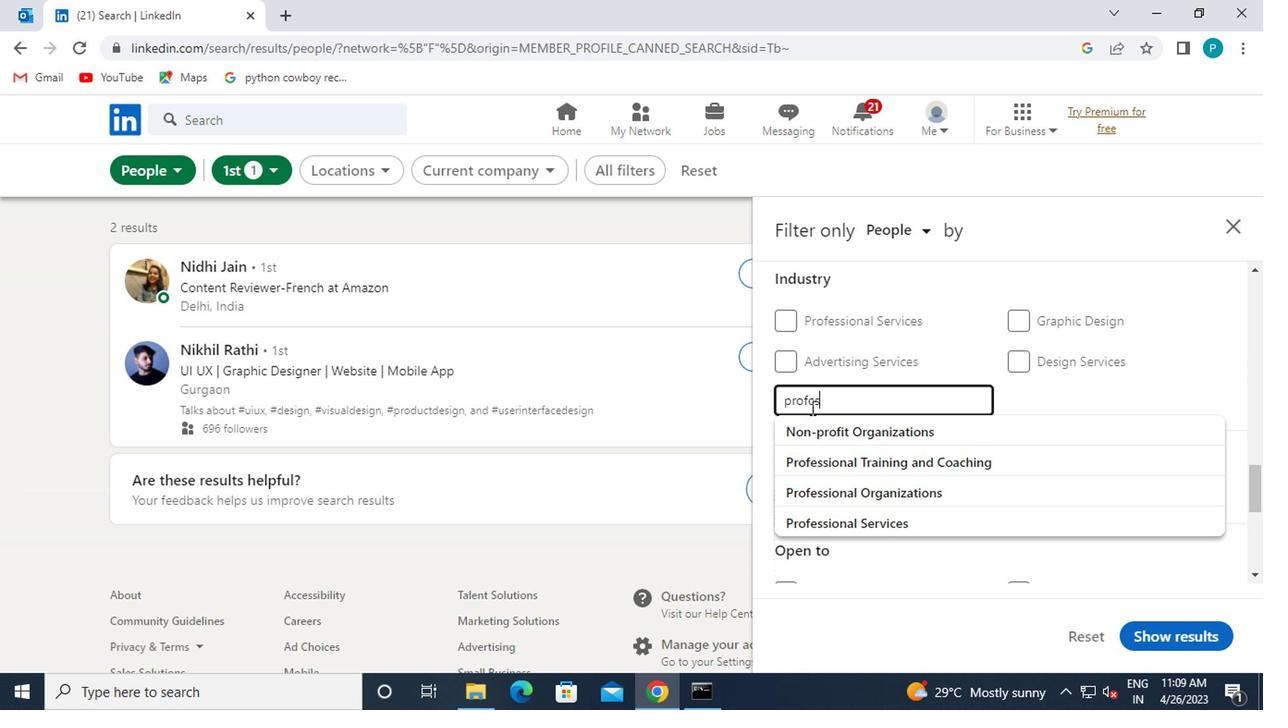 
Action: Mouse moved to (830, 437)
Screenshot: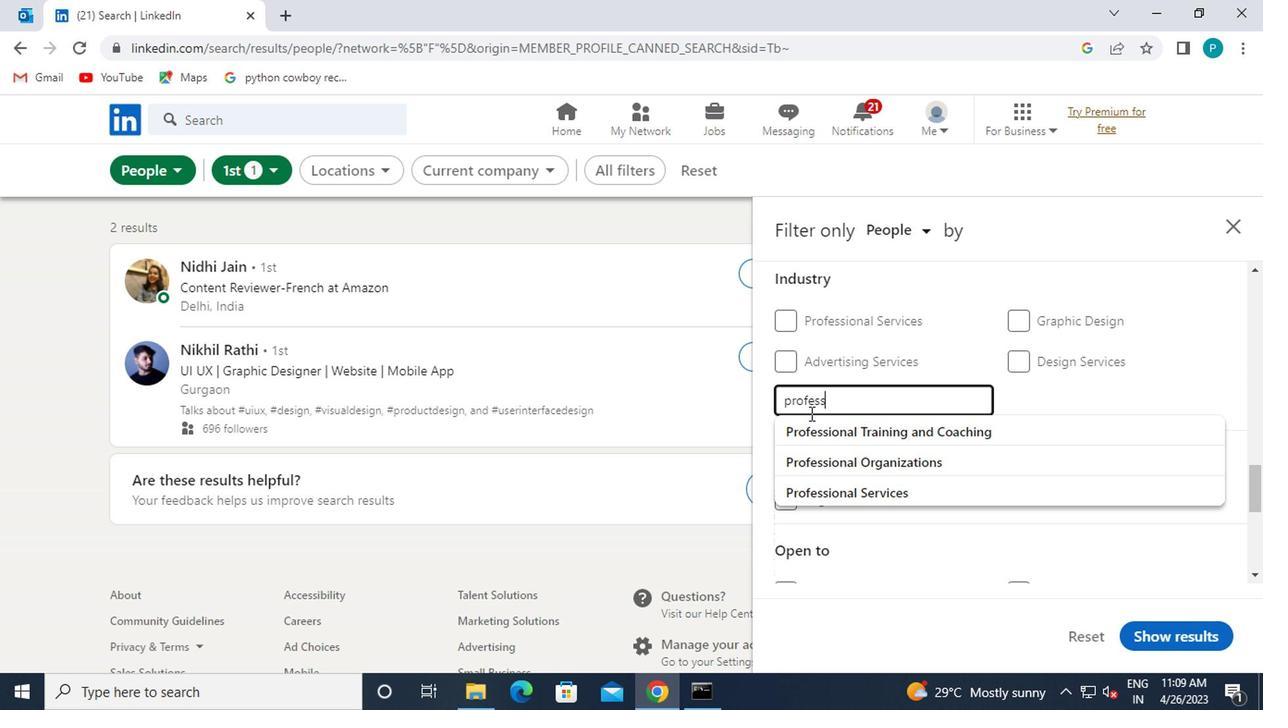 
Action: Mouse pressed left at (830, 437)
Screenshot: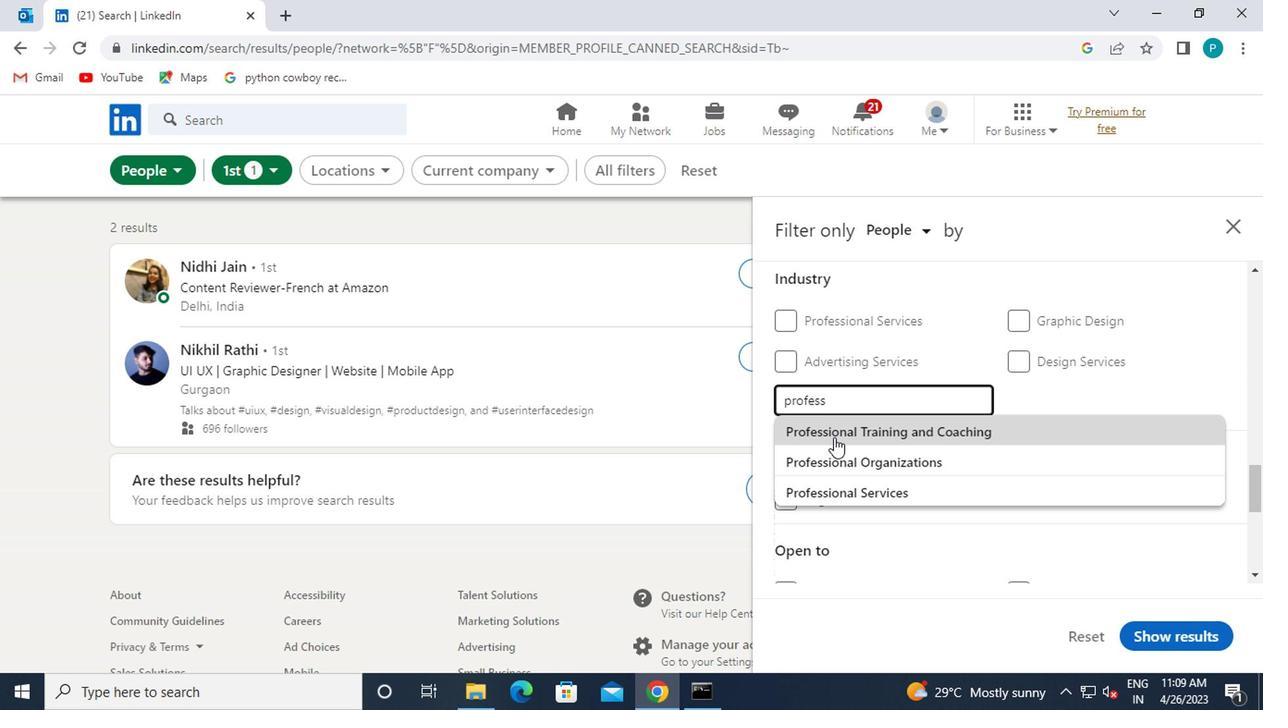 
Action: Mouse scrolled (830, 436) with delta (0, 0)
Screenshot: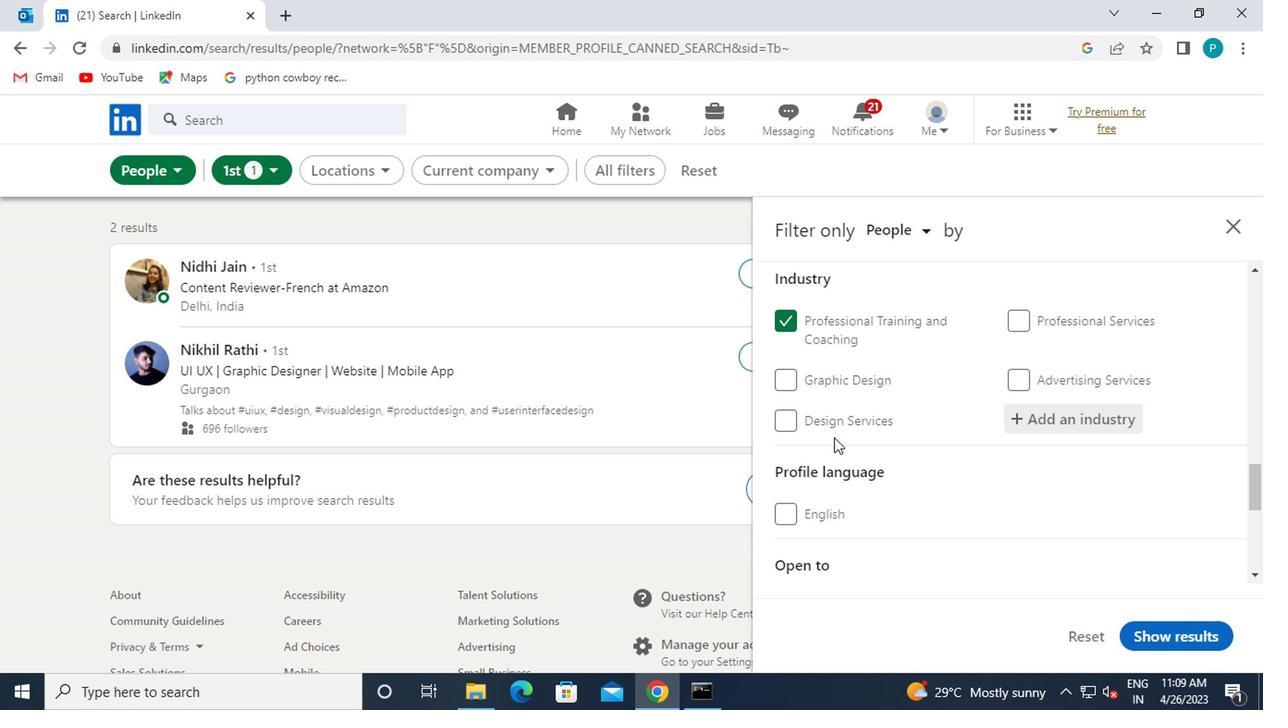 
Action: Mouse scrolled (830, 436) with delta (0, 0)
Screenshot: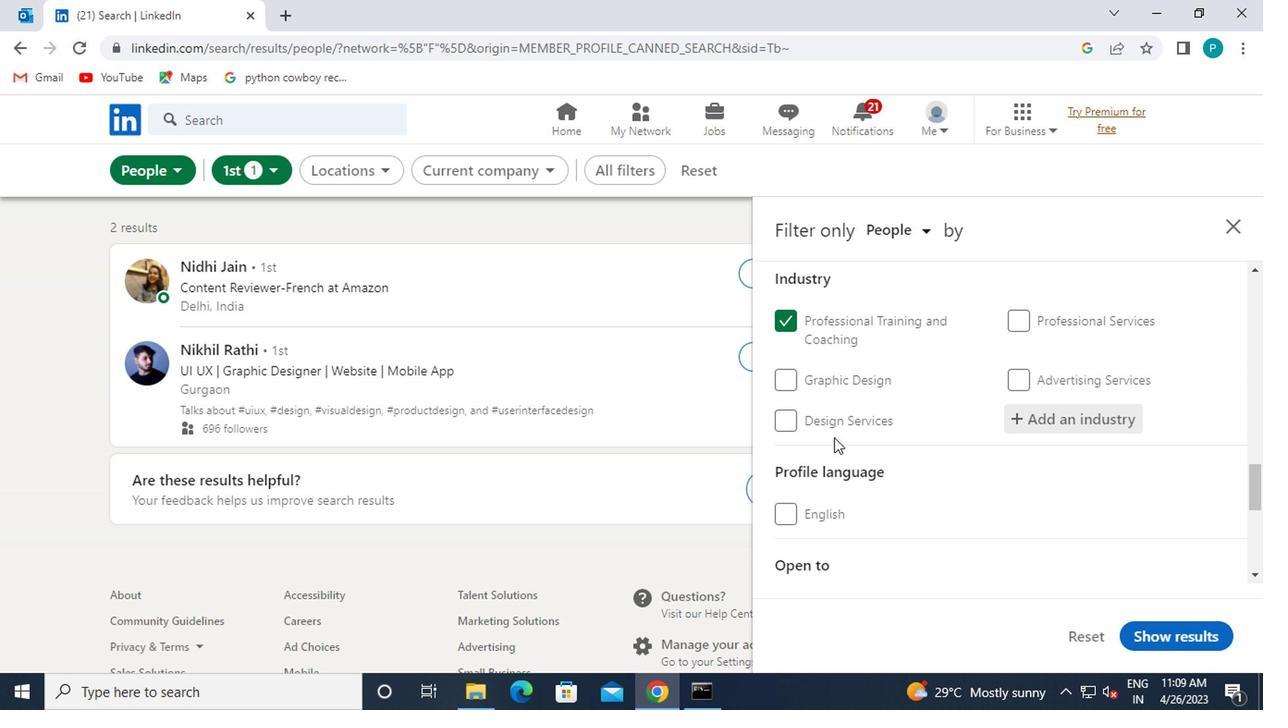
Action: Mouse moved to (829, 437)
Screenshot: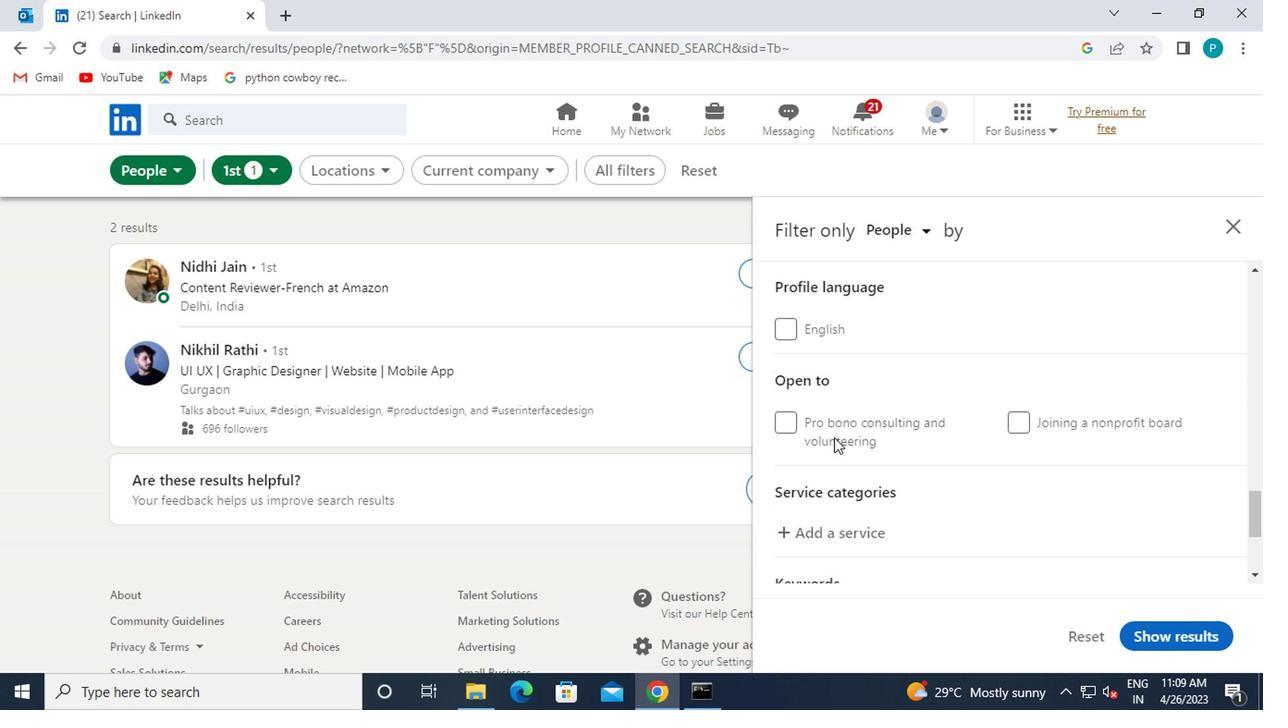 
Action: Mouse scrolled (829, 437) with delta (0, 0)
Screenshot: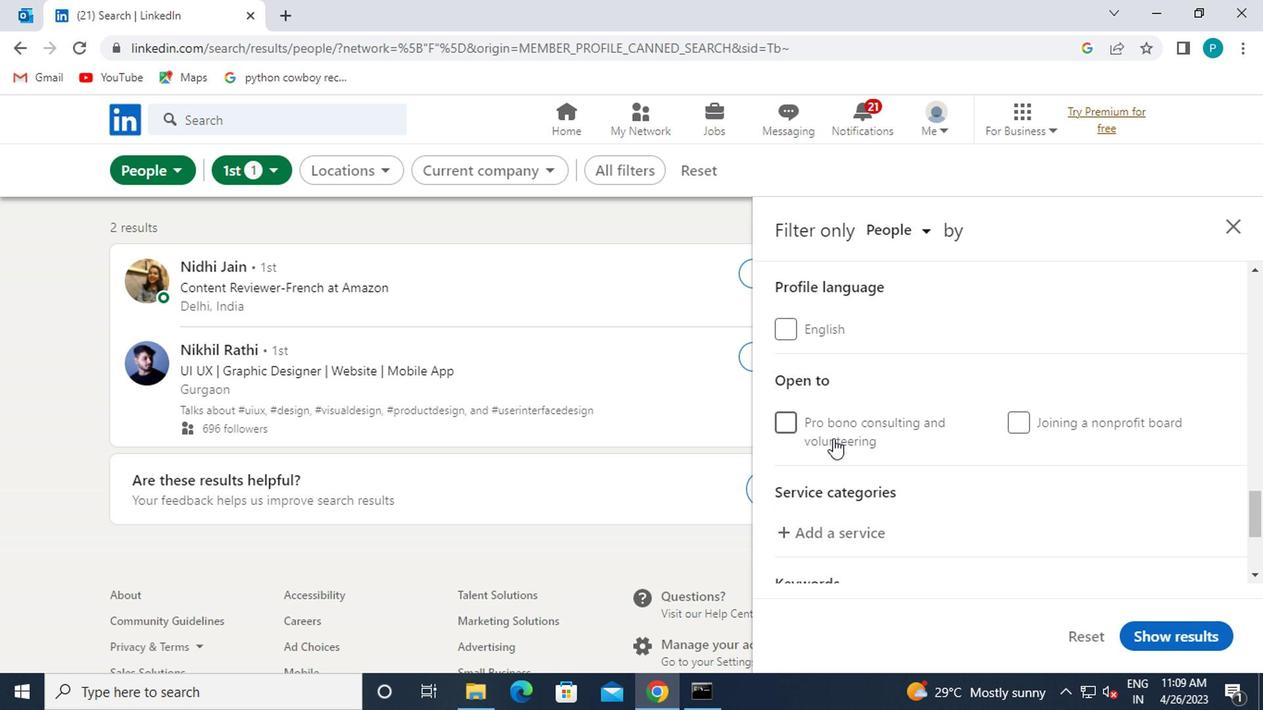 
Action: Mouse pressed left at (829, 437)
Screenshot: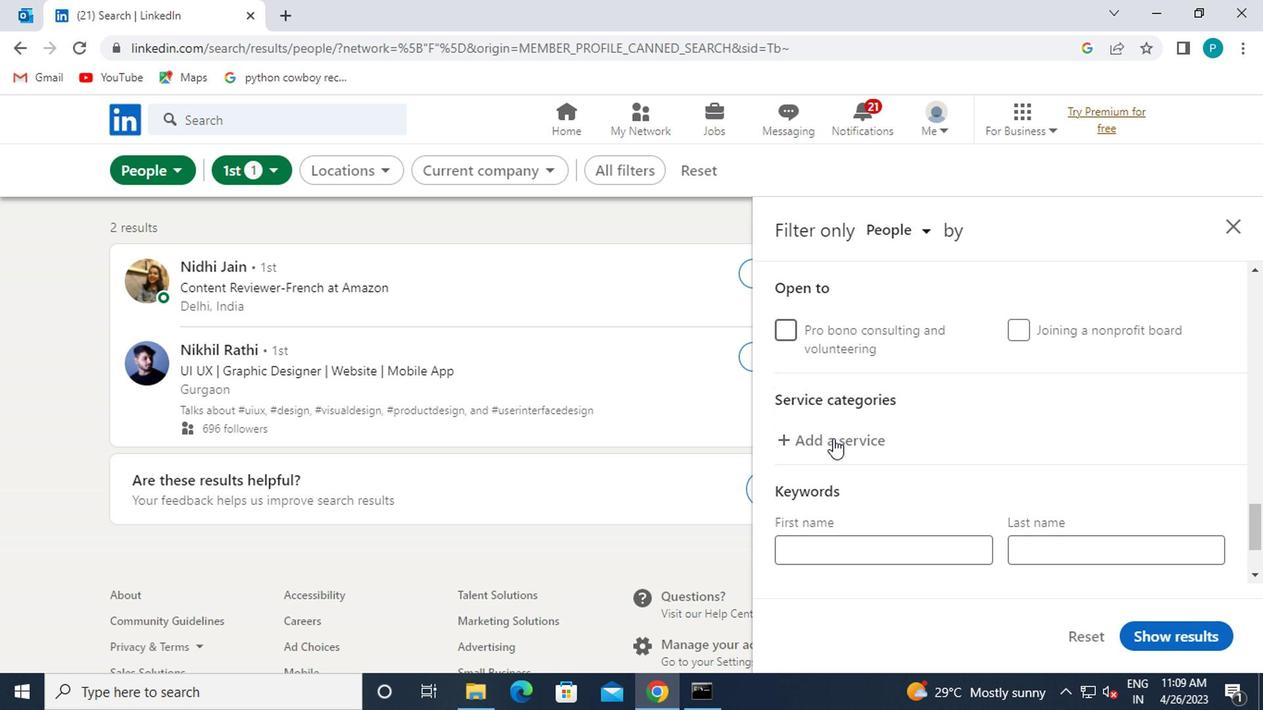 
Action: Mouse moved to (826, 437)
Screenshot: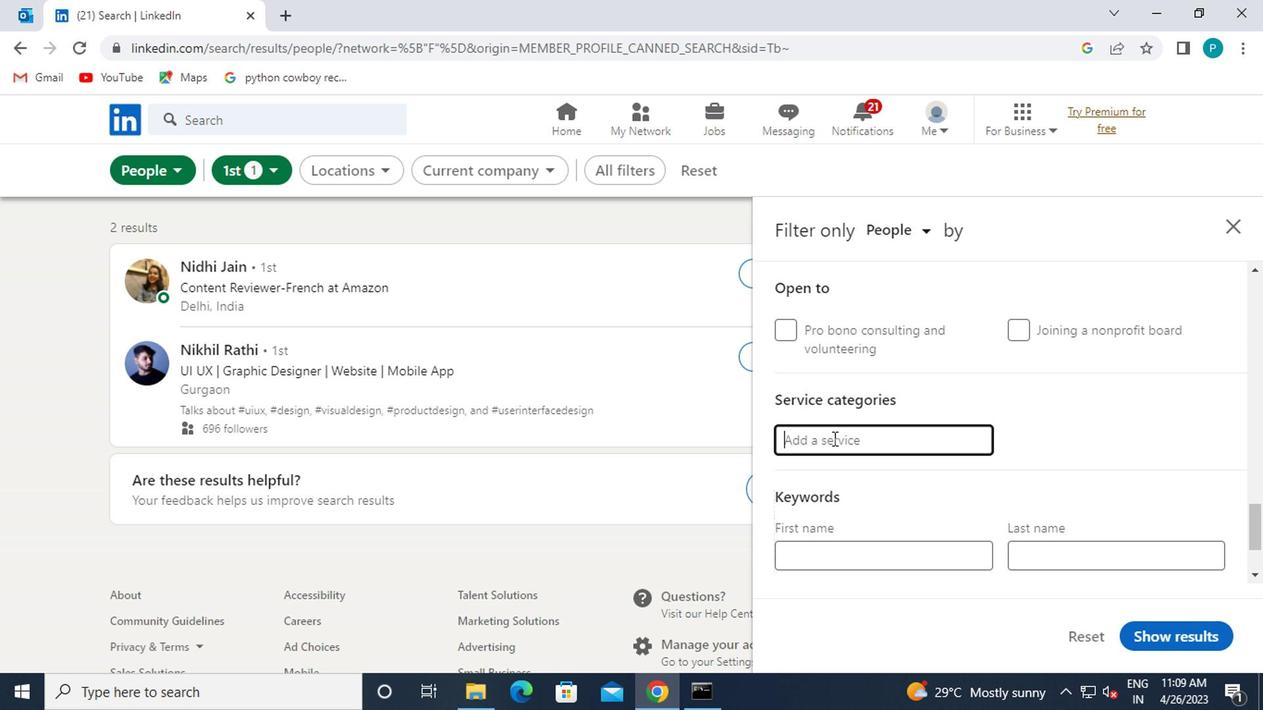 
Action: Key pressed VIRT
Screenshot: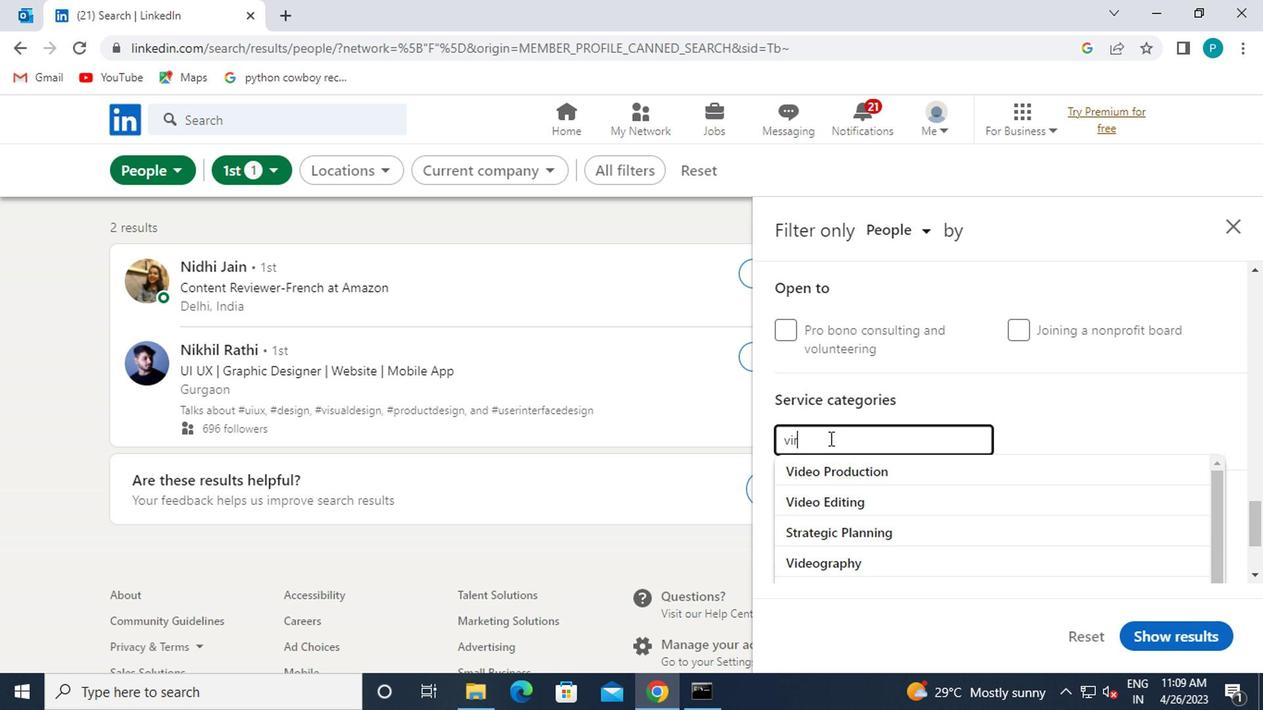 
Action: Mouse moved to (805, 480)
Screenshot: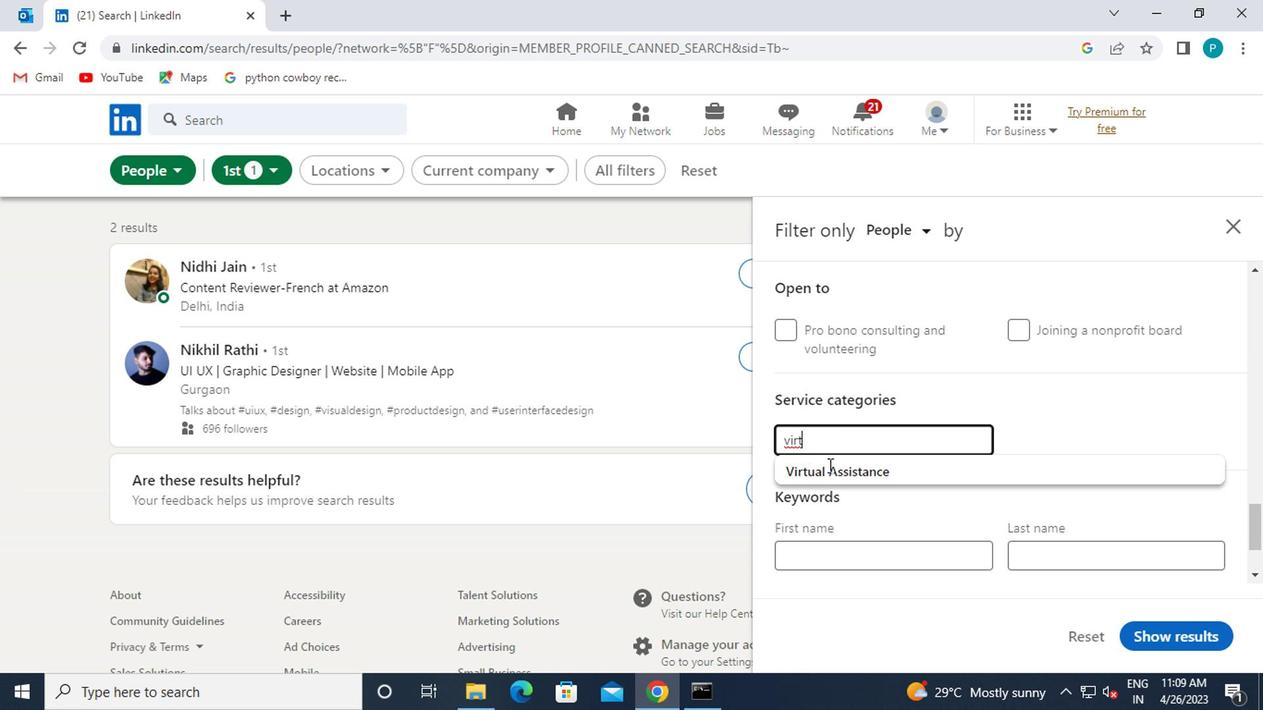 
Action: Mouse pressed left at (805, 480)
Screenshot: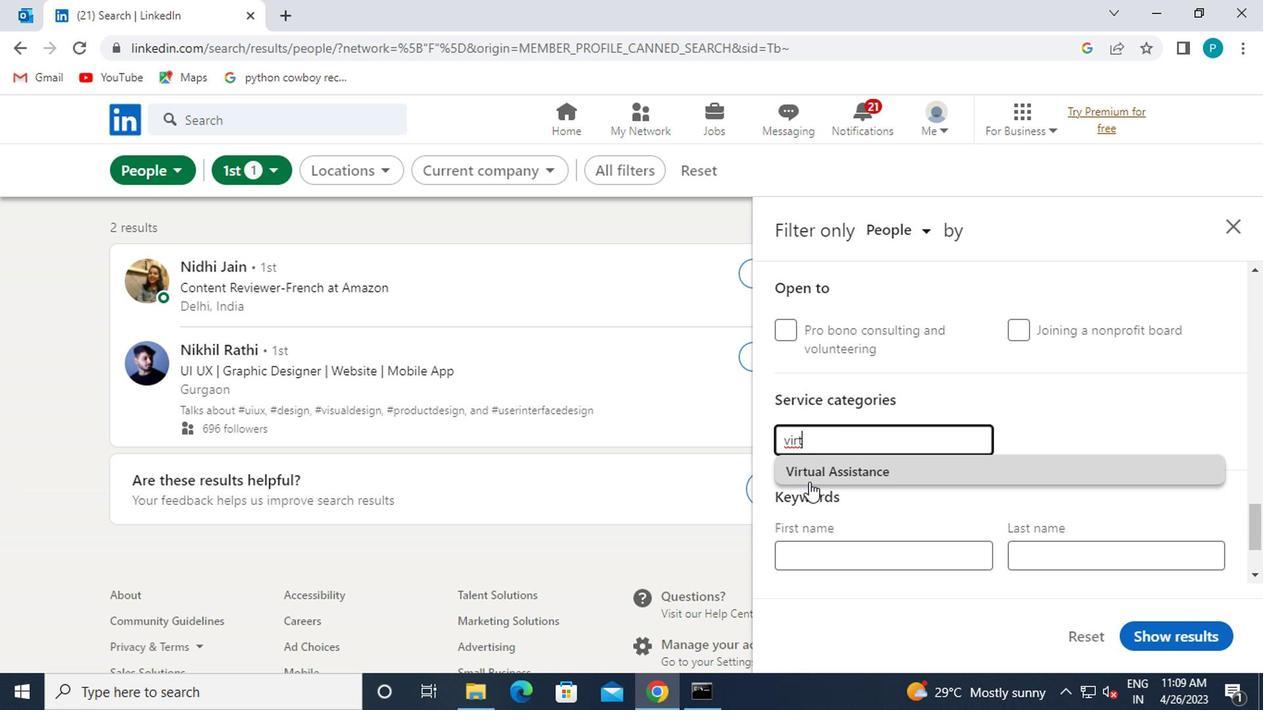 
Action: Mouse moved to (806, 484)
Screenshot: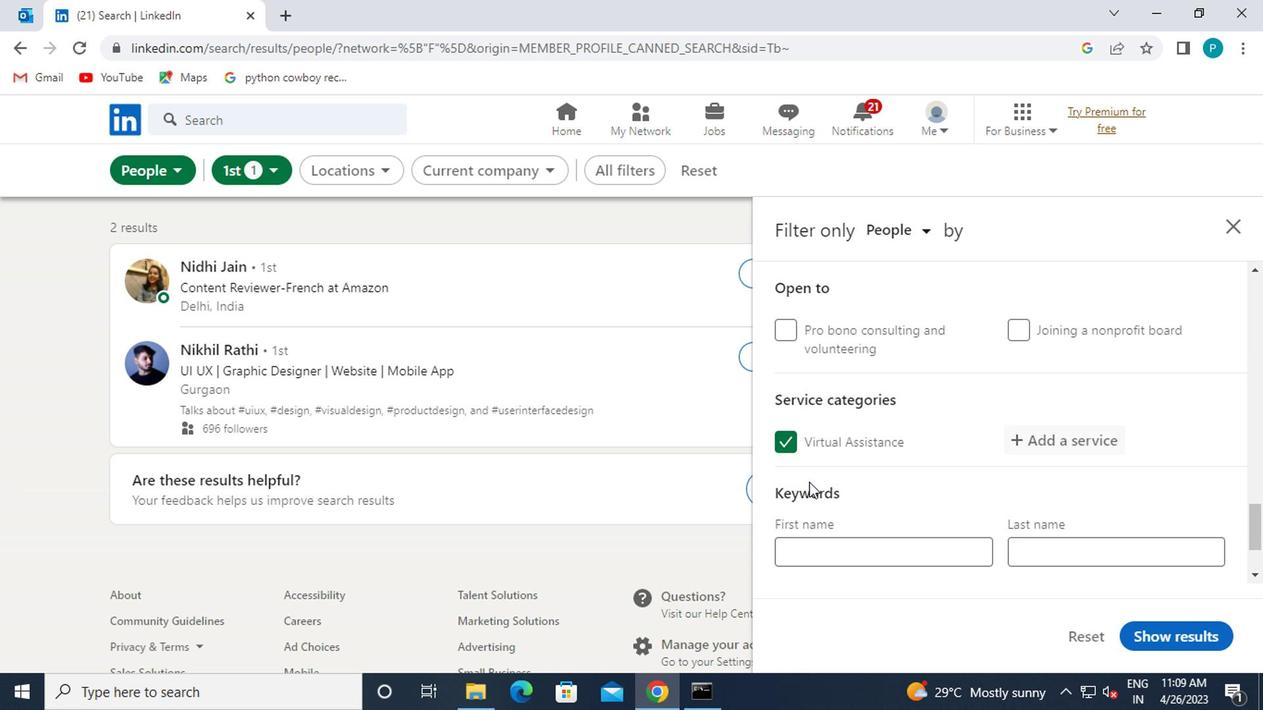 
Action: Mouse scrolled (806, 483) with delta (0, -1)
Screenshot: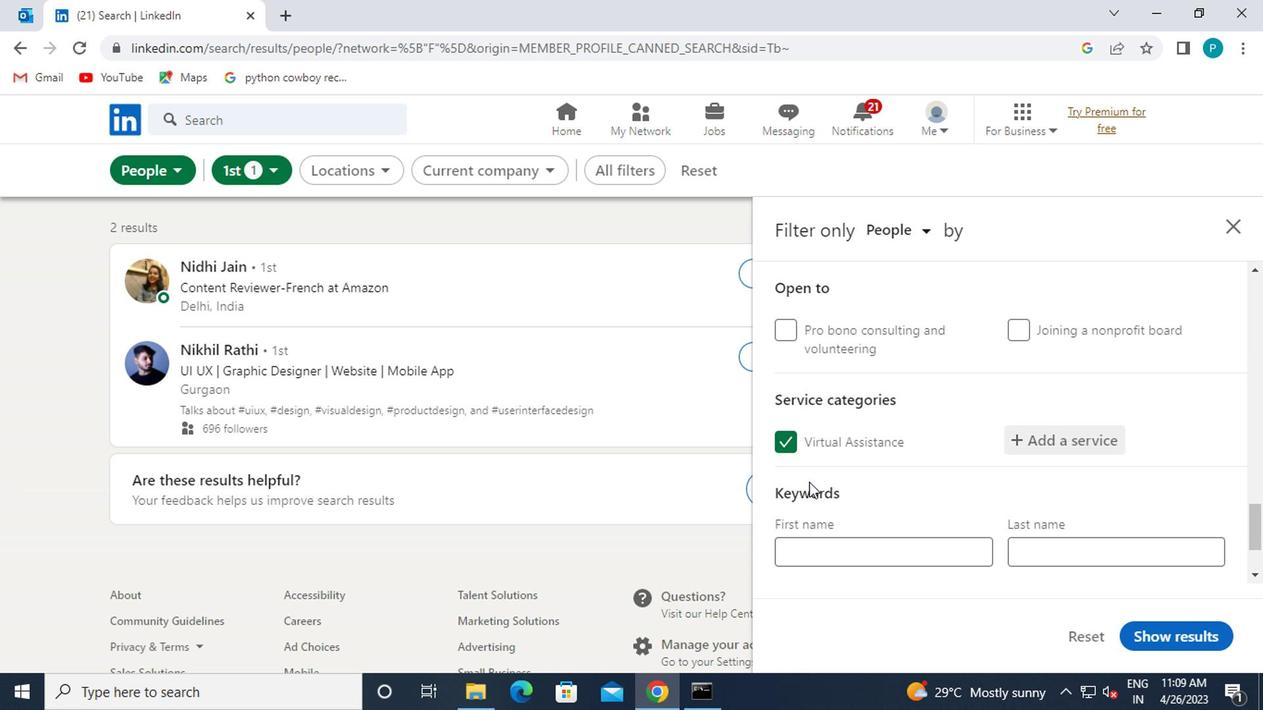 
Action: Mouse moved to (806, 485)
Screenshot: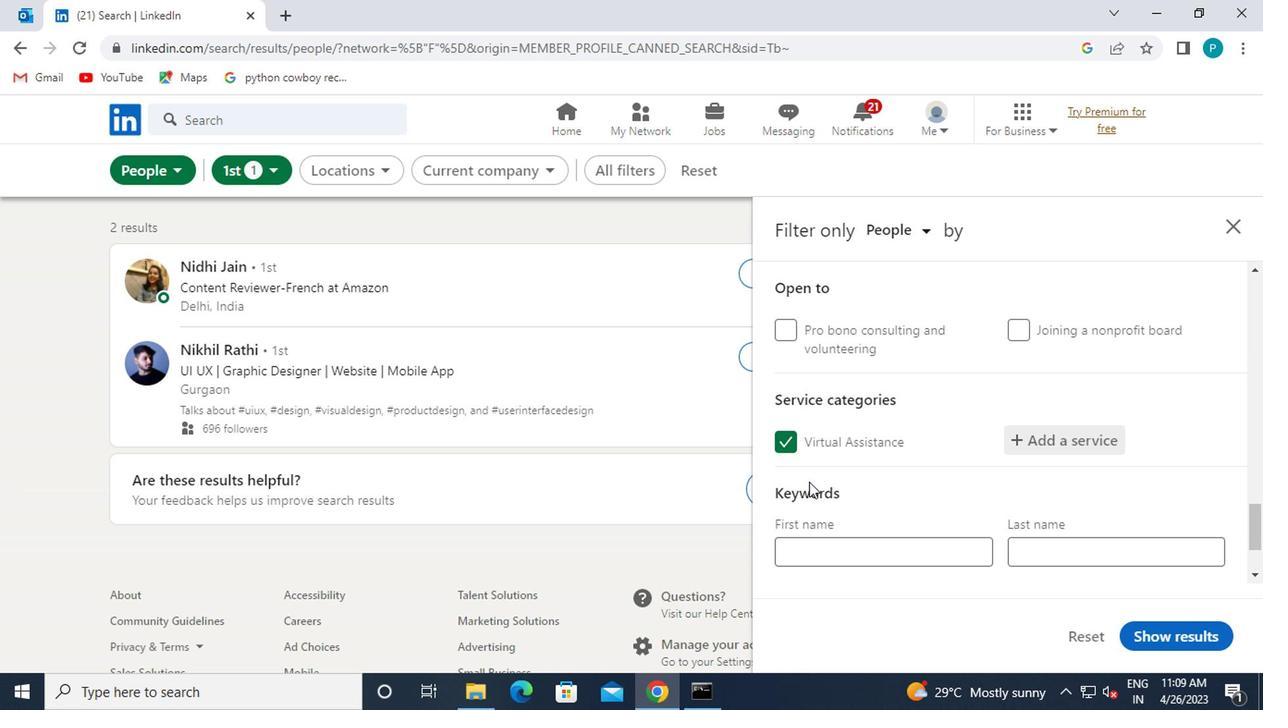 
Action: Mouse scrolled (806, 484) with delta (0, 0)
Screenshot: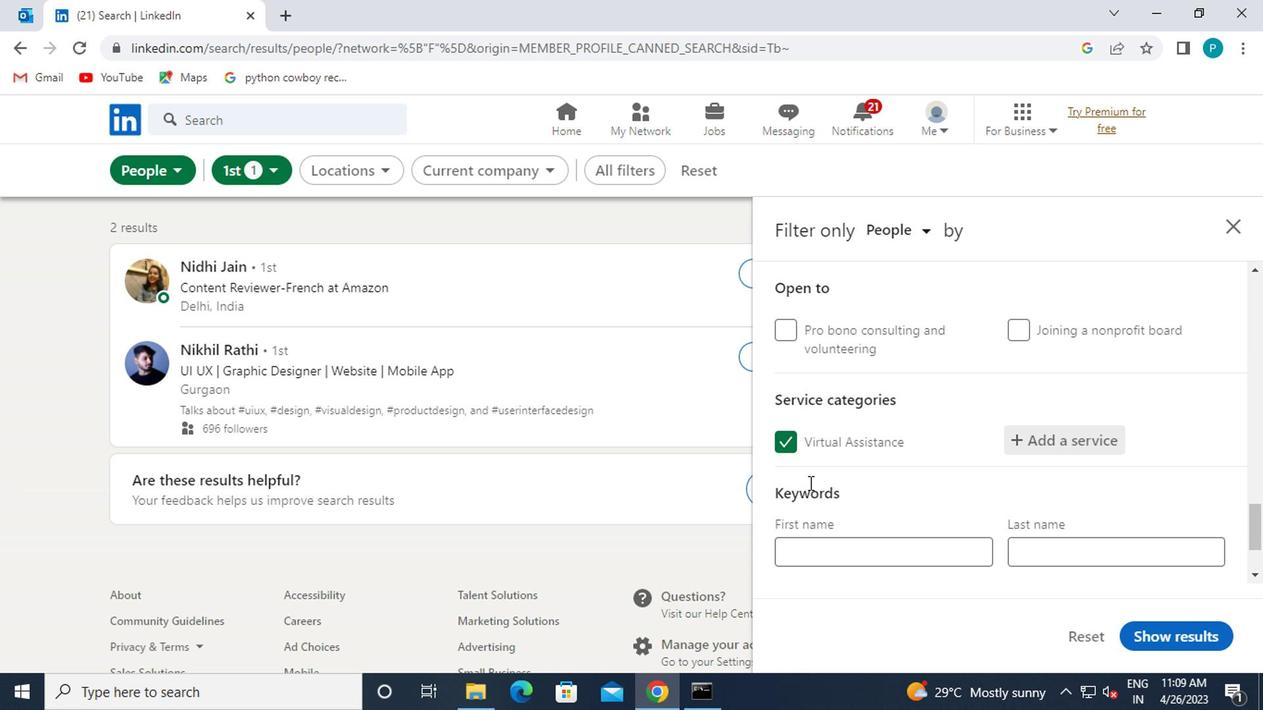 
Action: Mouse moved to (811, 496)
Screenshot: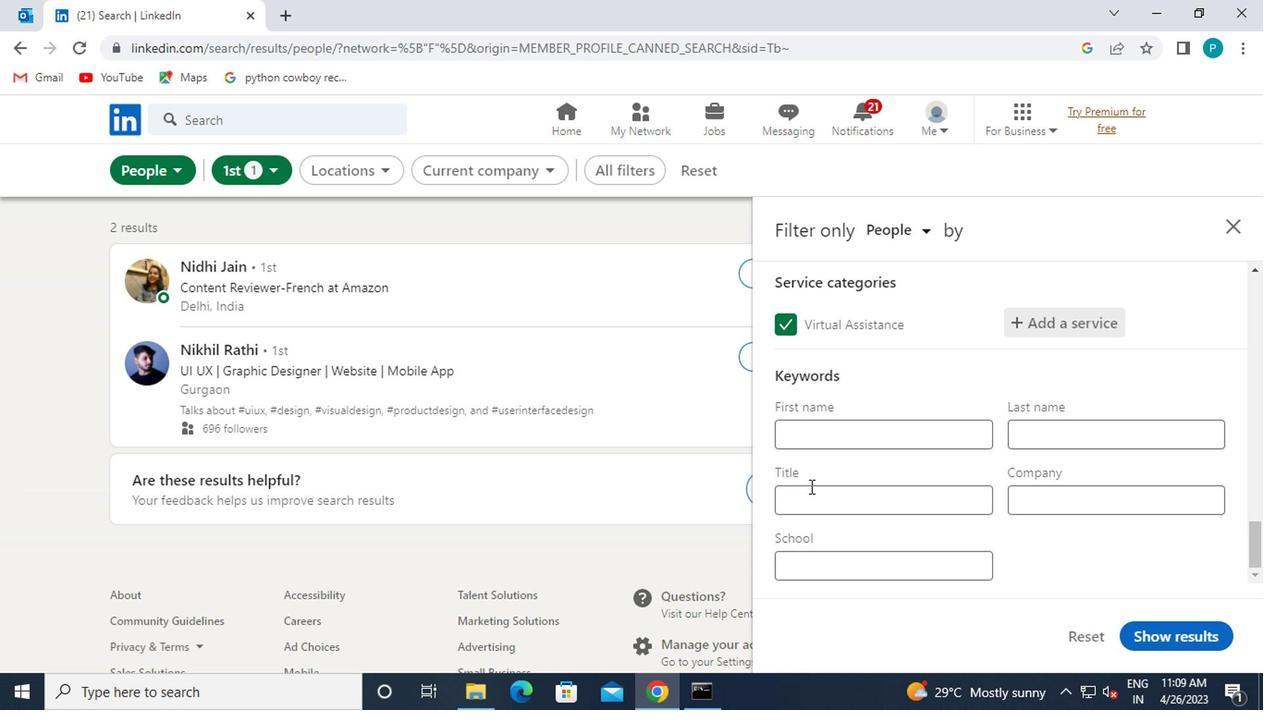 
Action: Mouse pressed left at (811, 496)
Screenshot: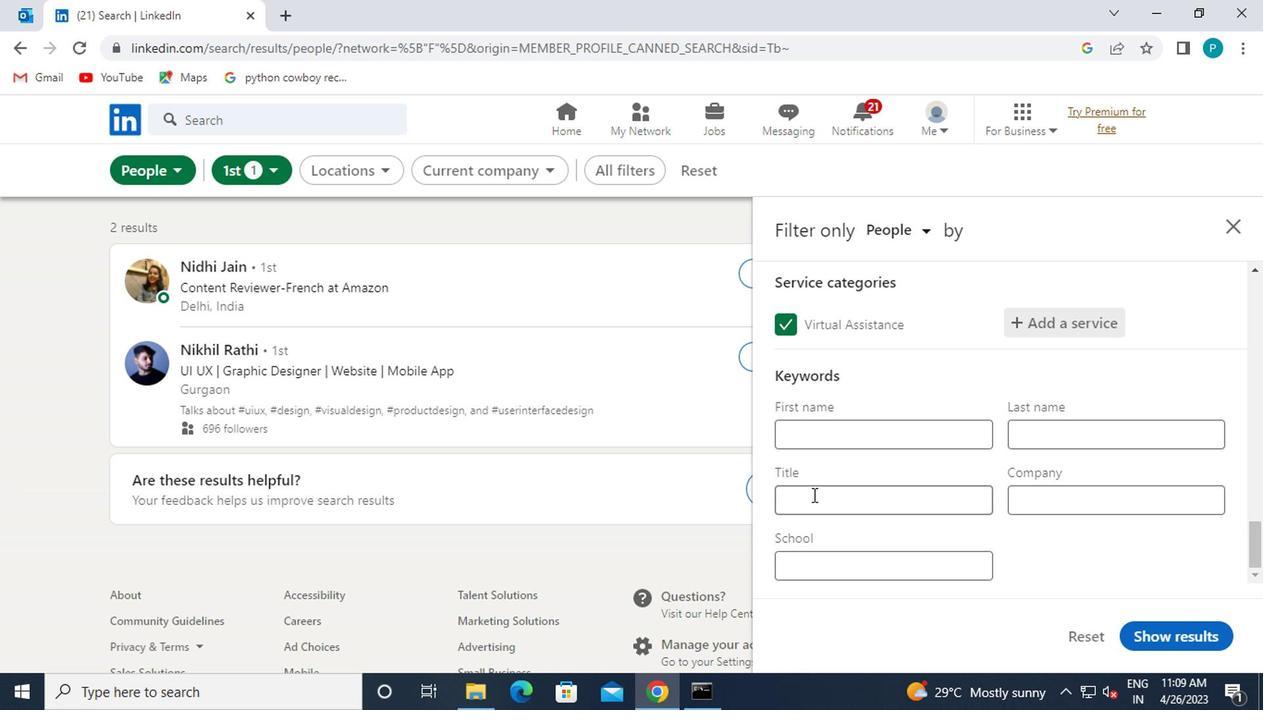 
Action: Mouse moved to (861, 472)
Screenshot: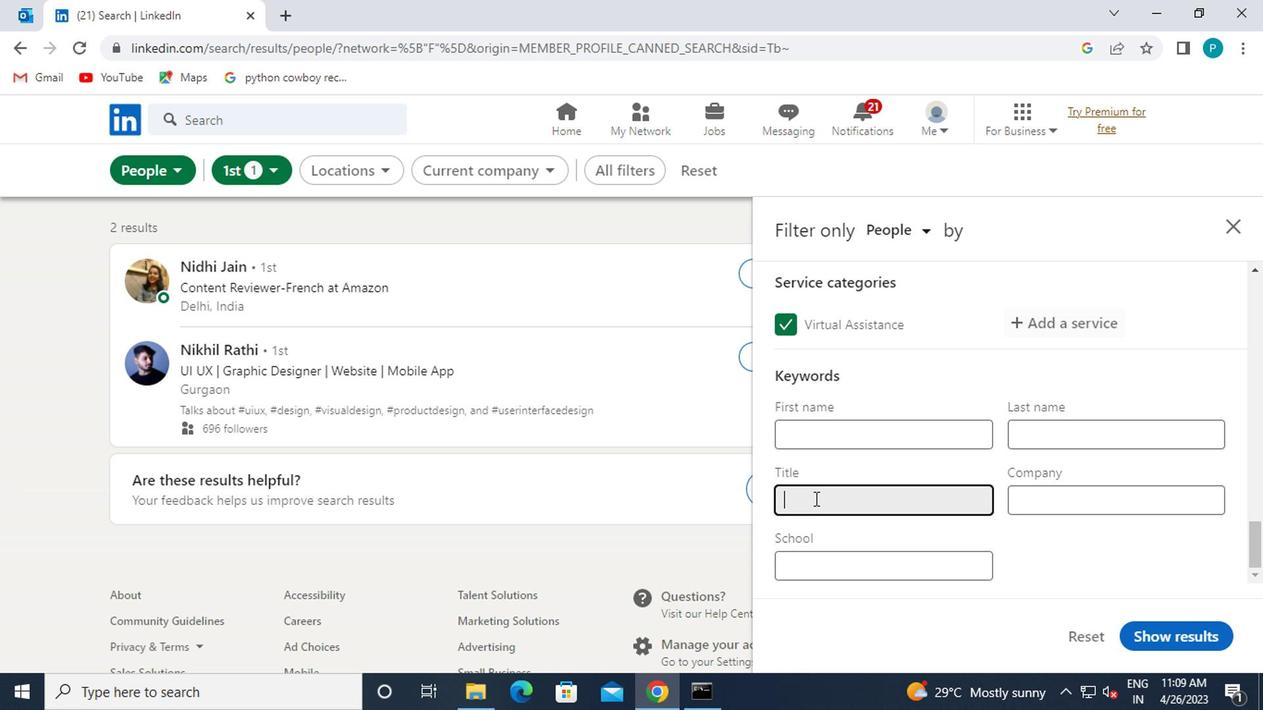 
Action: Key pressed <Key.caps_lock>A<Key.caps_lock>DMINU<Key.backspace>ISTRATIVE<Key.space><Key.caps_lock>A<Key.caps_lock>SSISTANT
Screenshot: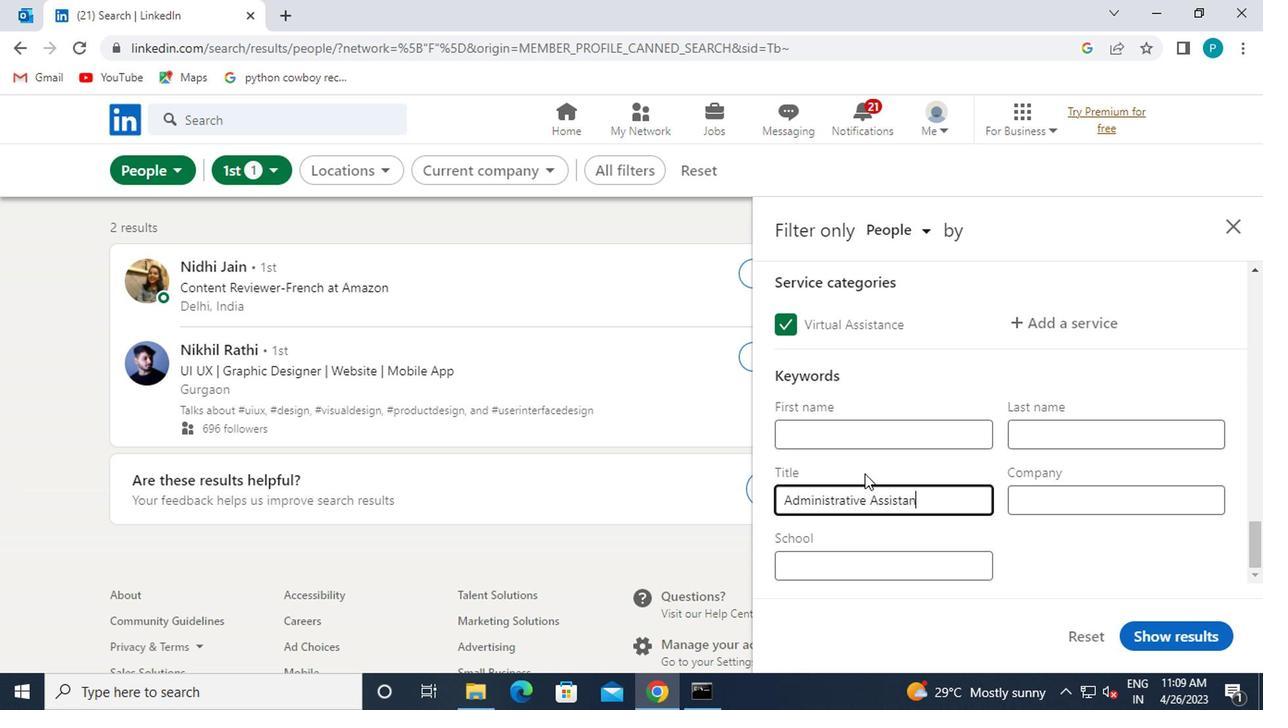 
Action: Mouse moved to (1164, 623)
Screenshot: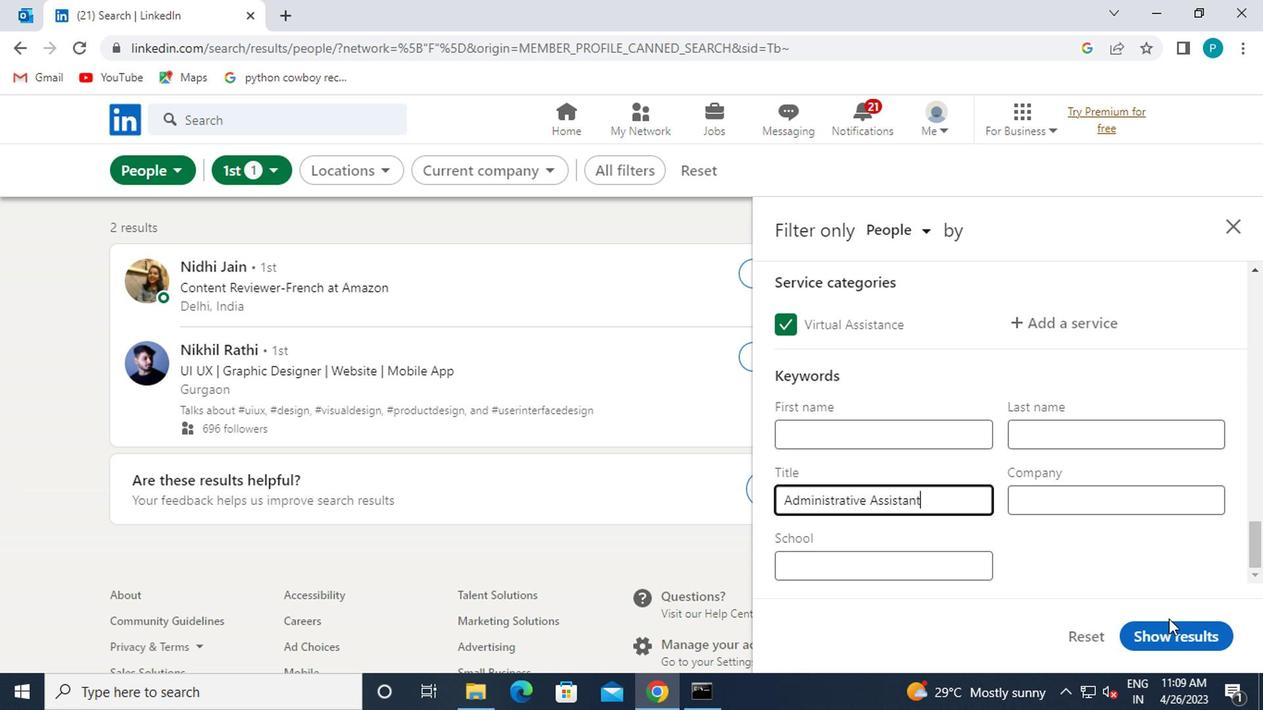 
Action: Mouse pressed left at (1164, 623)
Screenshot: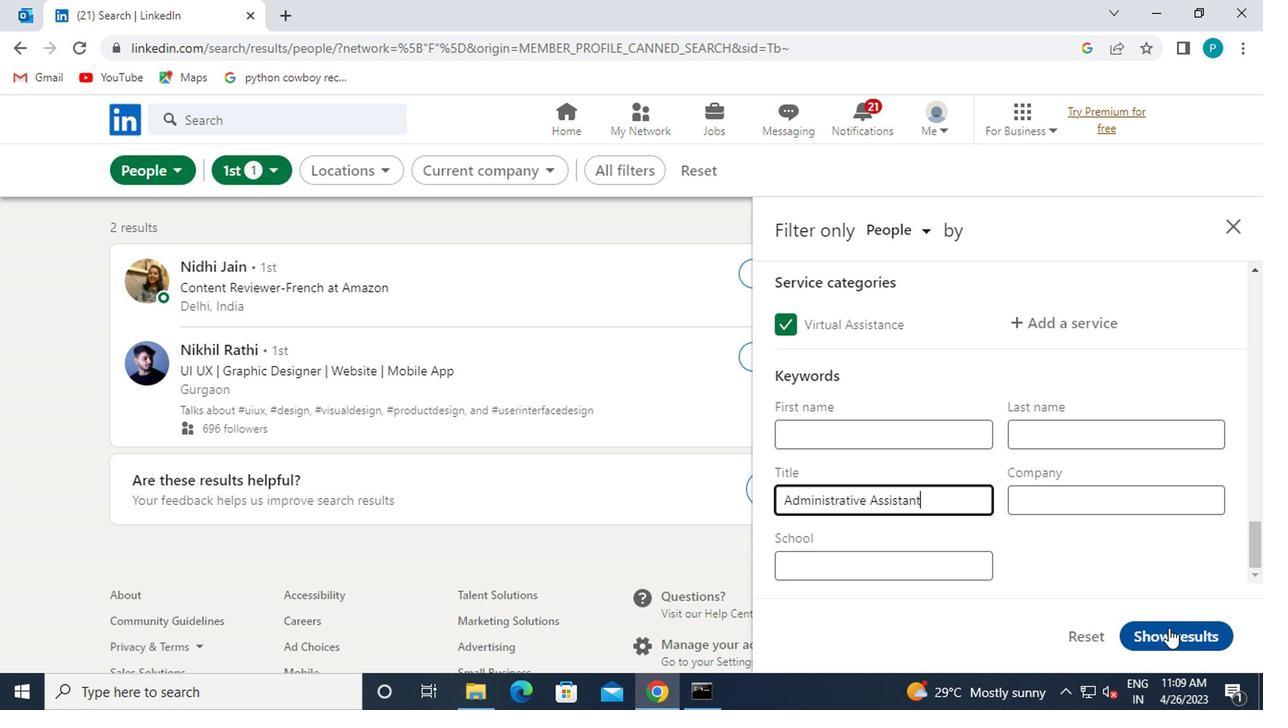 
